 Task: Find connections with filter location Heidenau with filter topic #Selfhelpwith filter profile language Potuguese with filter current company Emcure Pharmaceuticals Limited with filter school Guru Nanak Dev Engineering College, BIDAR with filter industry Sugar and Confectionery Product Manufacturing with filter service category Content Strategy with filter keywords title Locksmith
Action: Mouse moved to (237, 291)
Screenshot: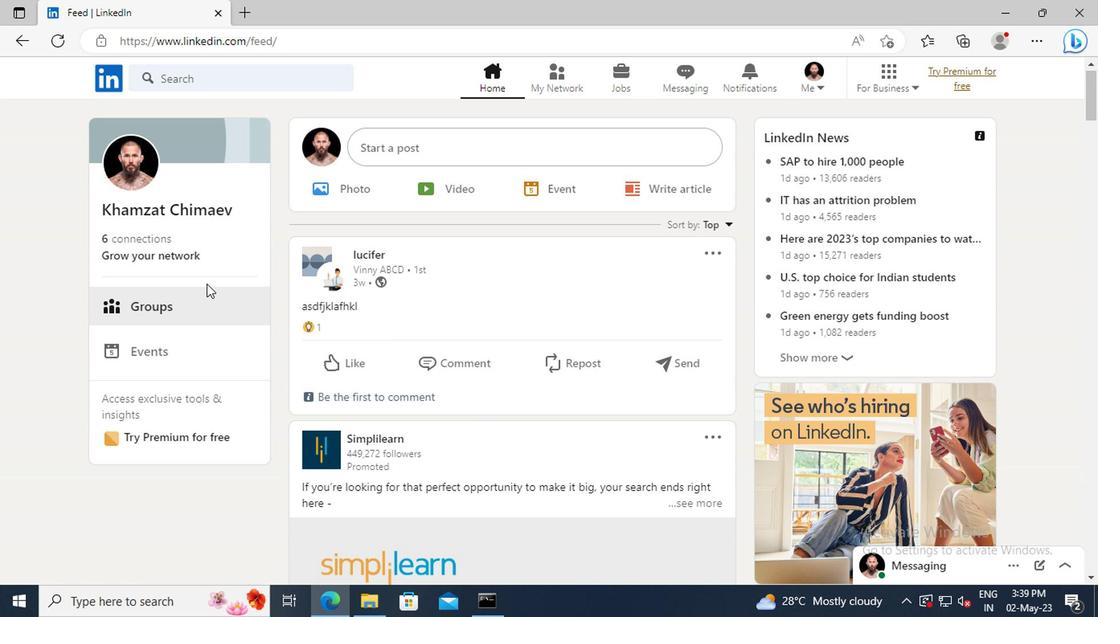 
Action: Mouse pressed left at (237, 291)
Screenshot: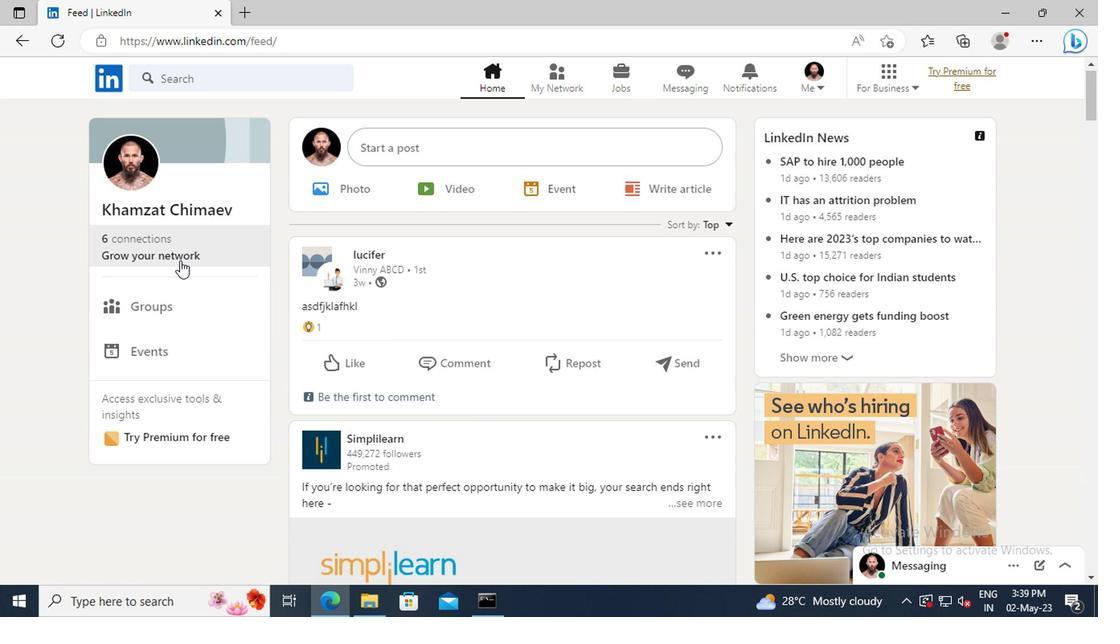 
Action: Mouse moved to (244, 239)
Screenshot: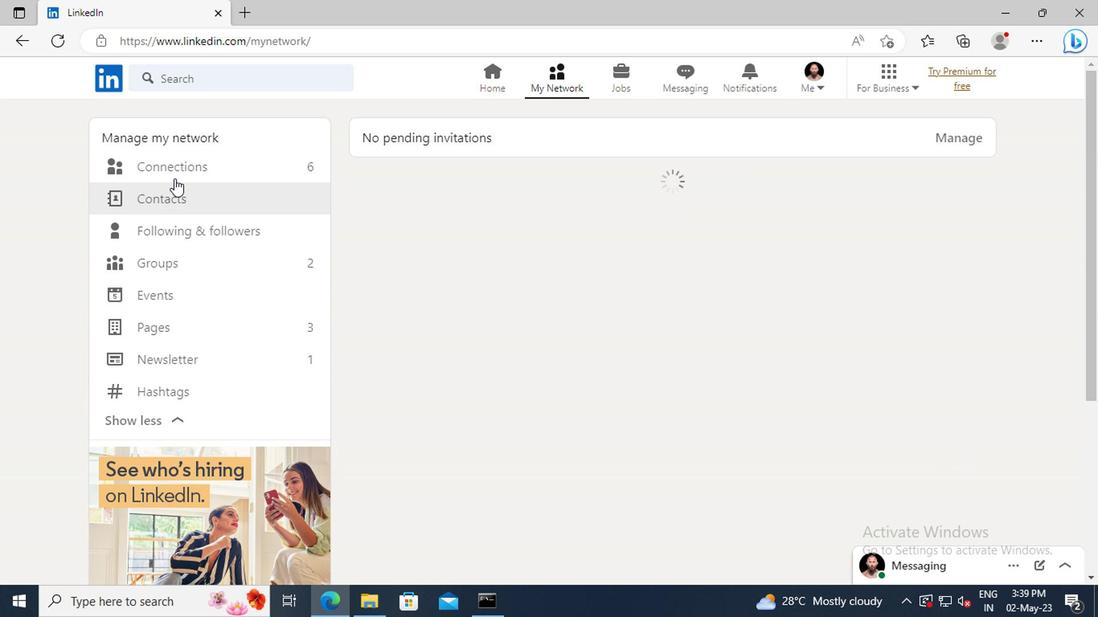 
Action: Mouse pressed left at (244, 239)
Screenshot: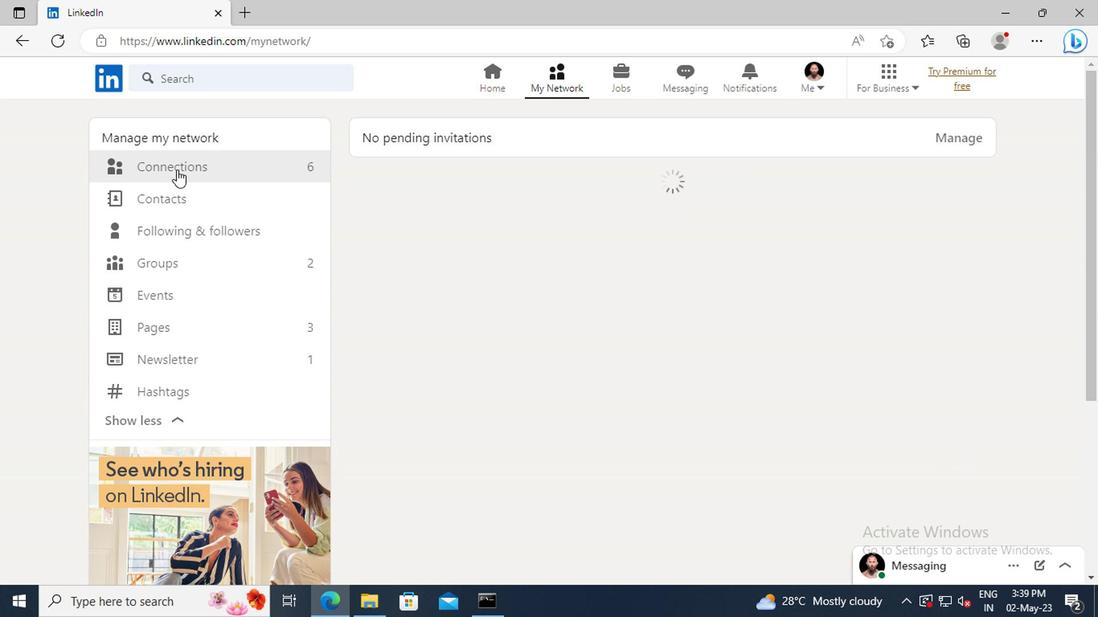 
Action: Mouse moved to (578, 239)
Screenshot: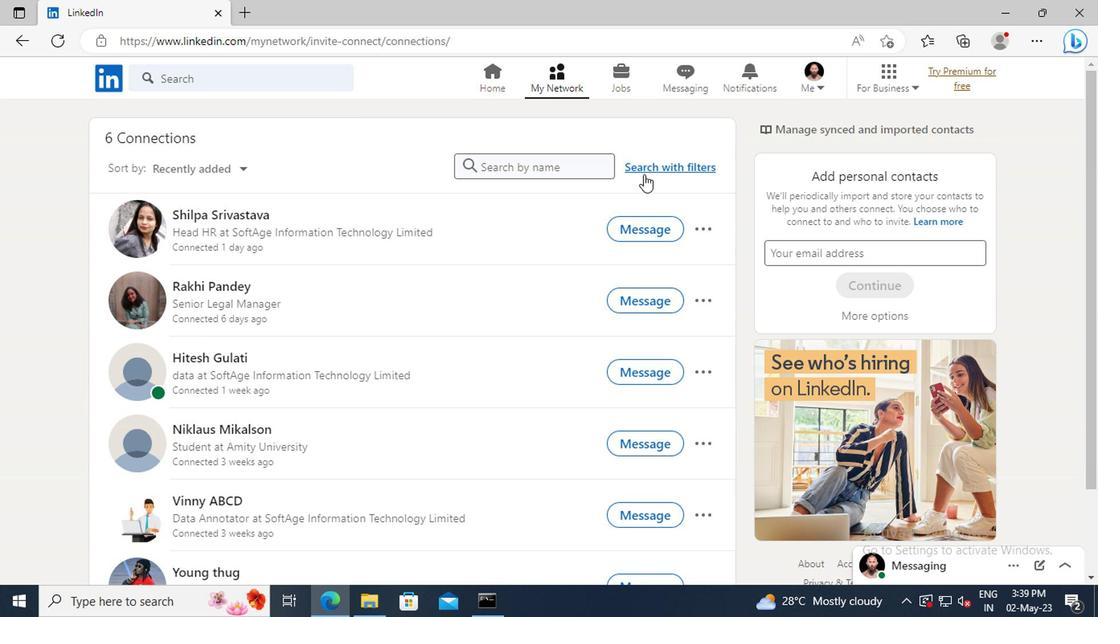 
Action: Mouse pressed left at (578, 239)
Screenshot: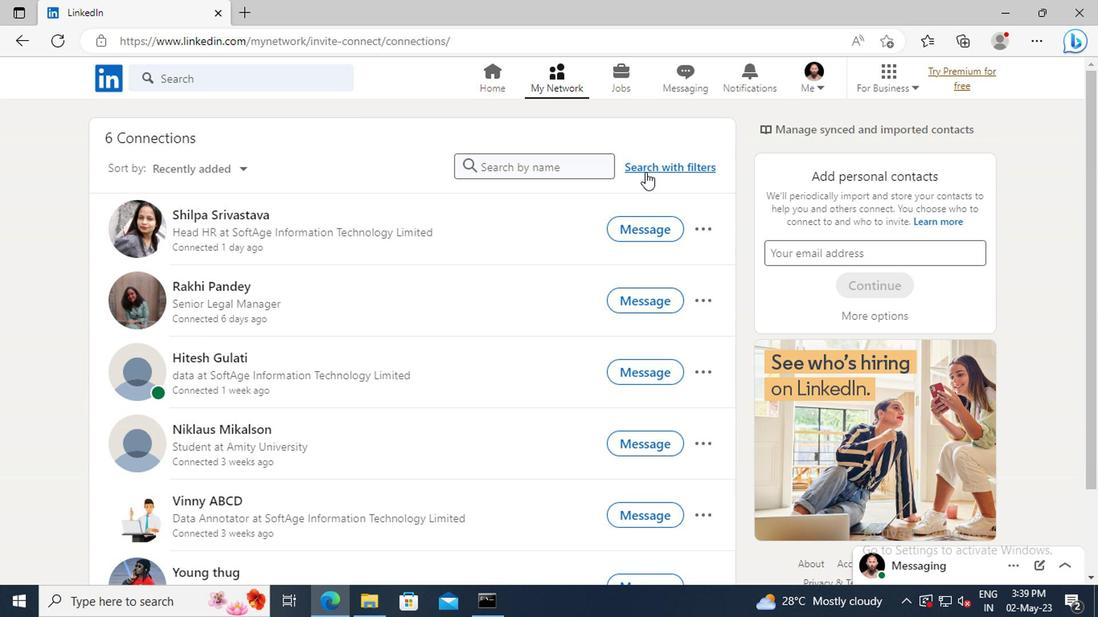 
Action: Mouse moved to (556, 207)
Screenshot: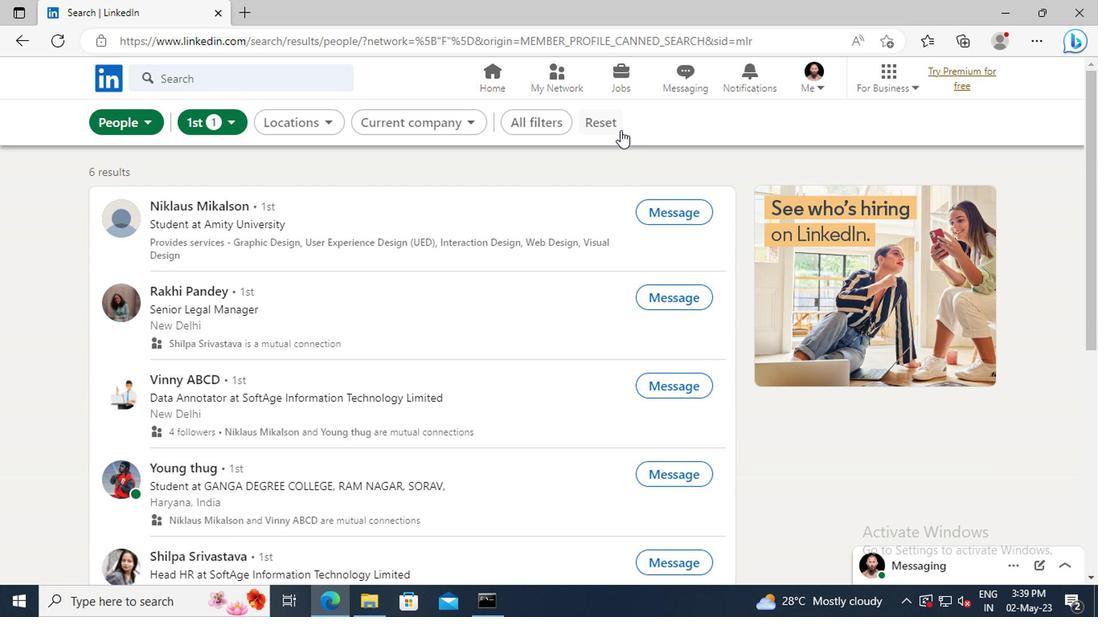 
Action: Mouse pressed left at (556, 207)
Screenshot: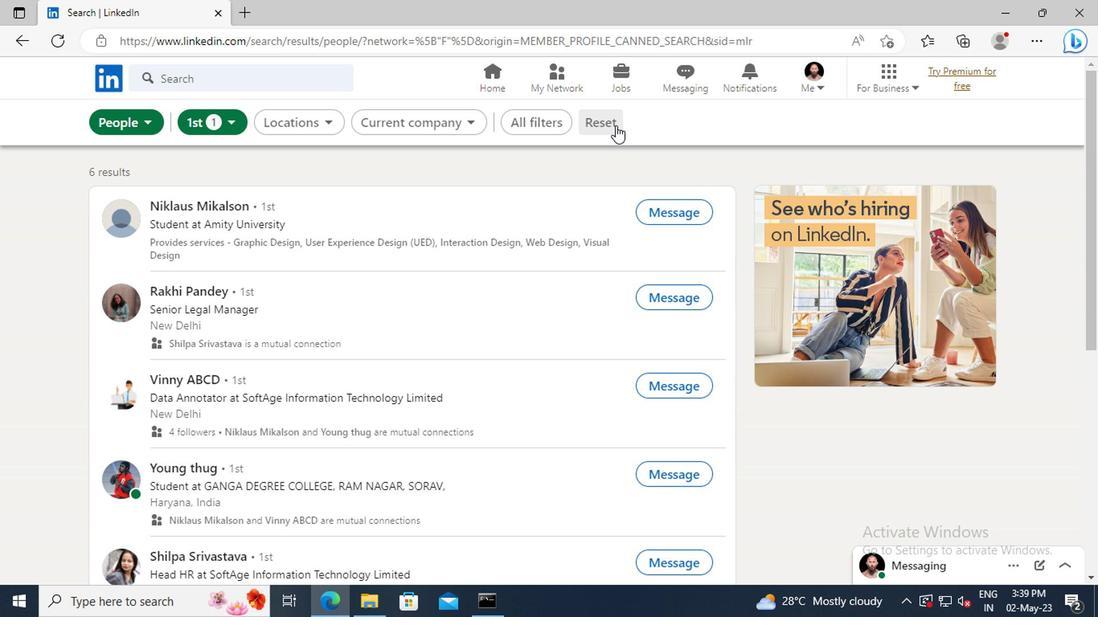 
Action: Mouse moved to (535, 205)
Screenshot: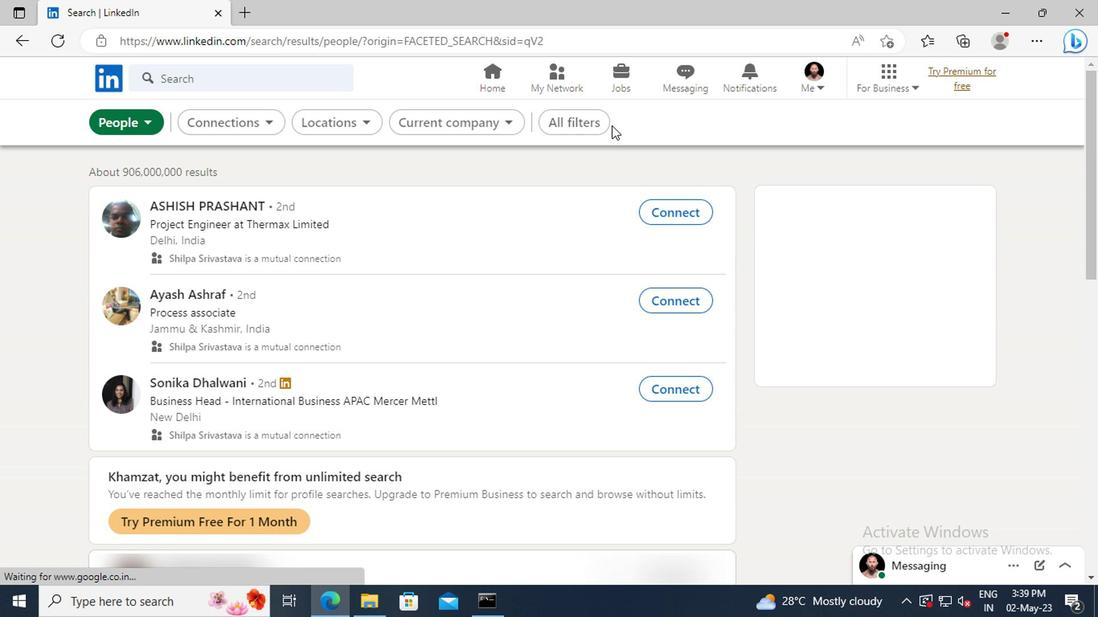 
Action: Mouse pressed left at (535, 205)
Screenshot: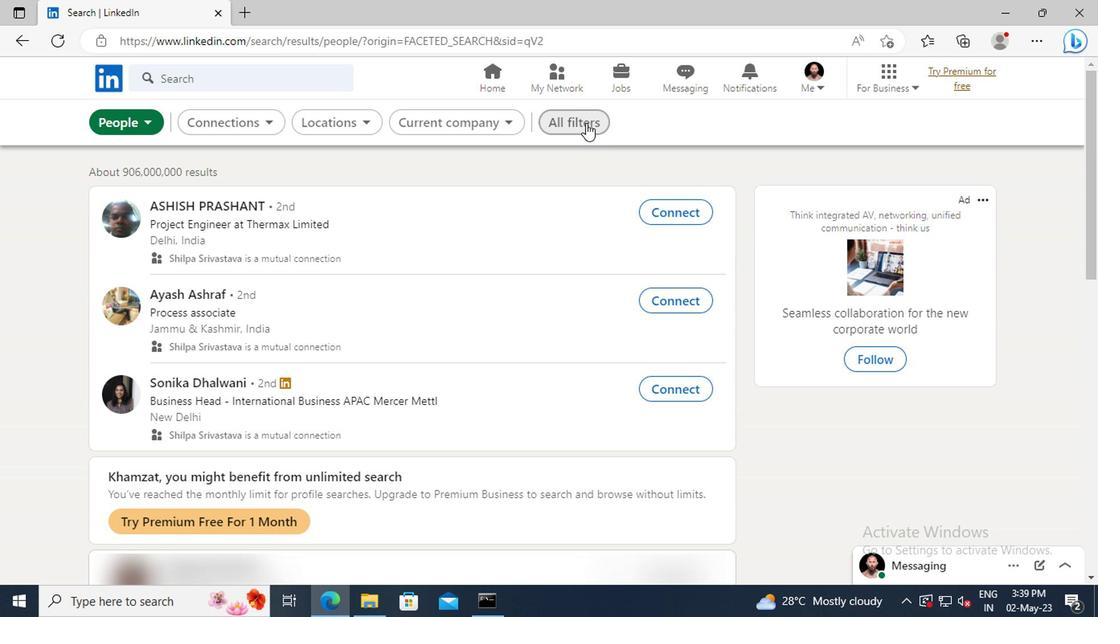 
Action: Mouse moved to (708, 295)
Screenshot: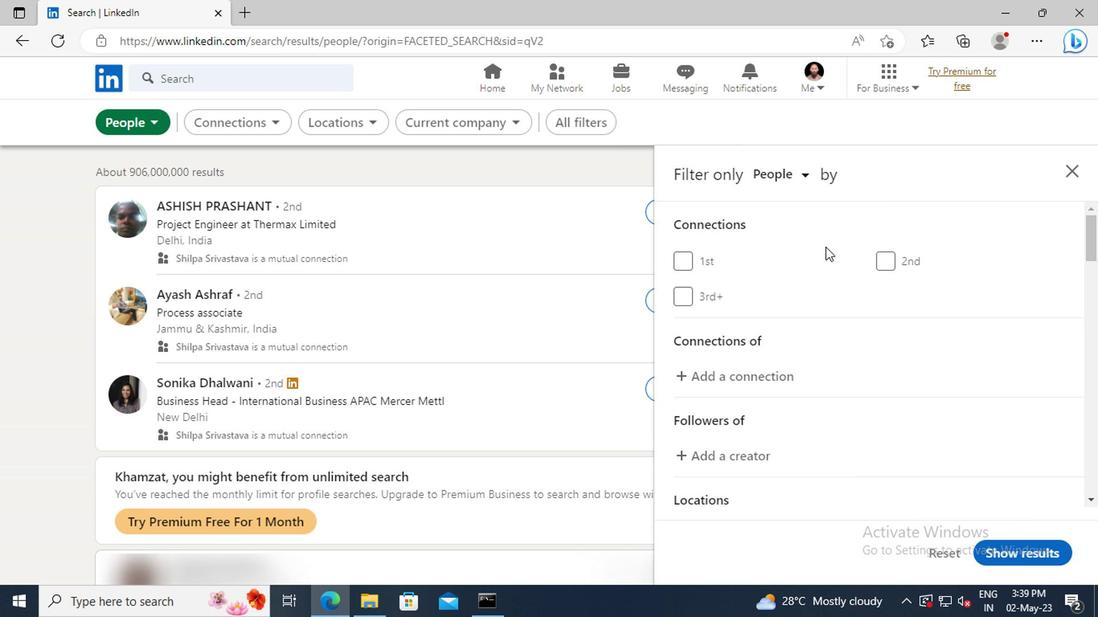 
Action: Mouse scrolled (708, 295) with delta (0, 0)
Screenshot: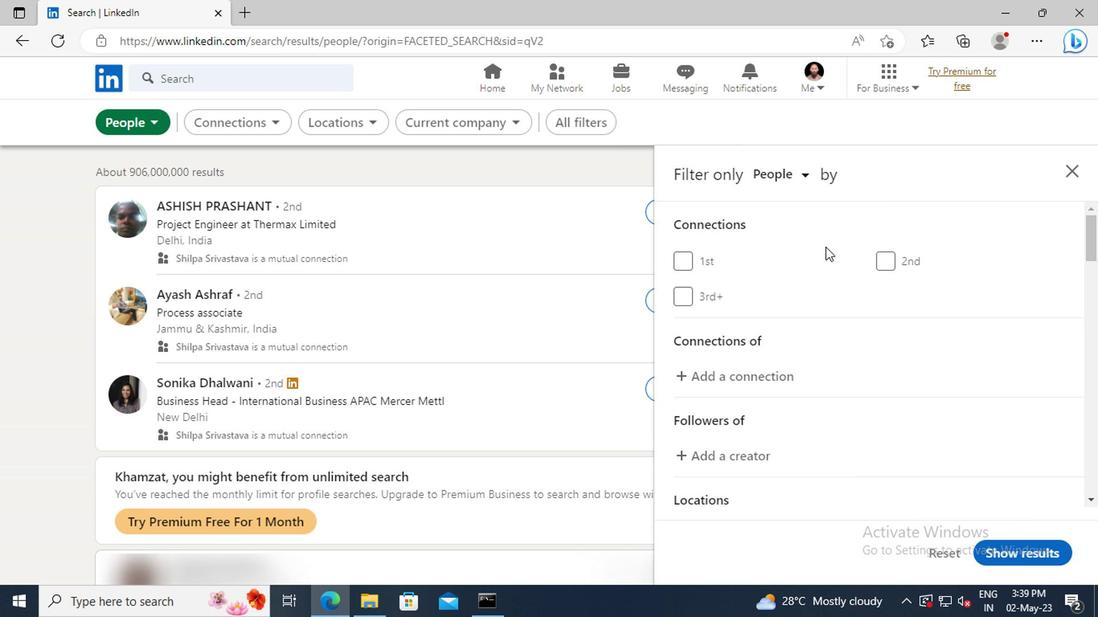 
Action: Mouse scrolled (708, 295) with delta (0, 0)
Screenshot: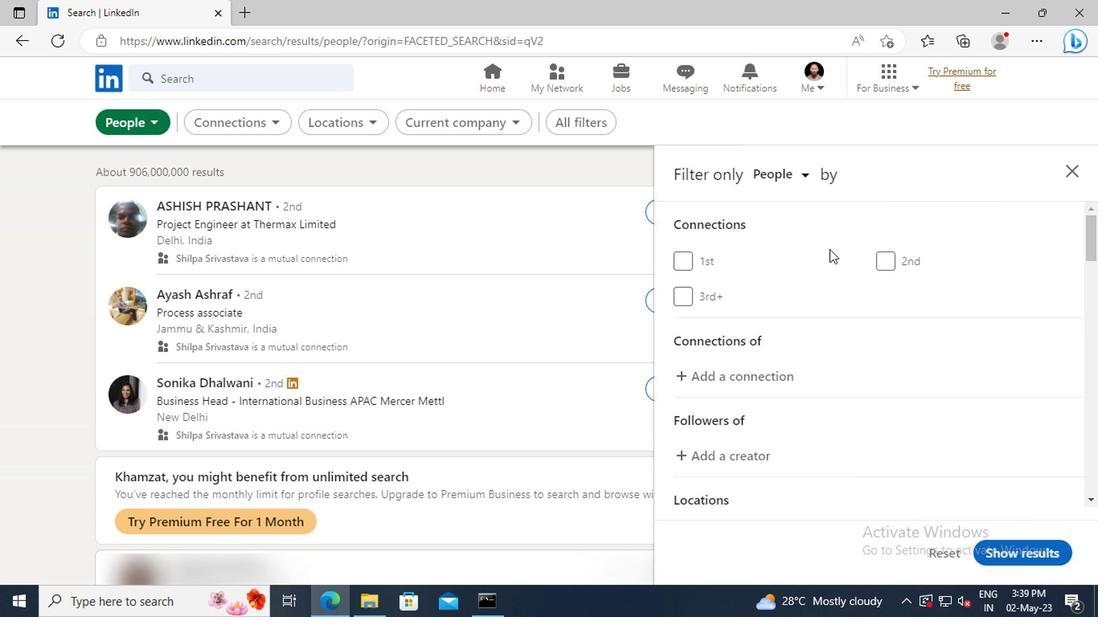 
Action: Mouse moved to (709, 296)
Screenshot: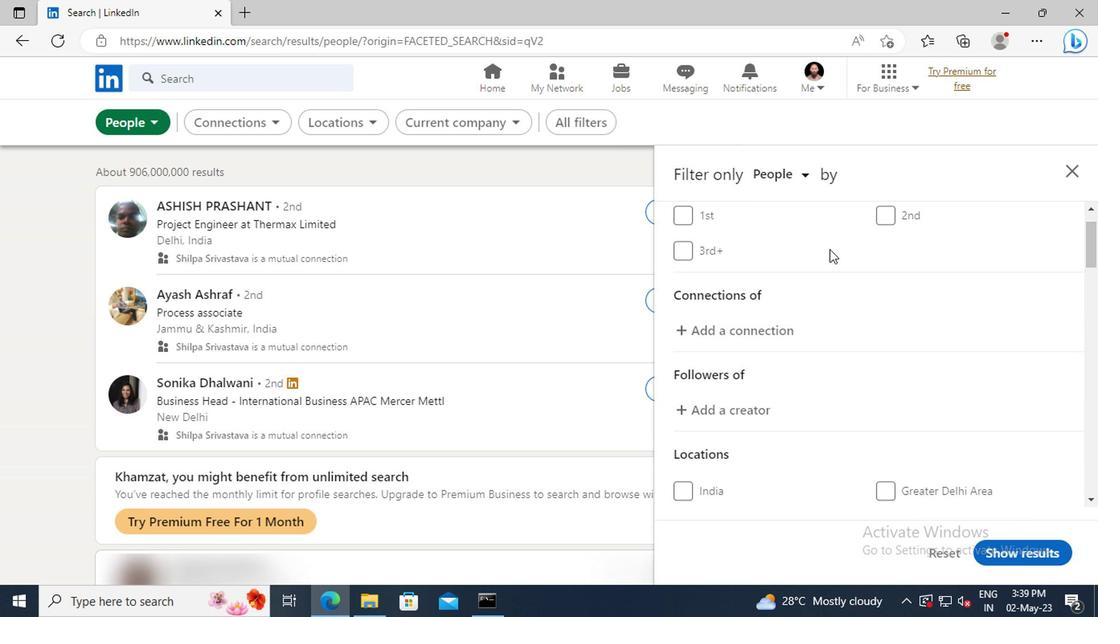 
Action: Mouse scrolled (709, 295) with delta (0, 0)
Screenshot: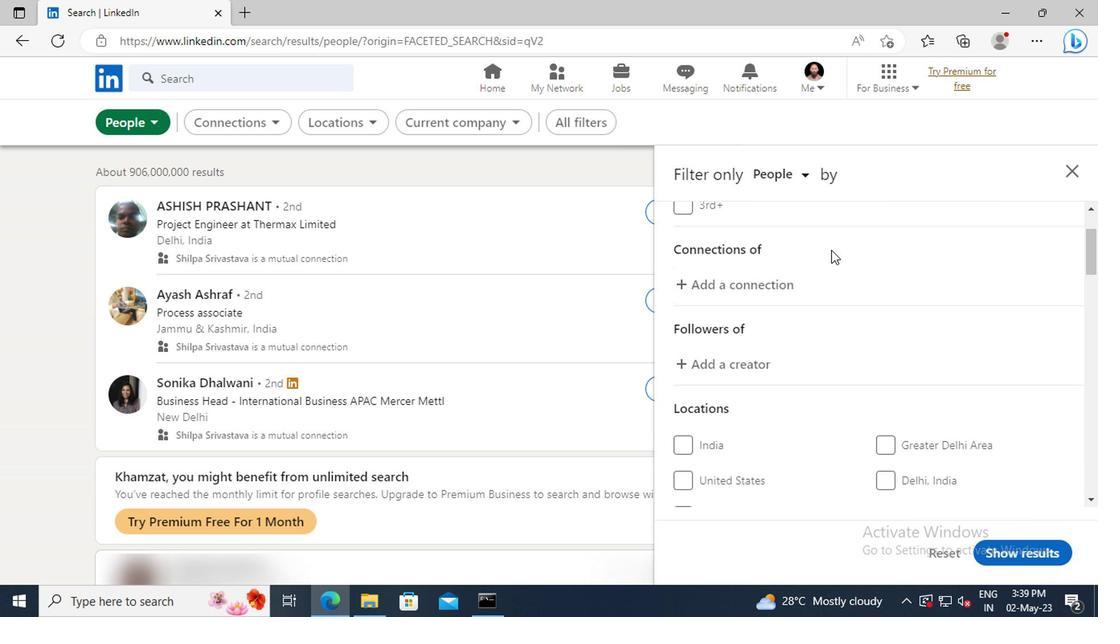 
Action: Mouse scrolled (709, 295) with delta (0, 0)
Screenshot: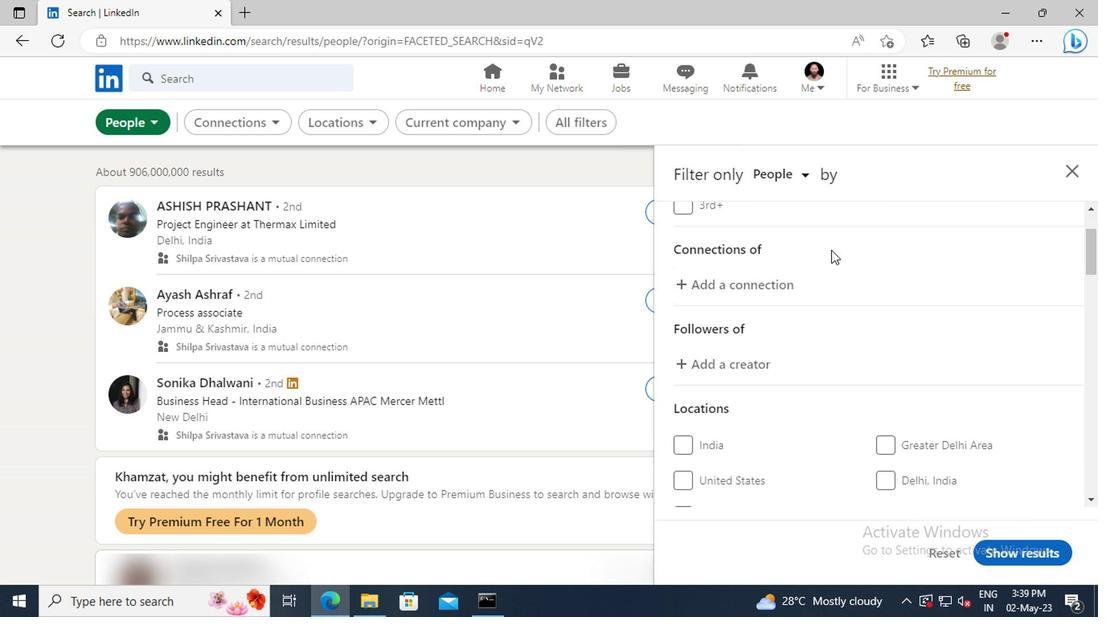 
Action: Mouse moved to (715, 306)
Screenshot: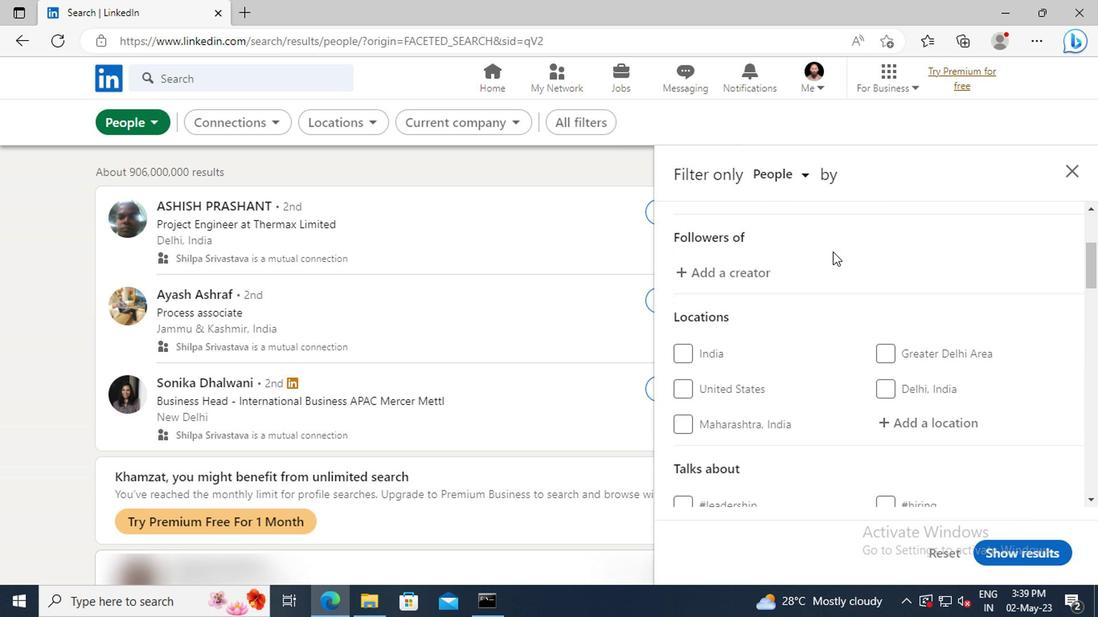 
Action: Mouse scrolled (715, 305) with delta (0, 0)
Screenshot: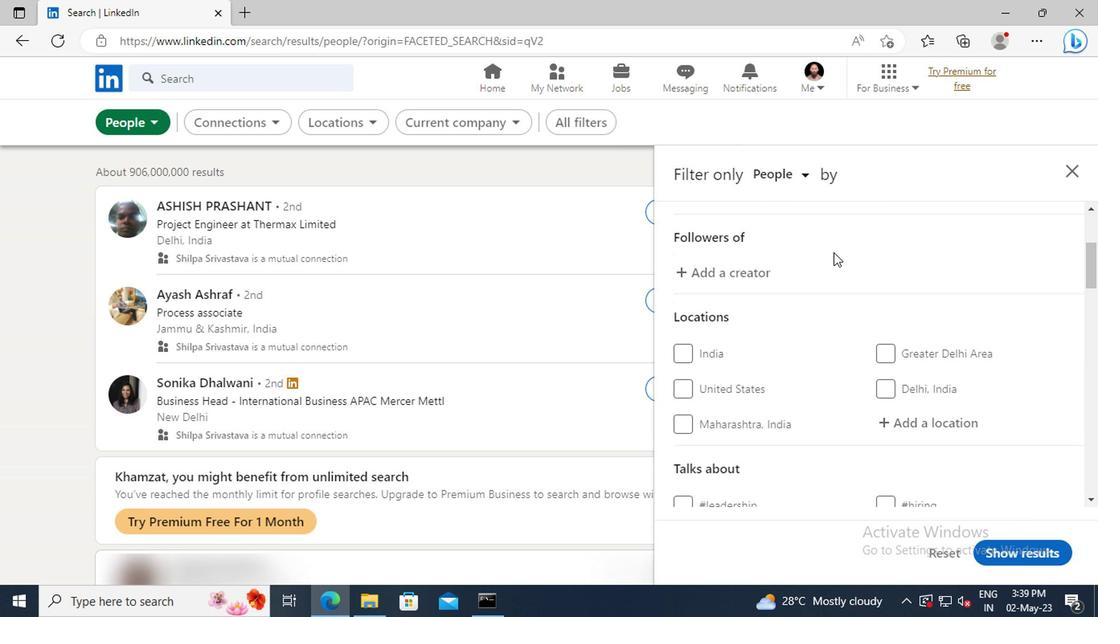 
Action: Mouse moved to (715, 306)
Screenshot: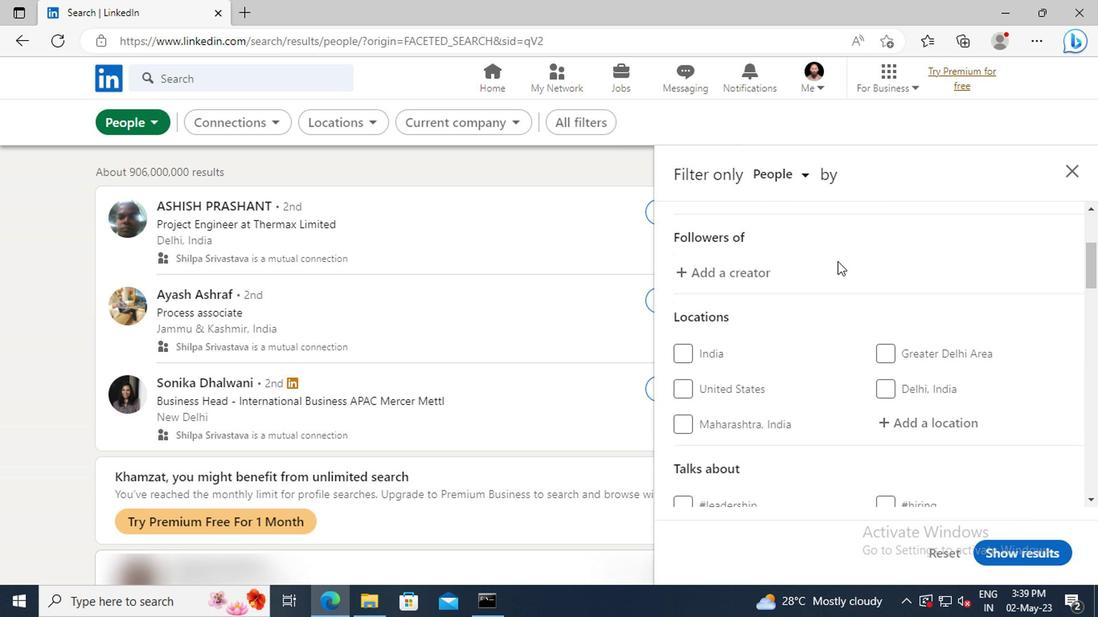 
Action: Mouse scrolled (715, 306) with delta (0, 0)
Screenshot: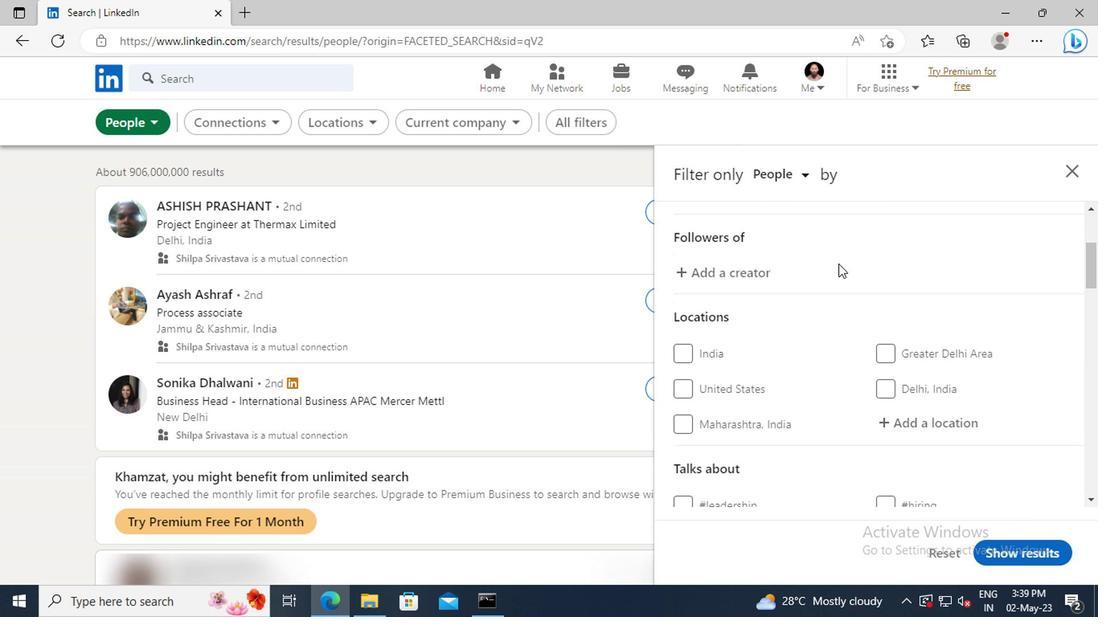 
Action: Mouse moved to (749, 355)
Screenshot: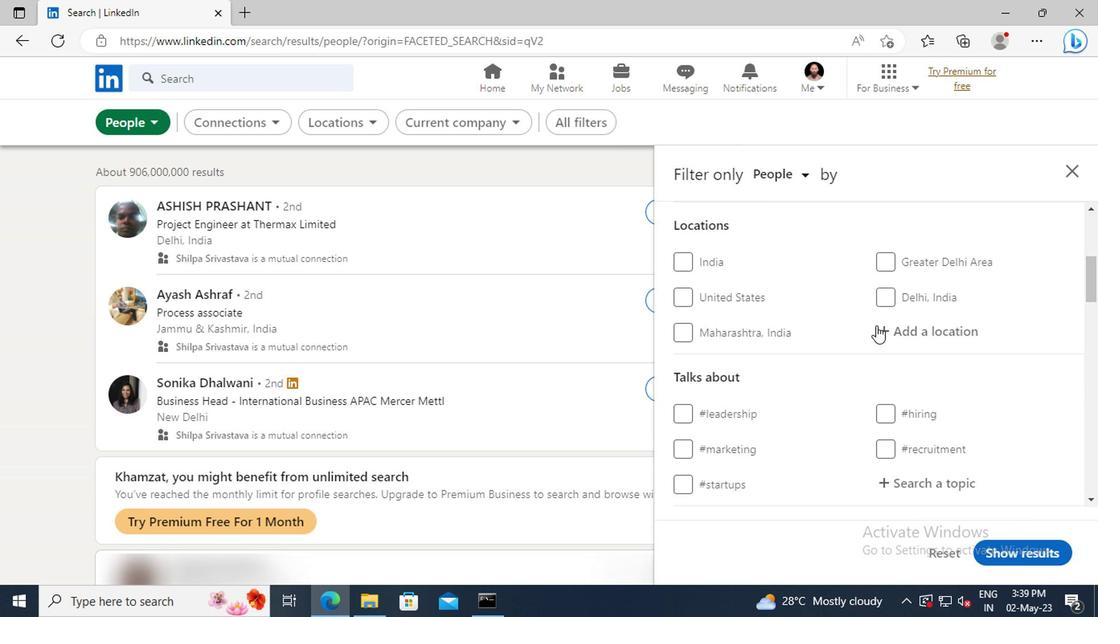 
Action: Mouse pressed left at (749, 355)
Screenshot: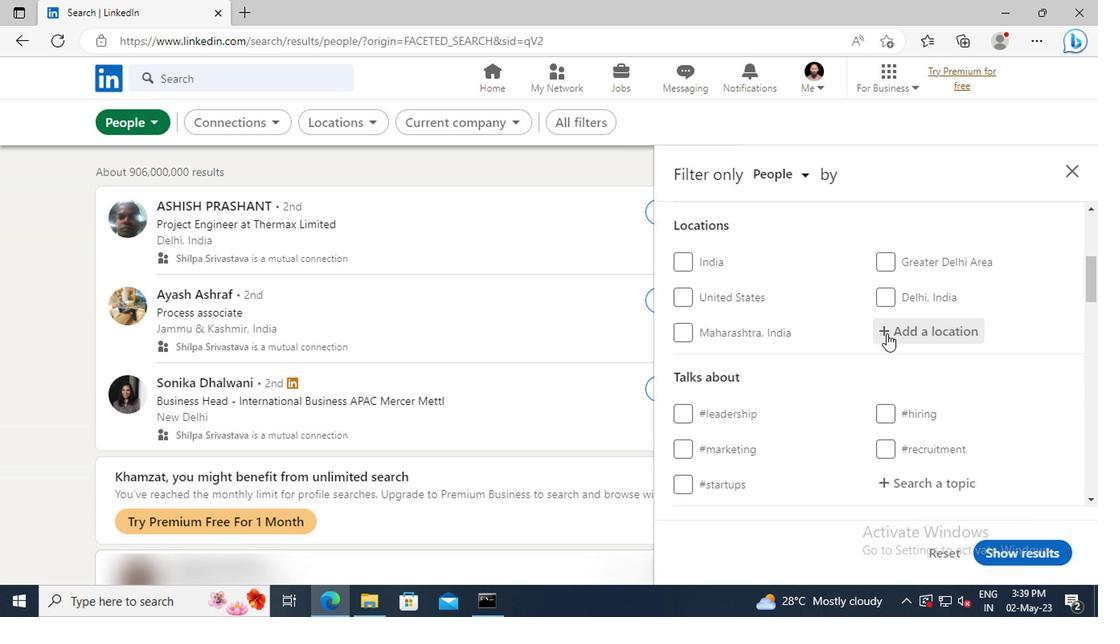 
Action: Key pressed <Key.shift>HEIDENAU
Screenshot: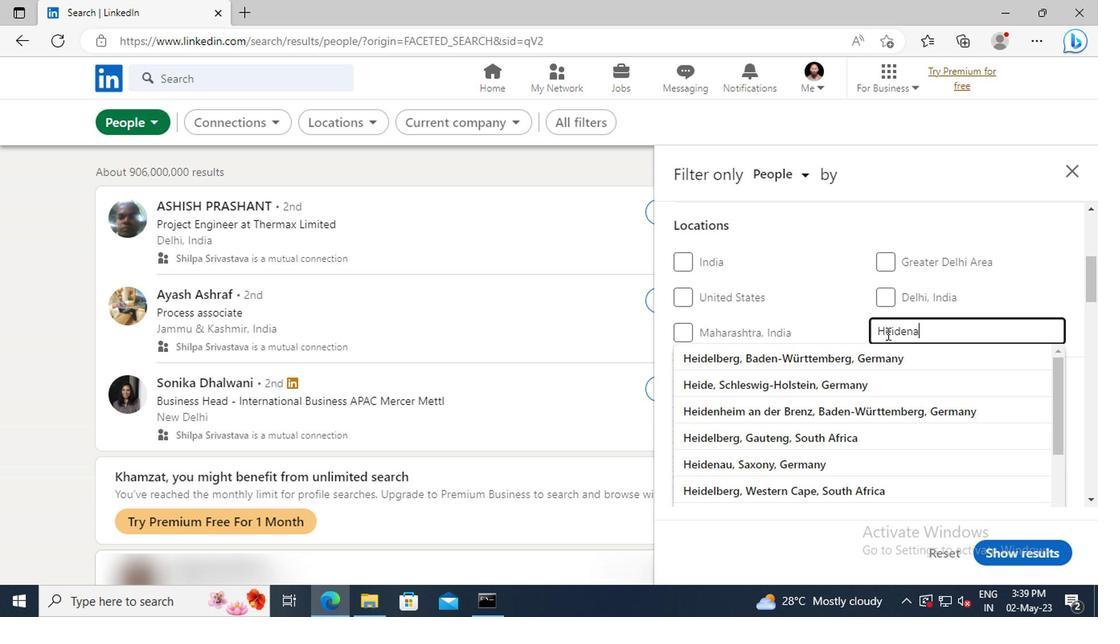 
Action: Mouse moved to (751, 370)
Screenshot: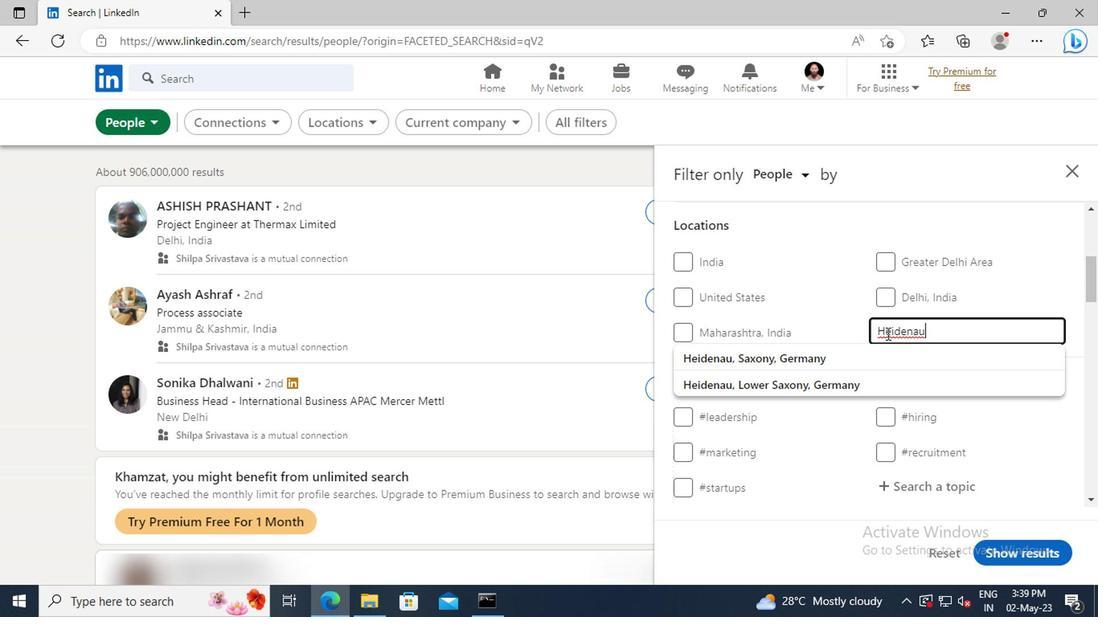 
Action: Mouse pressed left at (751, 370)
Screenshot: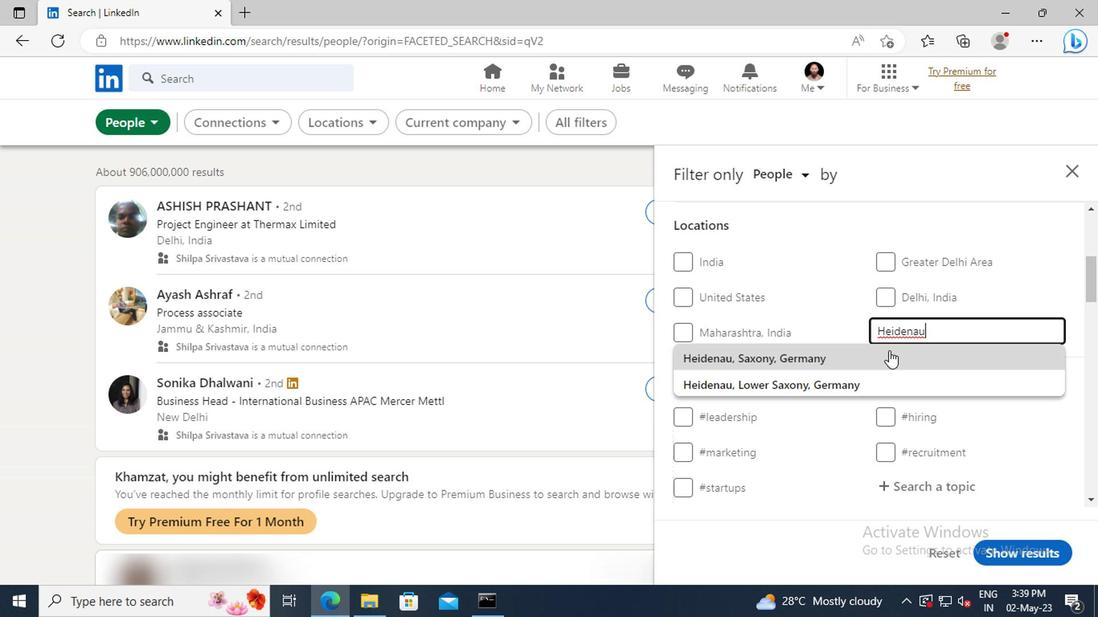 
Action: Mouse scrolled (751, 370) with delta (0, 0)
Screenshot: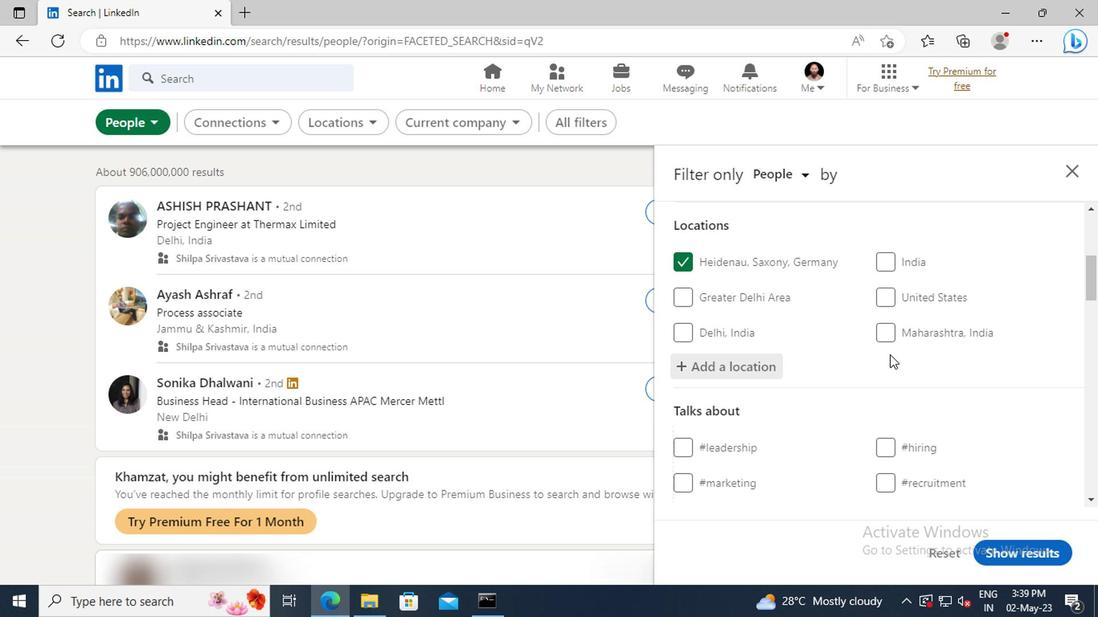 
Action: Mouse scrolled (751, 370) with delta (0, 0)
Screenshot: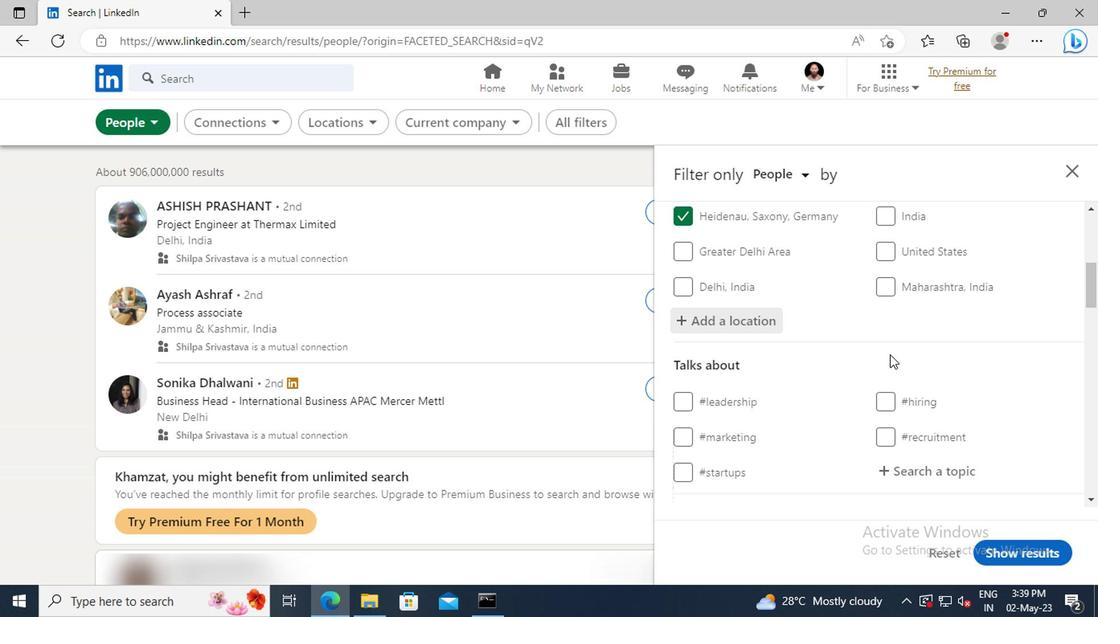 
Action: Mouse scrolled (751, 370) with delta (0, 0)
Screenshot: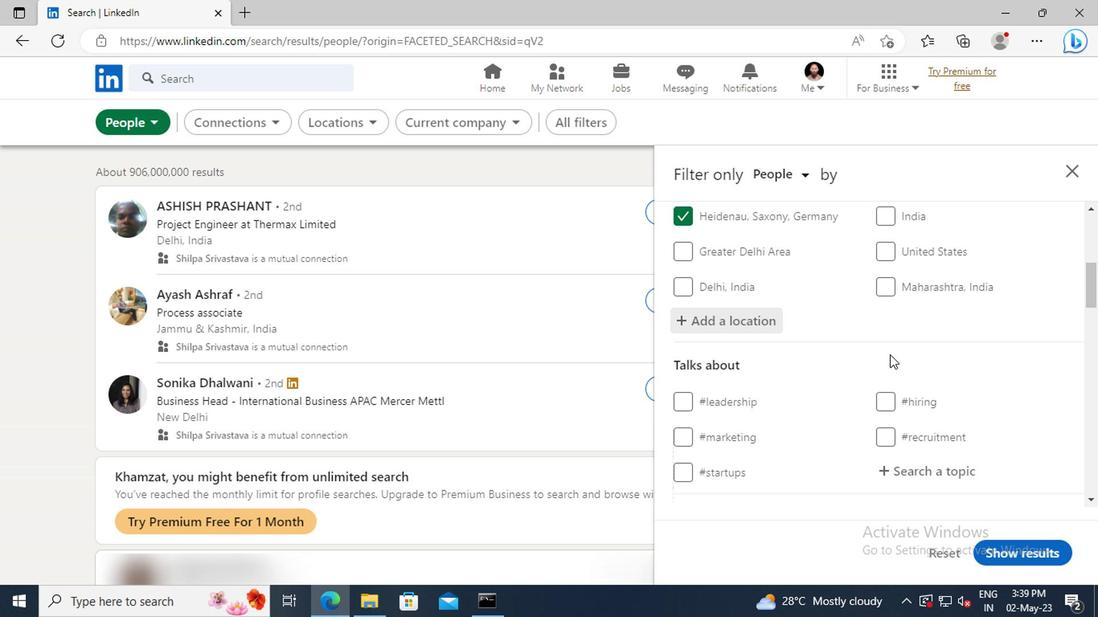 
Action: Mouse moved to (757, 387)
Screenshot: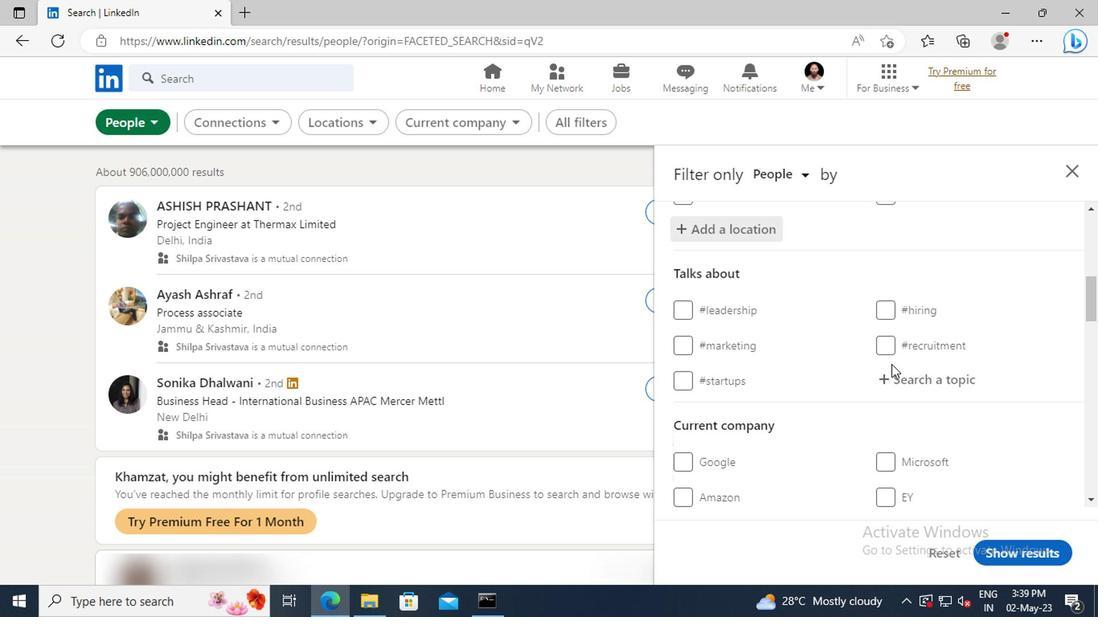 
Action: Mouse pressed left at (757, 387)
Screenshot: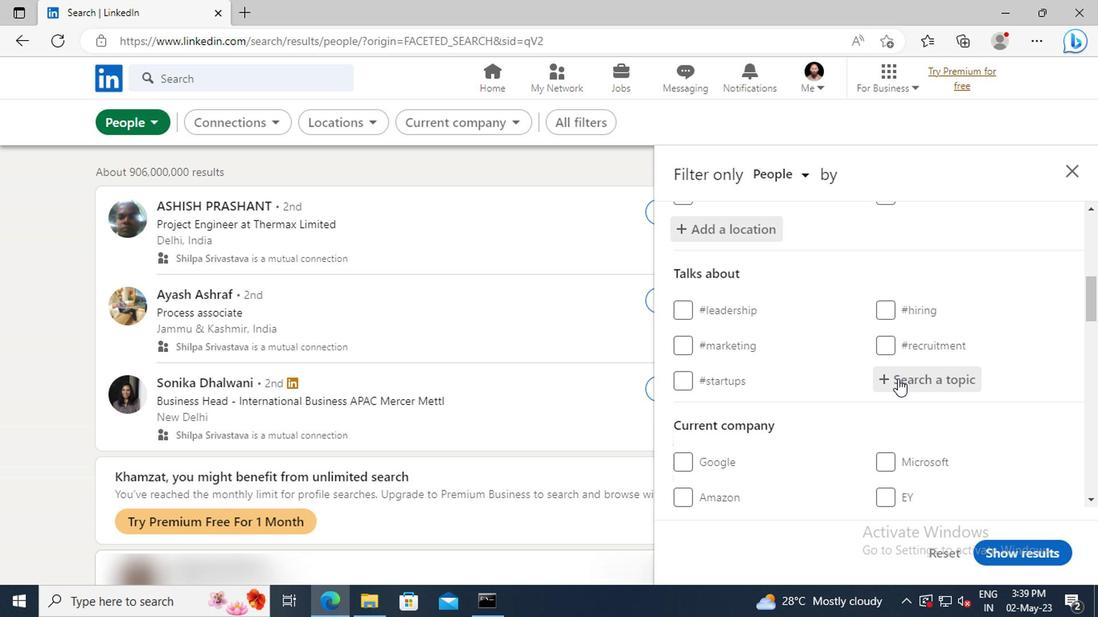 
Action: Key pressed <Key.shift>SELFHE
Screenshot: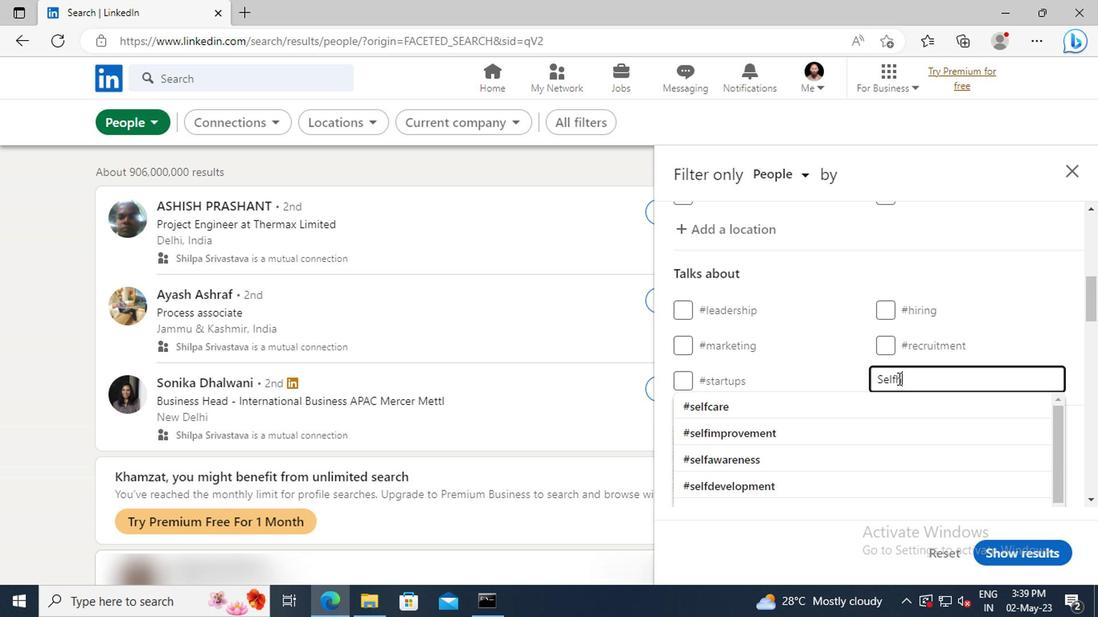 
Action: Mouse moved to (760, 400)
Screenshot: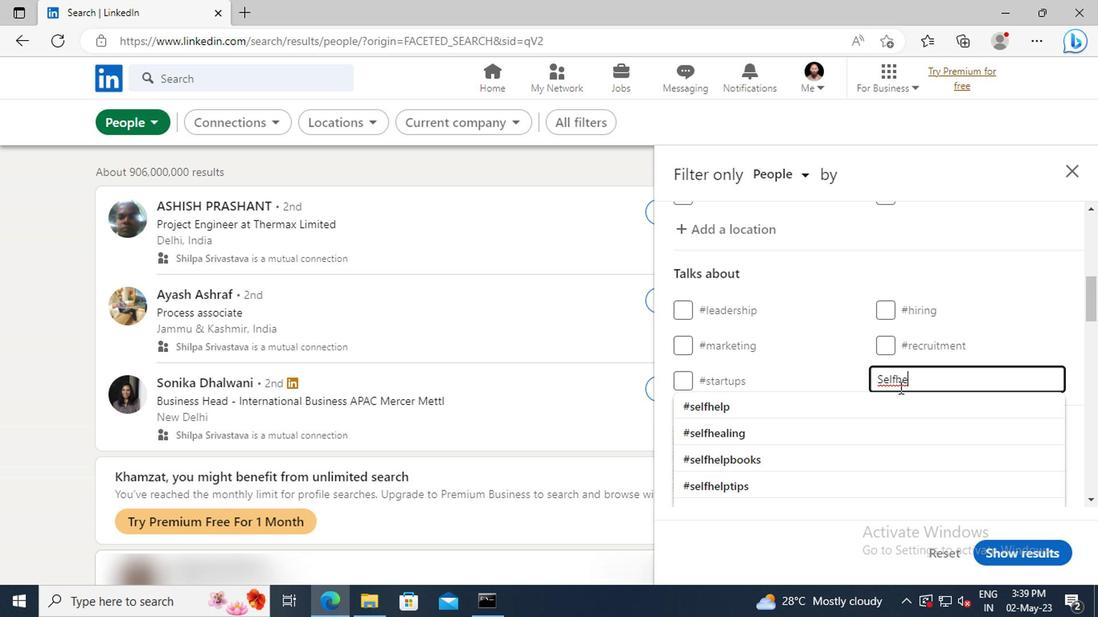 
Action: Mouse pressed left at (760, 400)
Screenshot: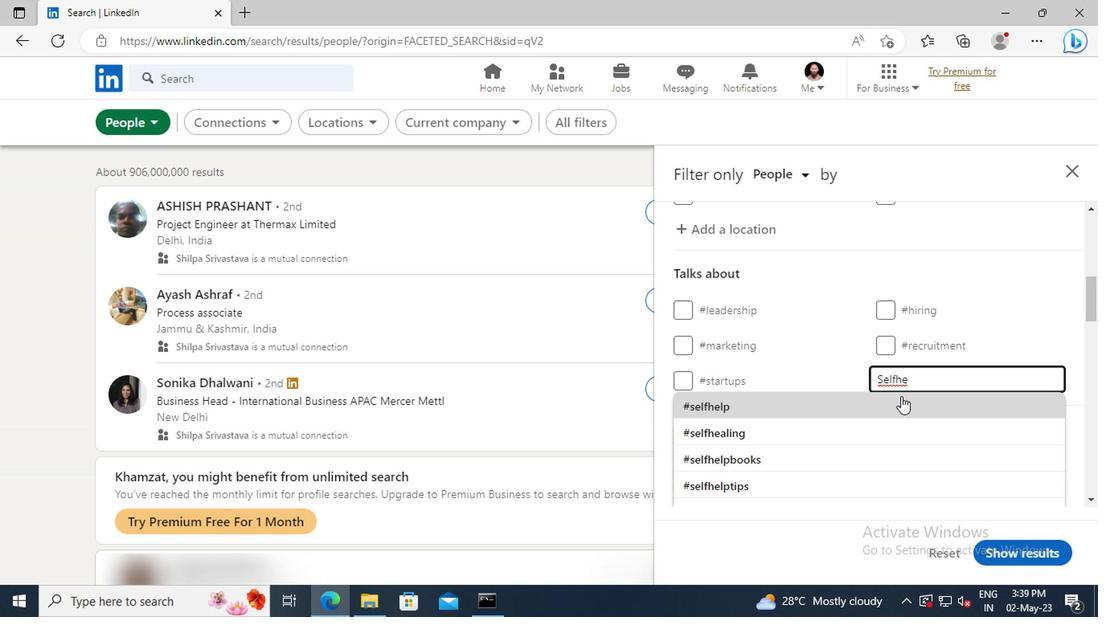 
Action: Mouse scrolled (760, 399) with delta (0, 0)
Screenshot: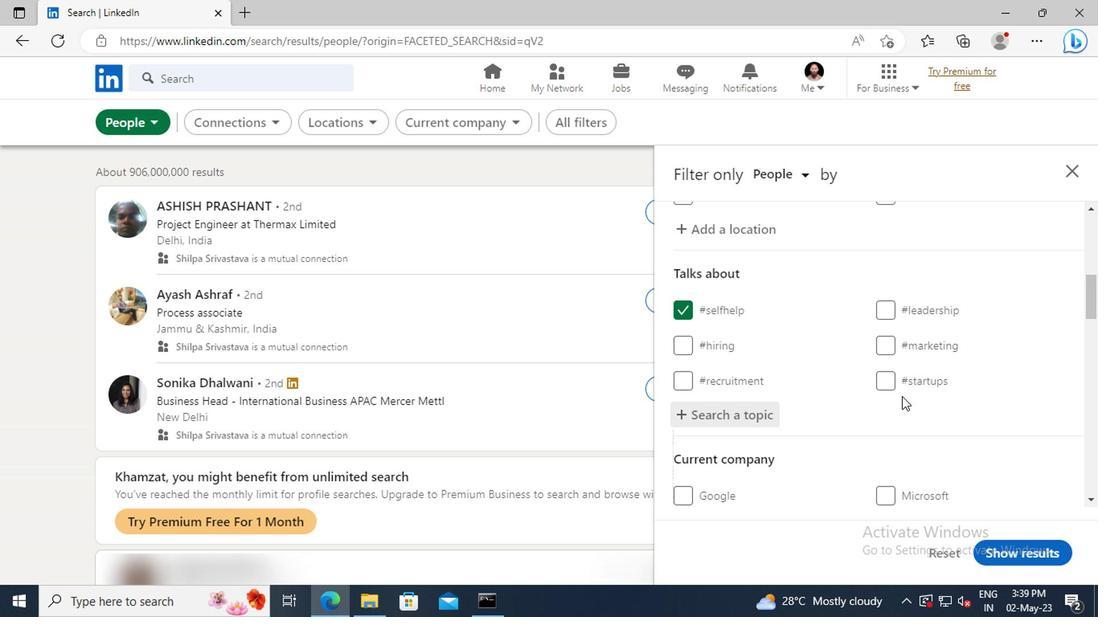 
Action: Mouse scrolled (760, 399) with delta (0, 0)
Screenshot: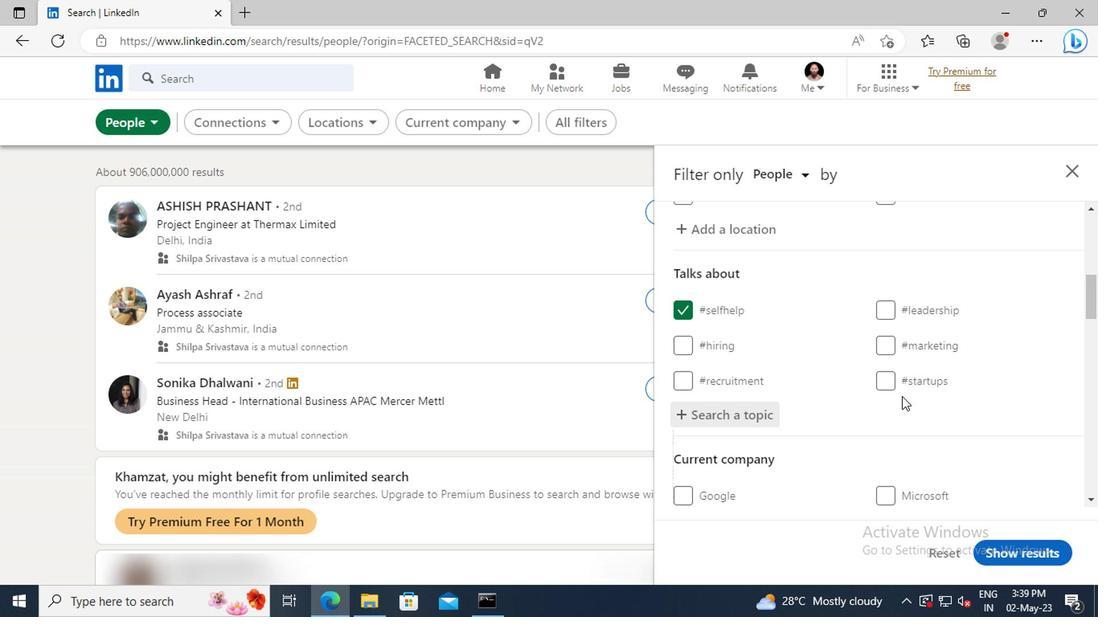 
Action: Mouse scrolled (760, 399) with delta (0, 0)
Screenshot: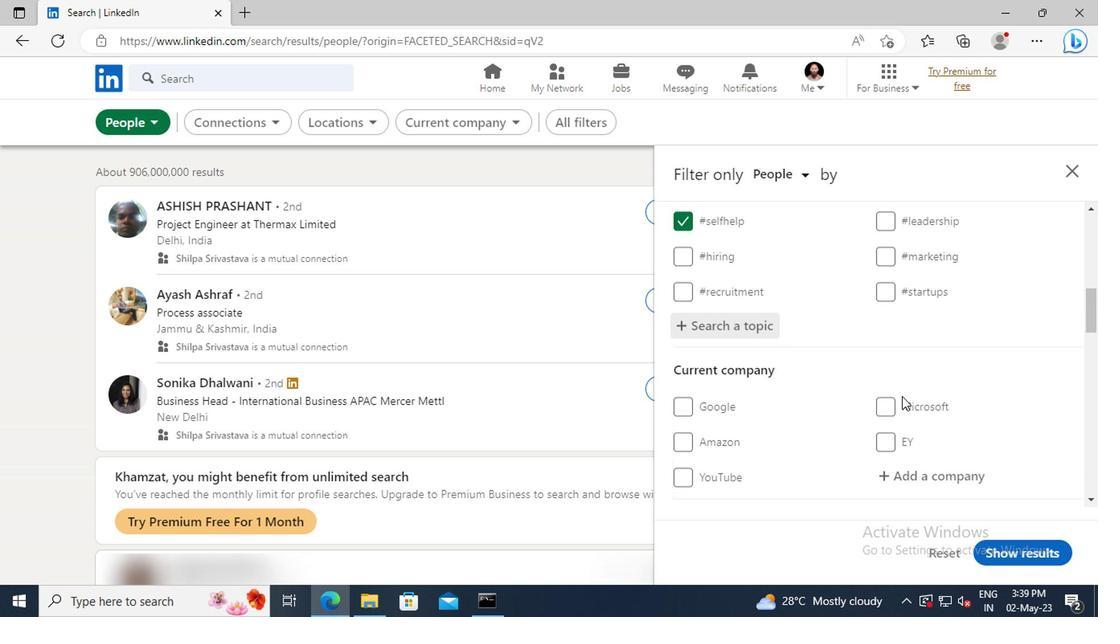 
Action: Mouse scrolled (760, 399) with delta (0, 0)
Screenshot: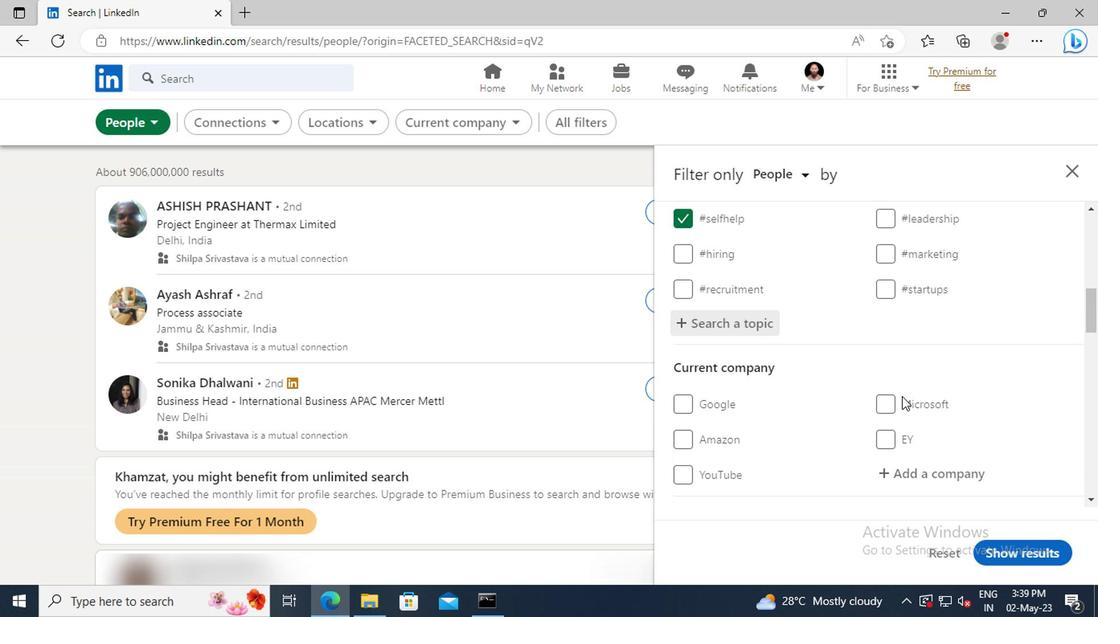 
Action: Mouse scrolled (760, 399) with delta (0, 0)
Screenshot: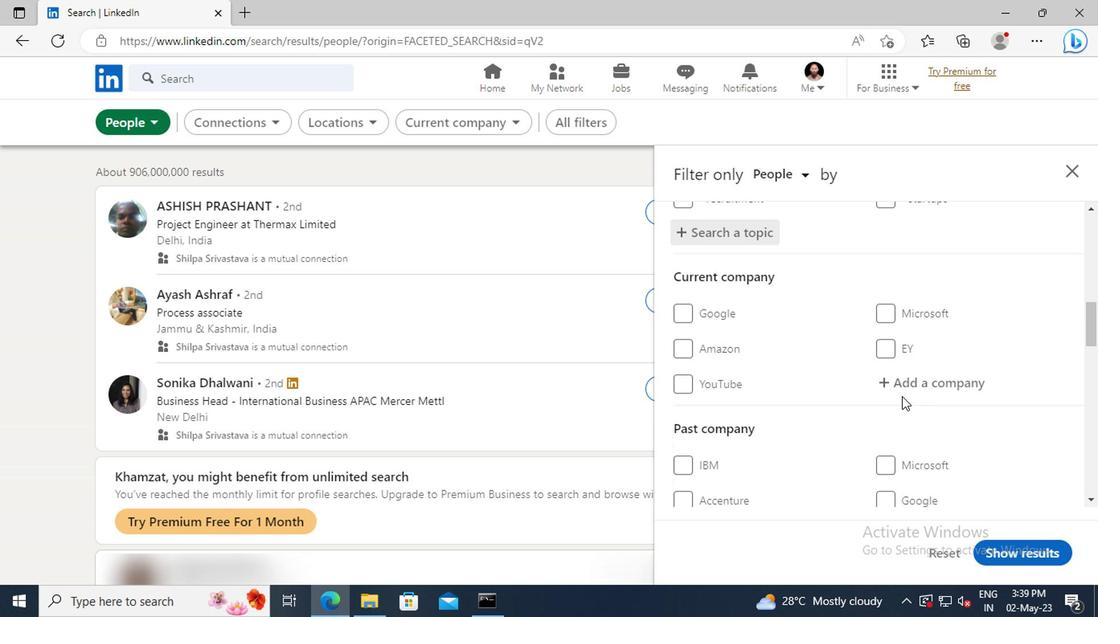 
Action: Mouse scrolled (760, 399) with delta (0, 0)
Screenshot: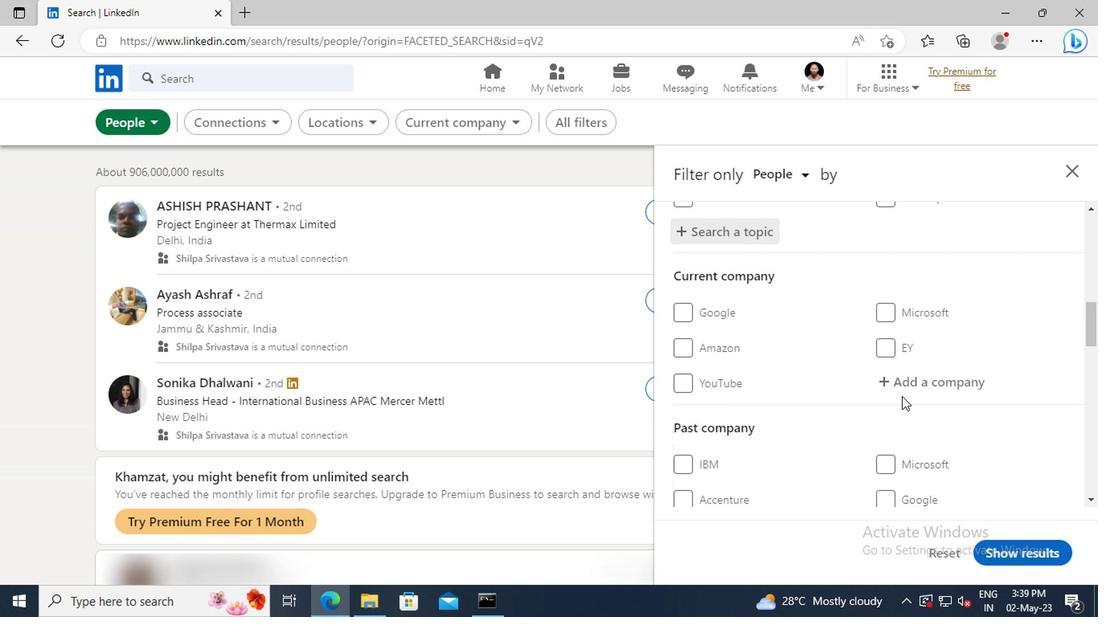 
Action: Mouse scrolled (760, 399) with delta (0, 0)
Screenshot: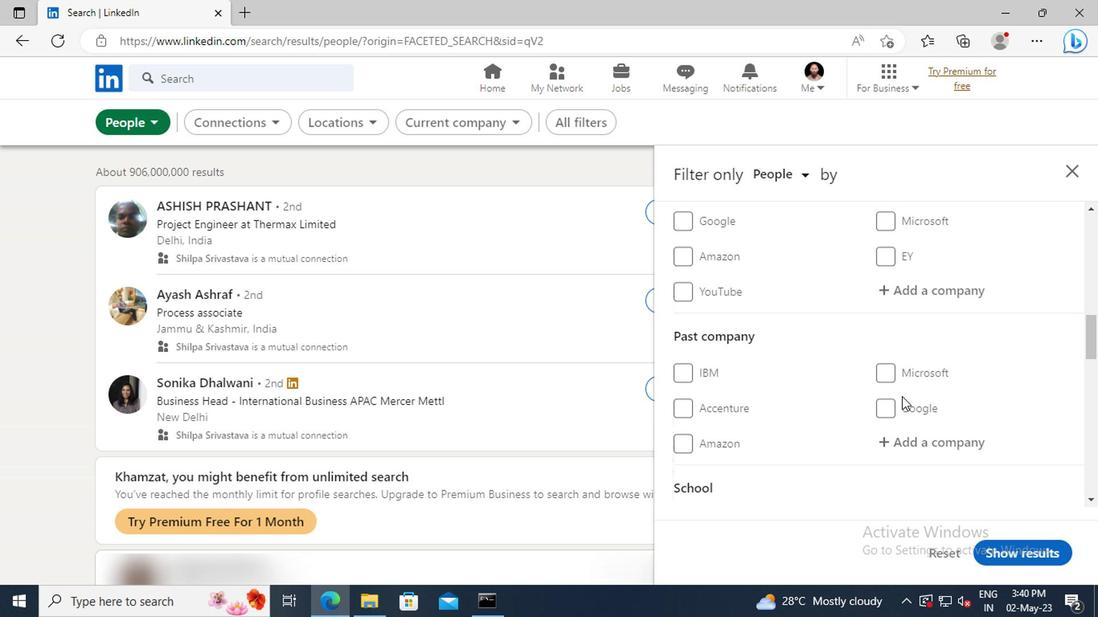 
Action: Mouse scrolled (760, 399) with delta (0, 0)
Screenshot: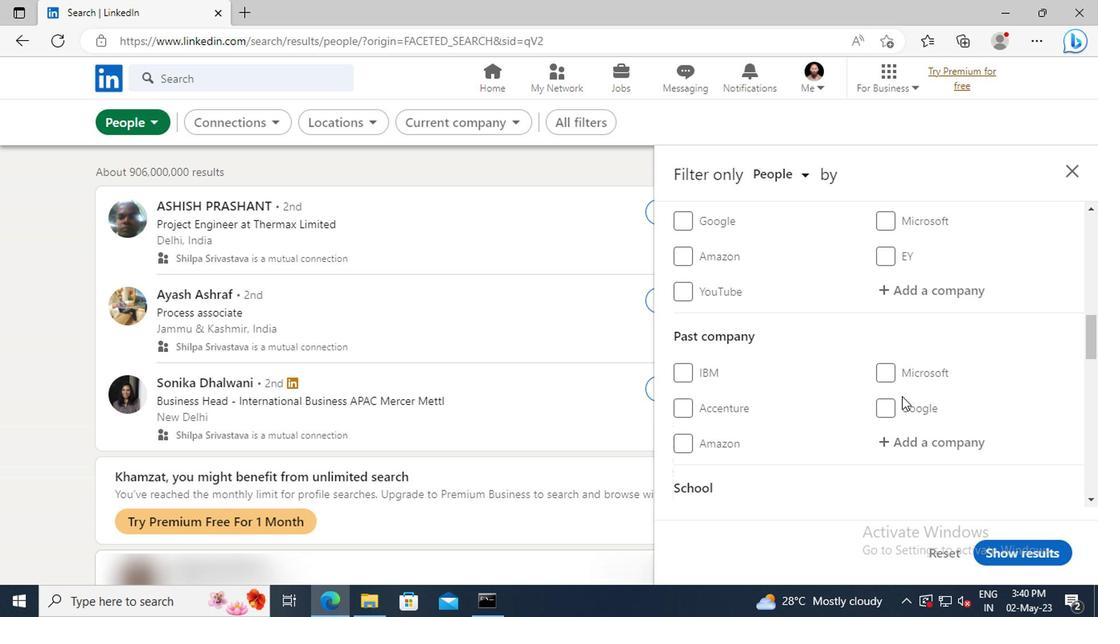 
Action: Mouse scrolled (760, 399) with delta (0, 0)
Screenshot: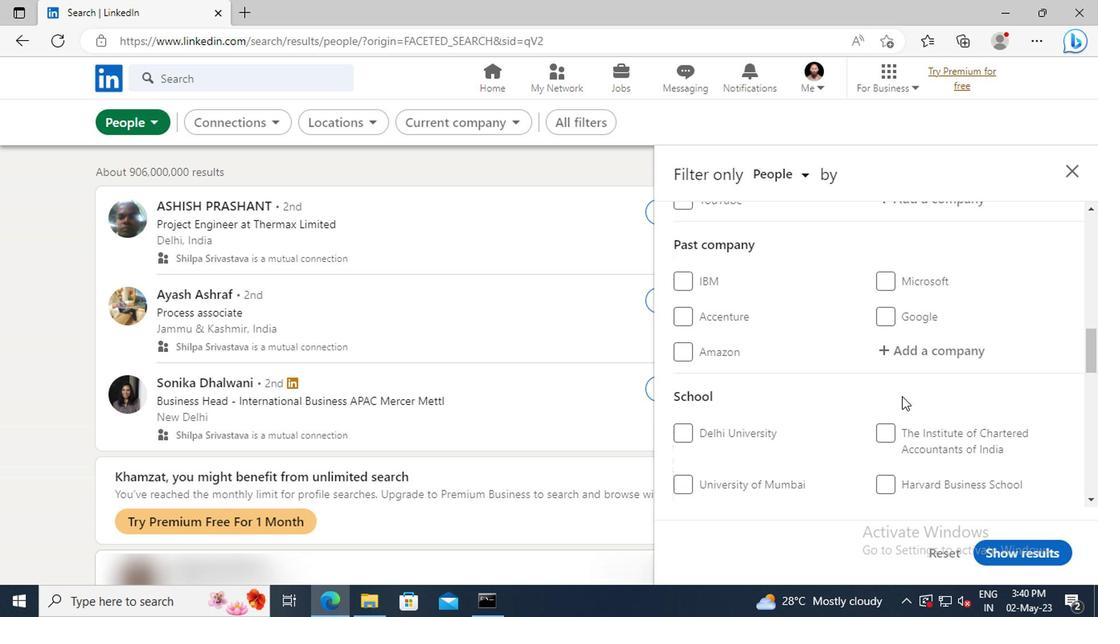
Action: Mouse scrolled (760, 399) with delta (0, 0)
Screenshot: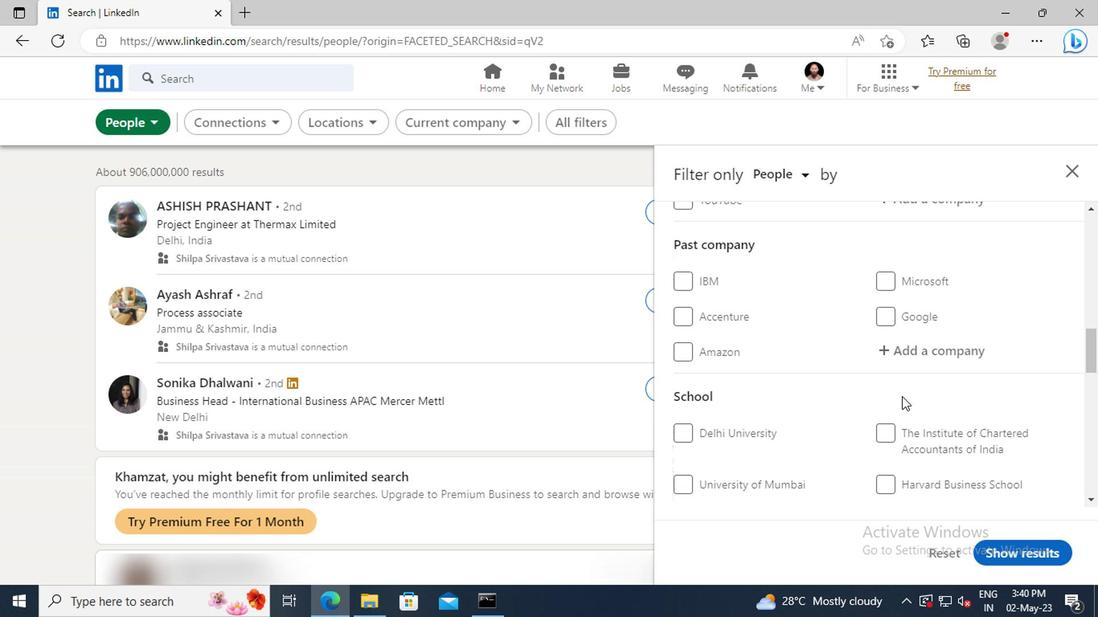 
Action: Mouse scrolled (760, 399) with delta (0, 0)
Screenshot: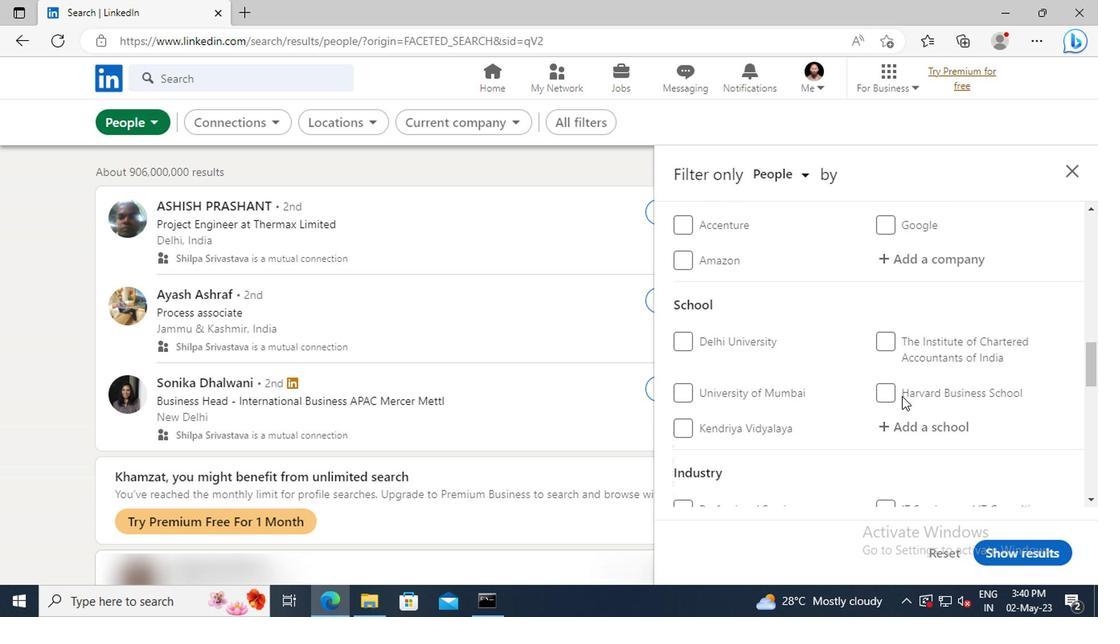
Action: Mouse scrolled (760, 399) with delta (0, 0)
Screenshot: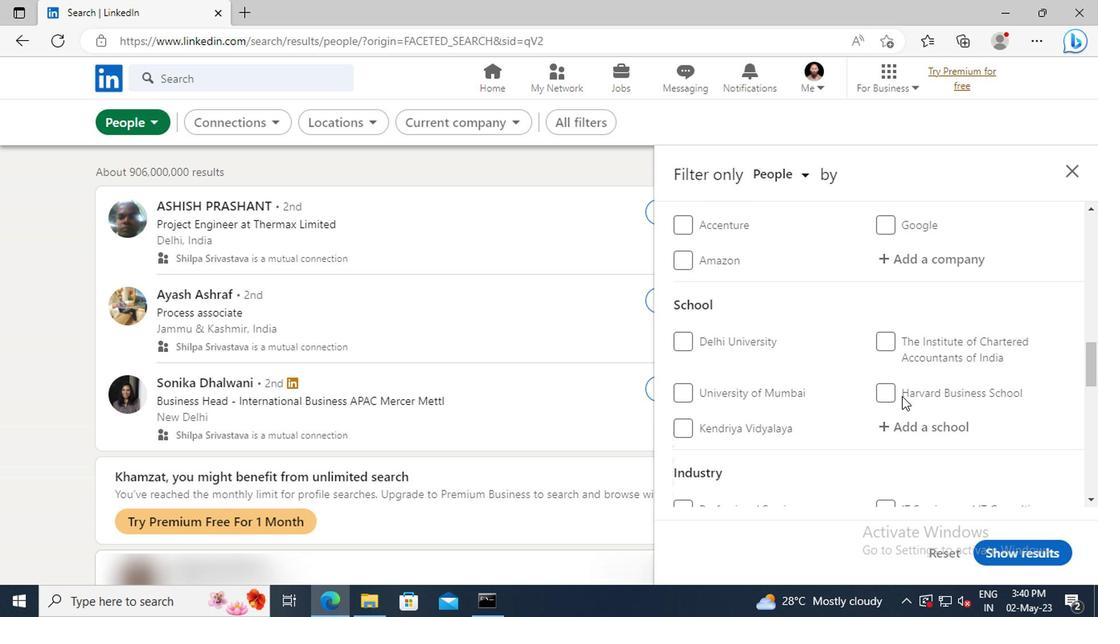 
Action: Mouse scrolled (760, 399) with delta (0, 0)
Screenshot: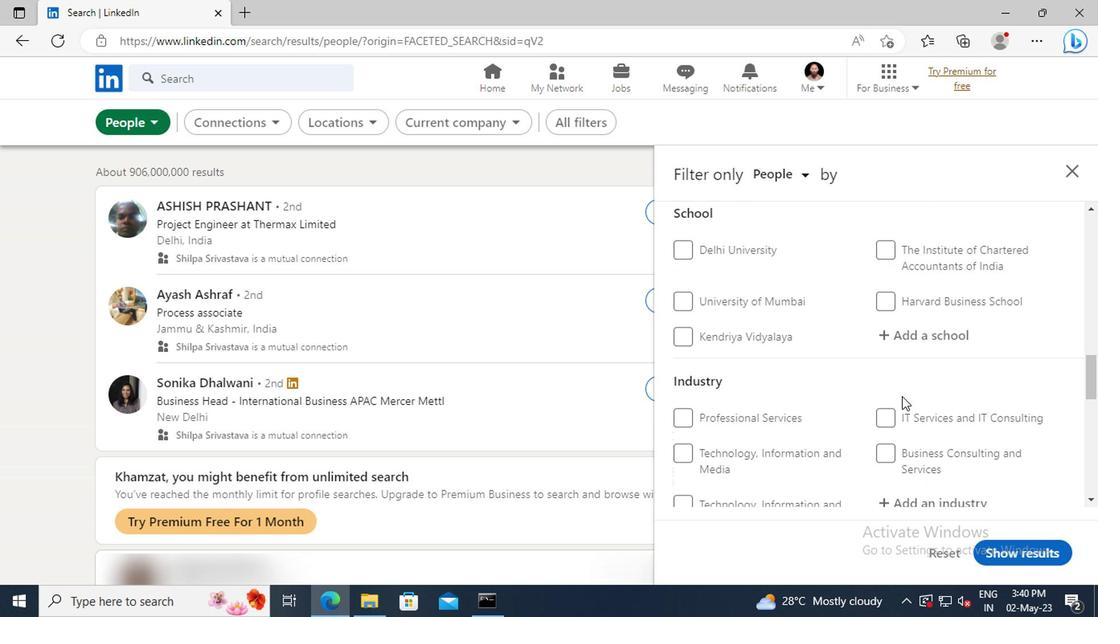 
Action: Mouse scrolled (760, 399) with delta (0, 0)
Screenshot: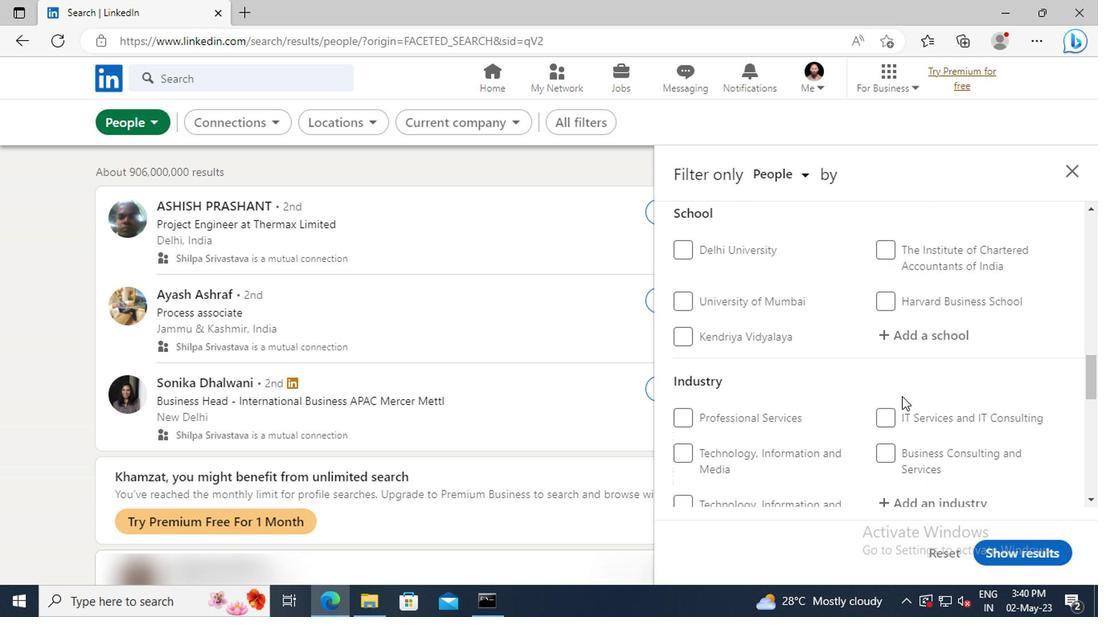 
Action: Mouse scrolled (760, 399) with delta (0, 0)
Screenshot: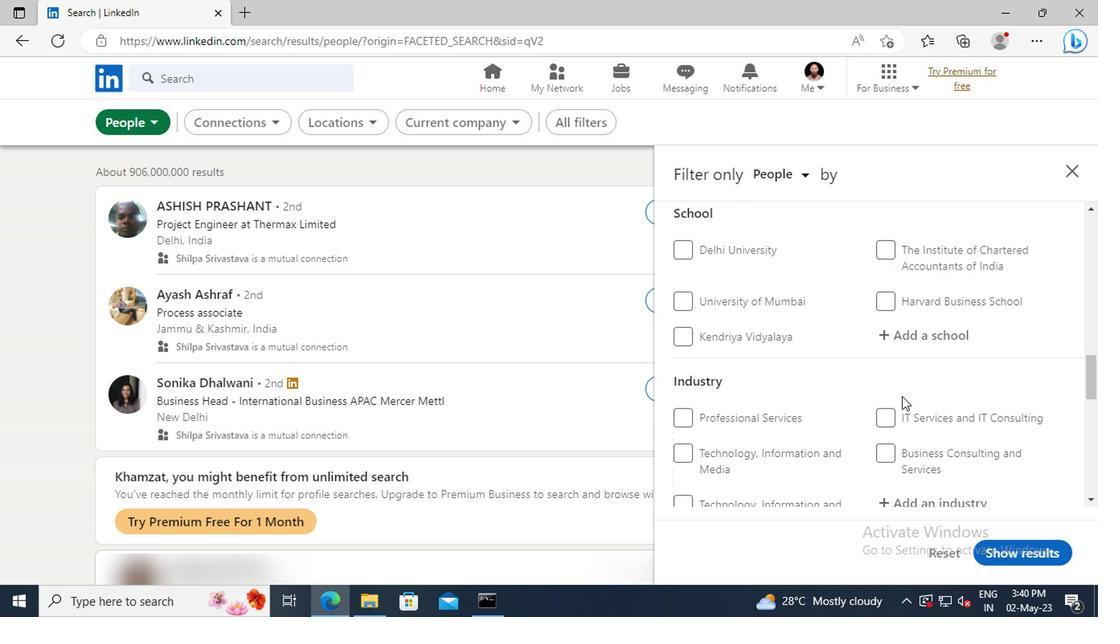 
Action: Mouse scrolled (760, 399) with delta (0, 0)
Screenshot: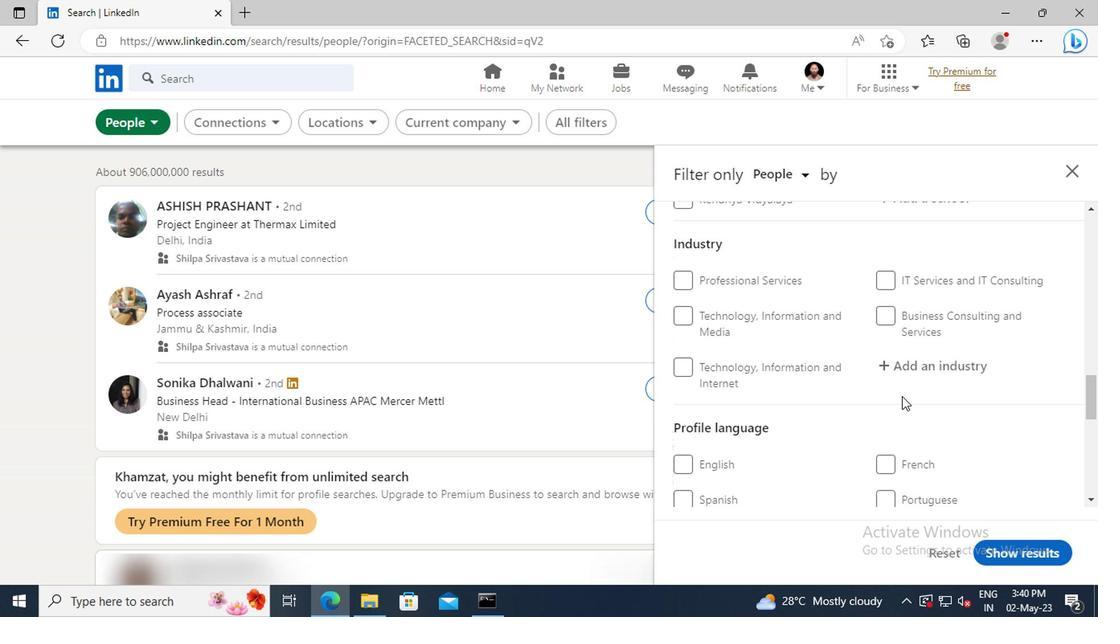 
Action: Mouse scrolled (760, 399) with delta (0, 0)
Screenshot: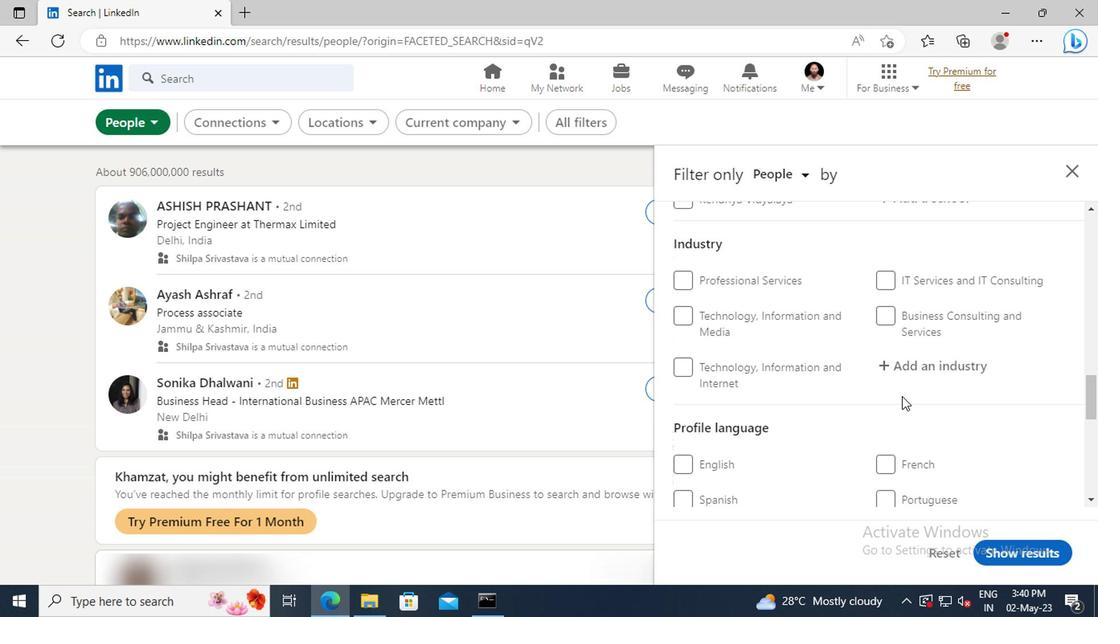 
Action: Mouse moved to (752, 409)
Screenshot: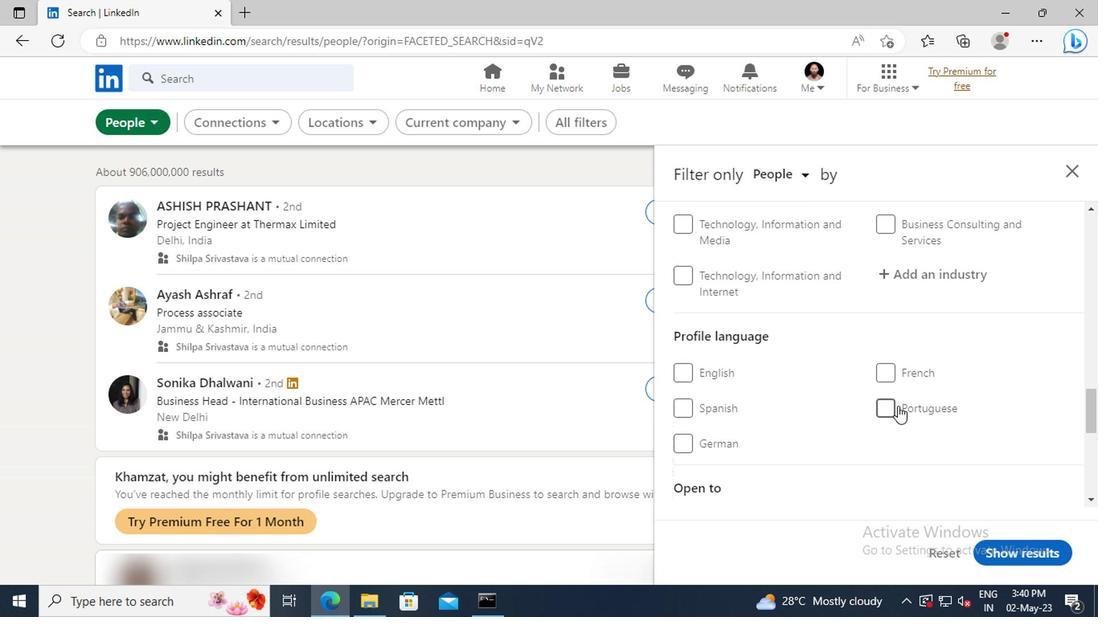 
Action: Mouse pressed left at (752, 409)
Screenshot: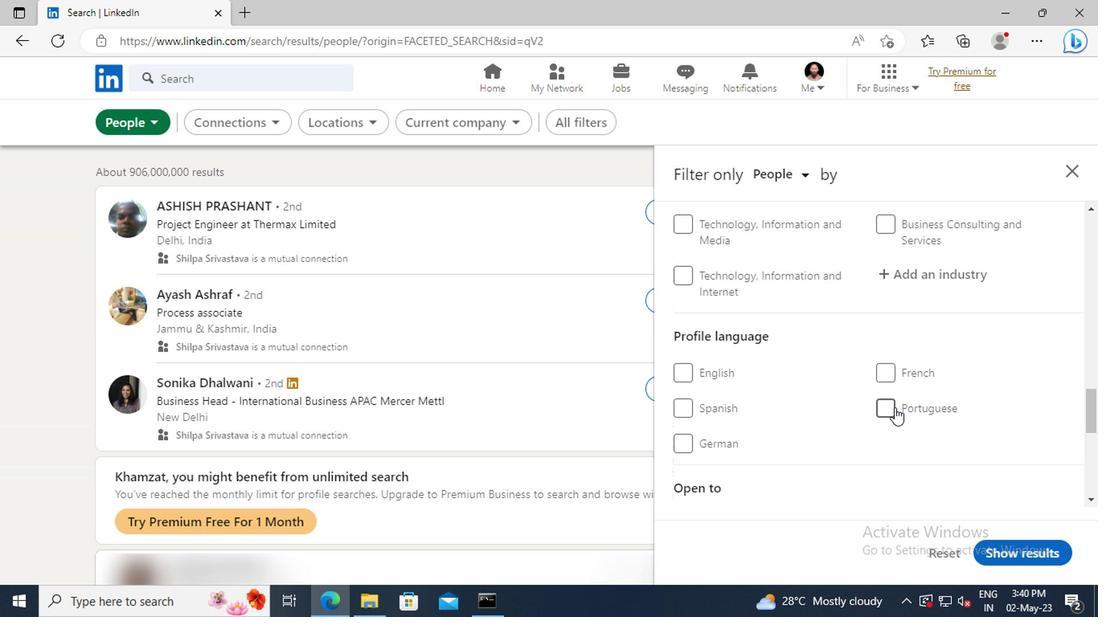 
Action: Mouse moved to (779, 387)
Screenshot: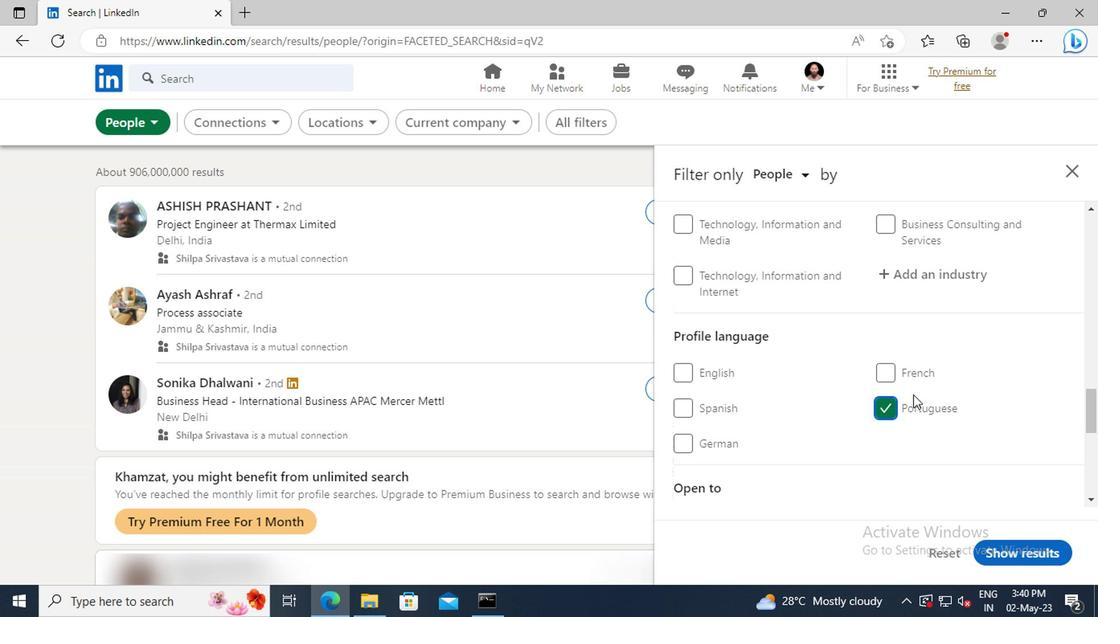 
Action: Mouse scrolled (779, 387) with delta (0, 0)
Screenshot: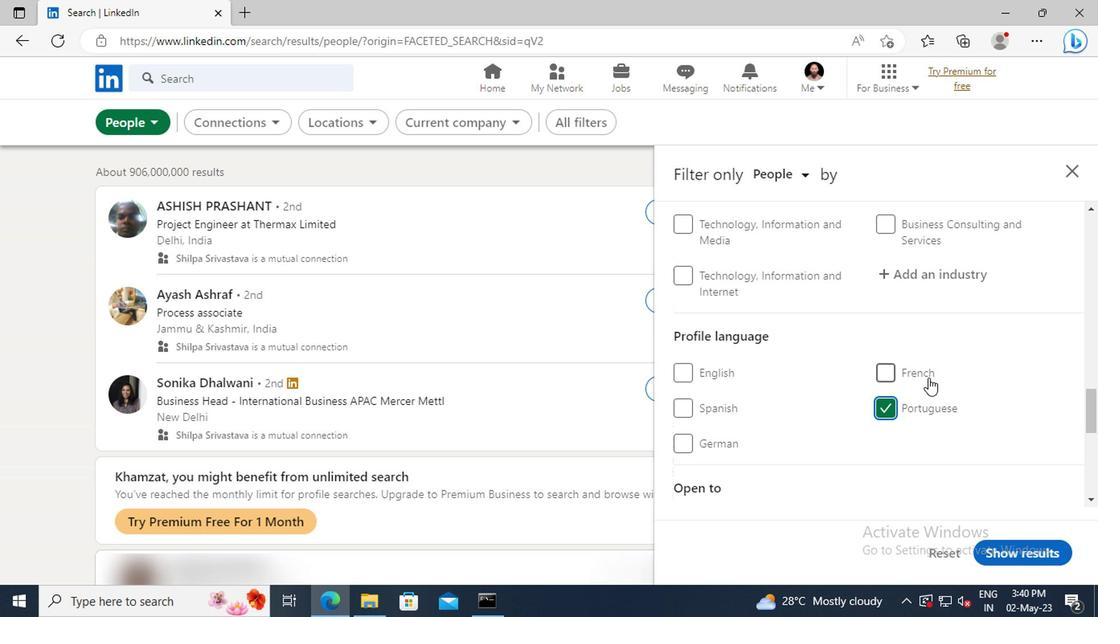 
Action: Mouse scrolled (779, 387) with delta (0, 0)
Screenshot: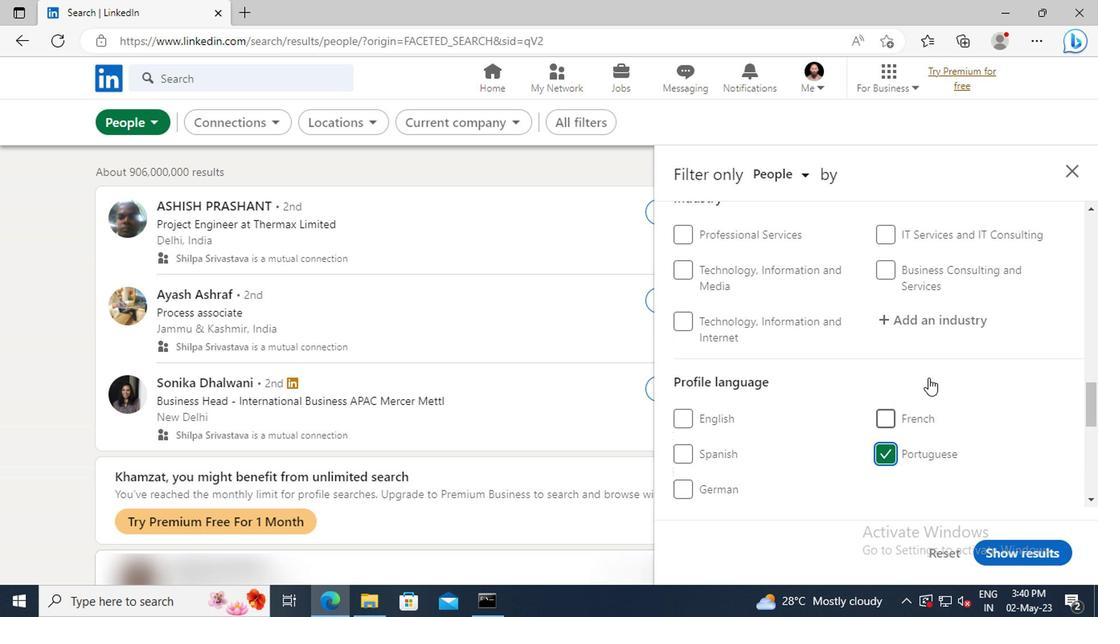 
Action: Mouse scrolled (779, 387) with delta (0, 0)
Screenshot: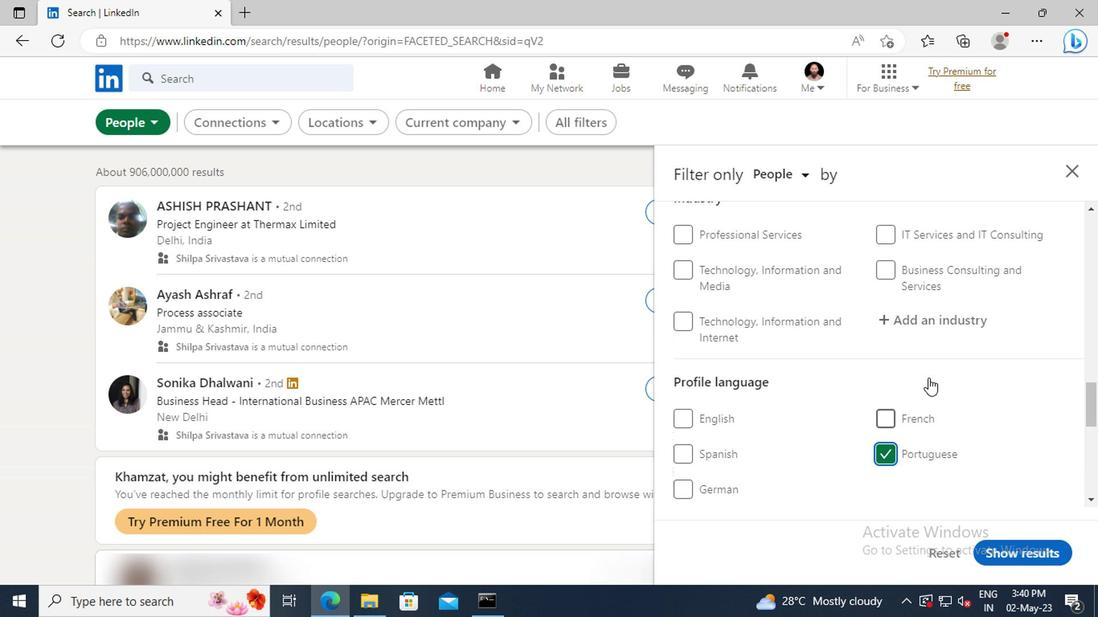 
Action: Mouse scrolled (779, 387) with delta (0, 0)
Screenshot: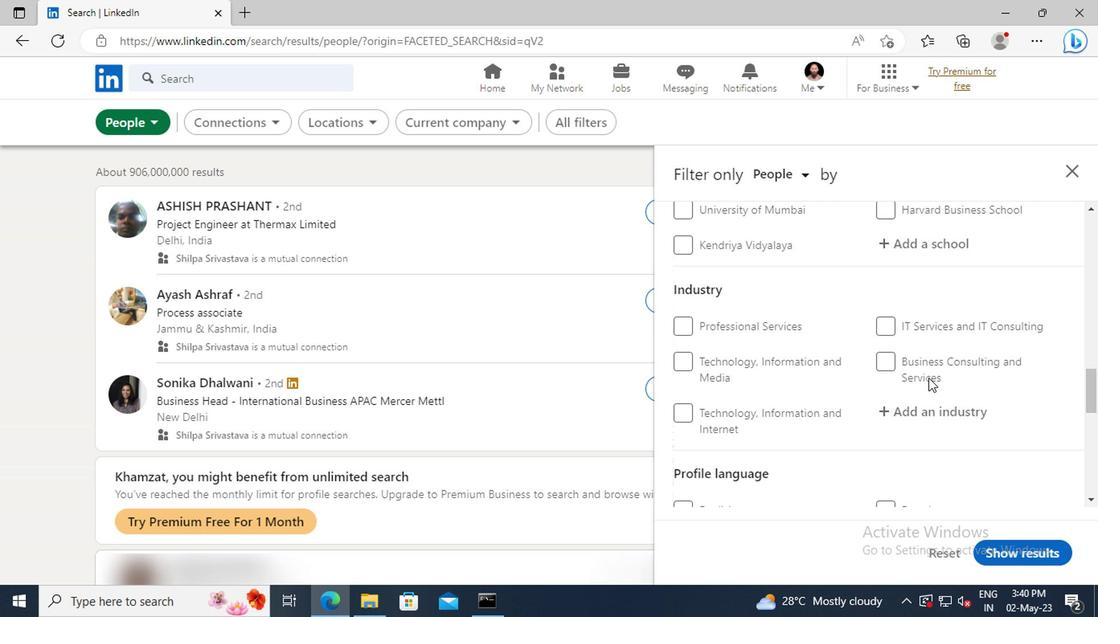 
Action: Mouse scrolled (779, 387) with delta (0, 0)
Screenshot: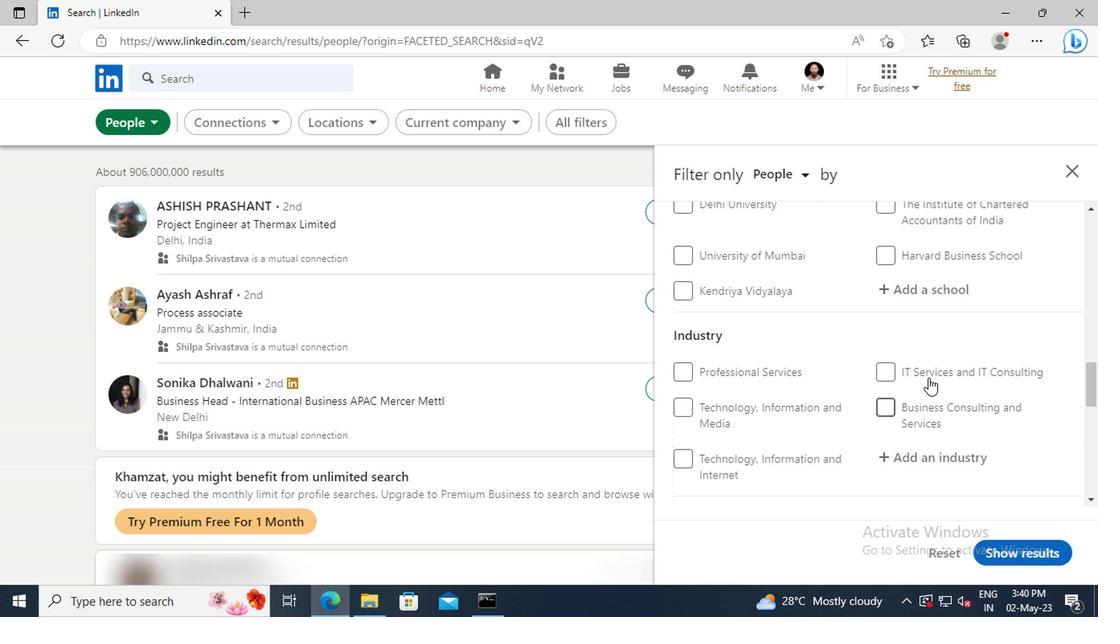 
Action: Mouse scrolled (779, 387) with delta (0, 0)
Screenshot: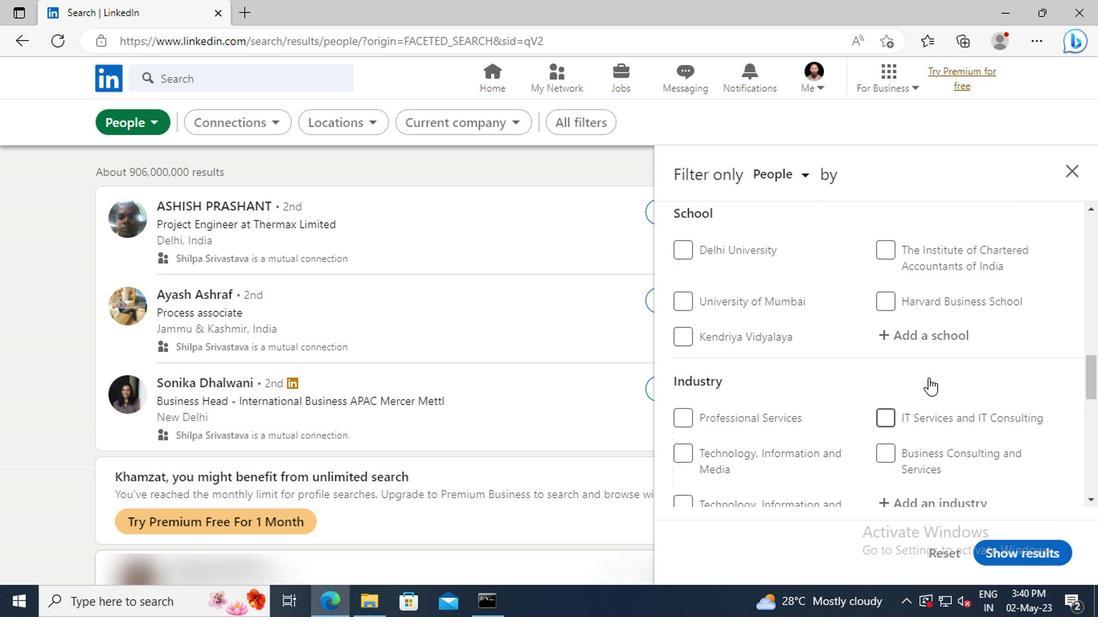 
Action: Mouse scrolled (779, 387) with delta (0, 0)
Screenshot: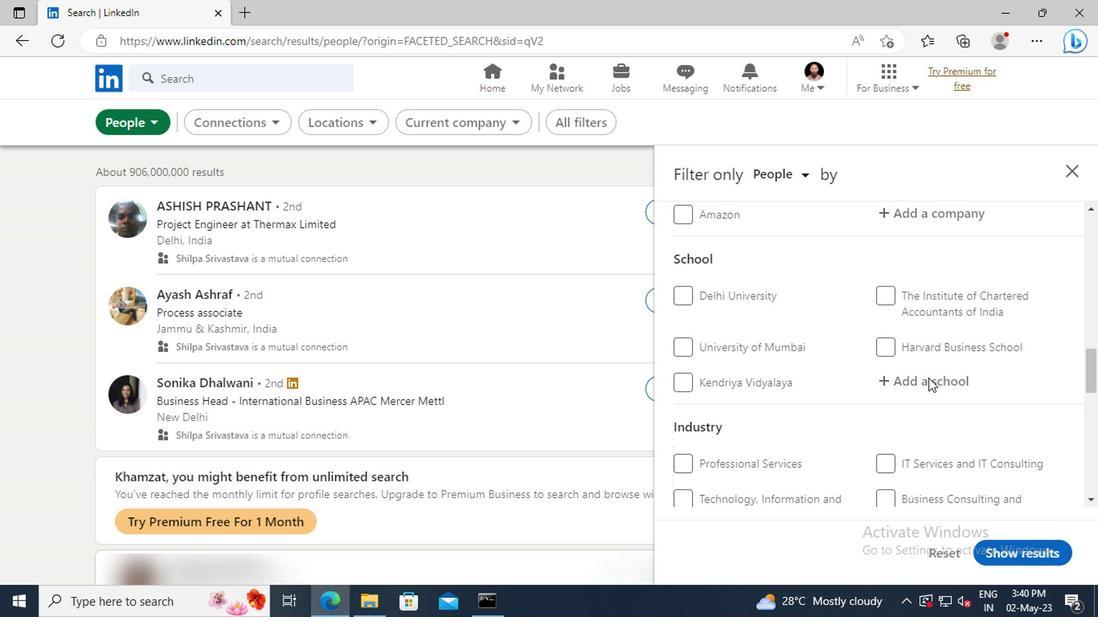 
Action: Mouse scrolled (779, 387) with delta (0, 0)
Screenshot: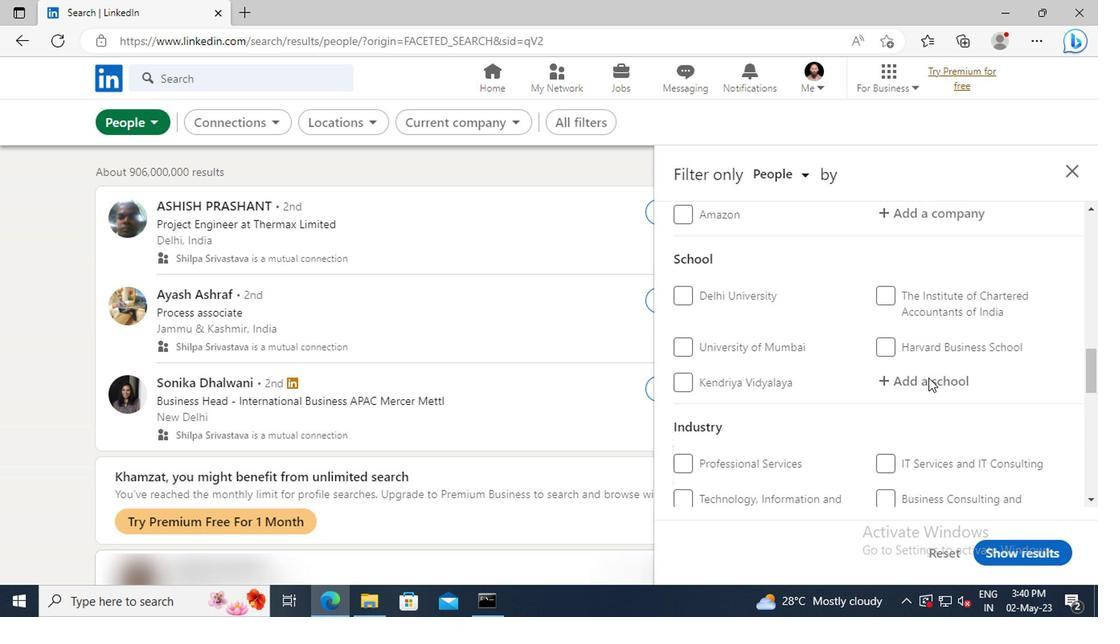 
Action: Mouse scrolled (779, 387) with delta (0, 0)
Screenshot: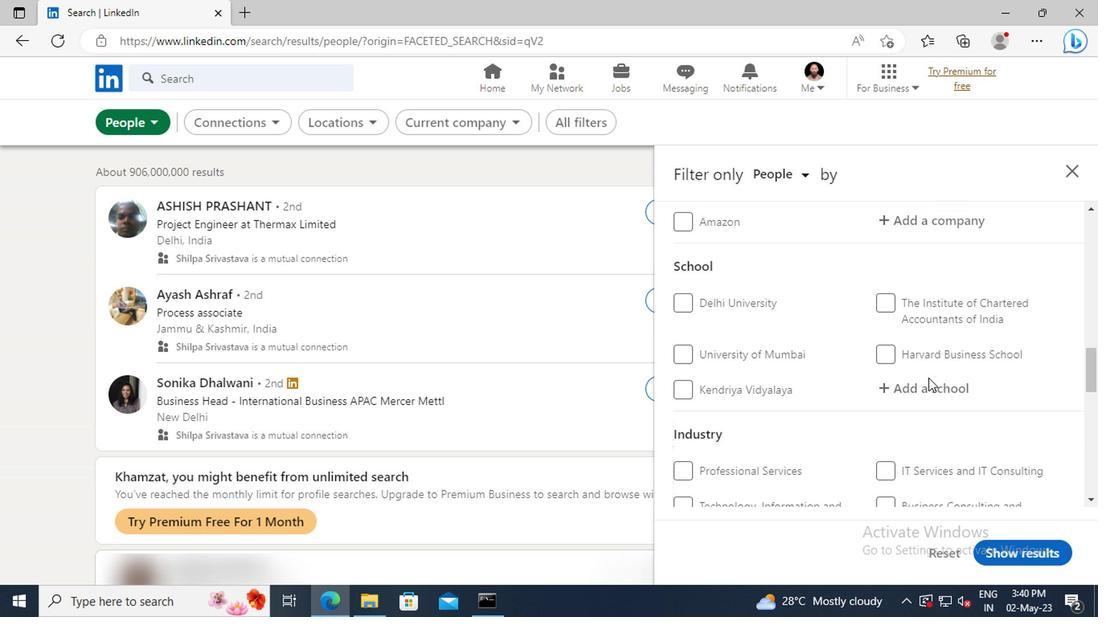 
Action: Mouse scrolled (779, 387) with delta (0, 0)
Screenshot: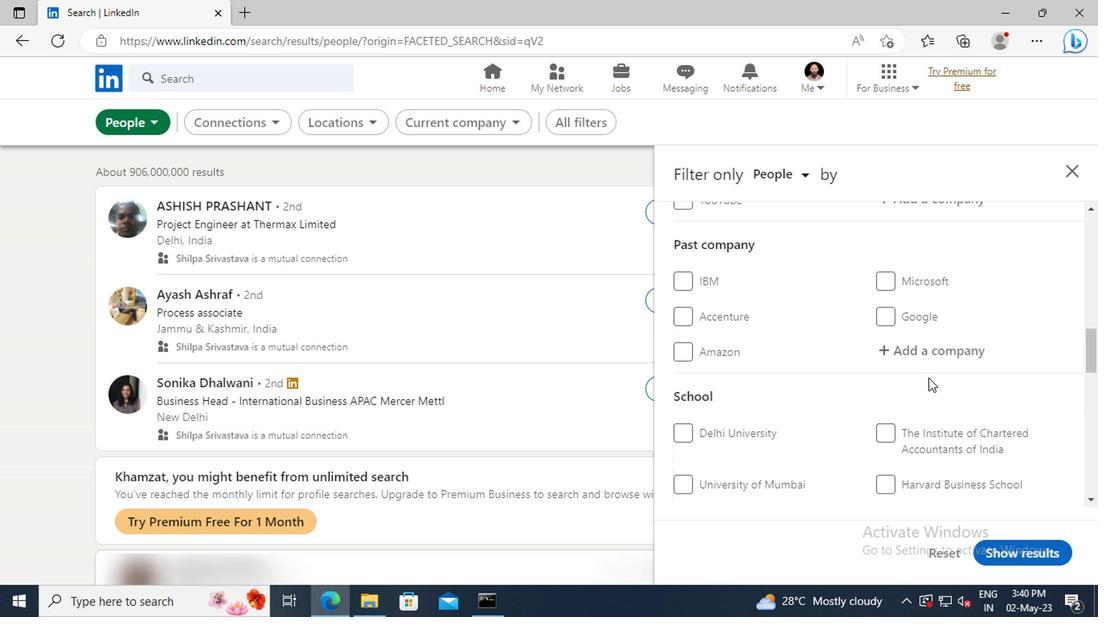 
Action: Mouse scrolled (779, 387) with delta (0, 0)
Screenshot: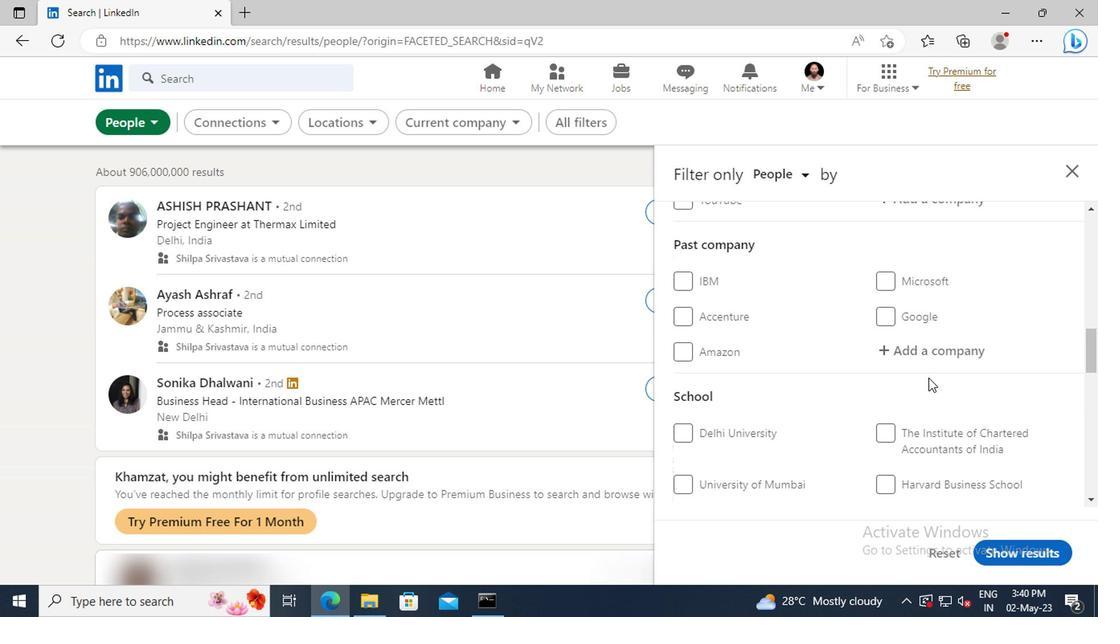 
Action: Mouse moved to (779, 386)
Screenshot: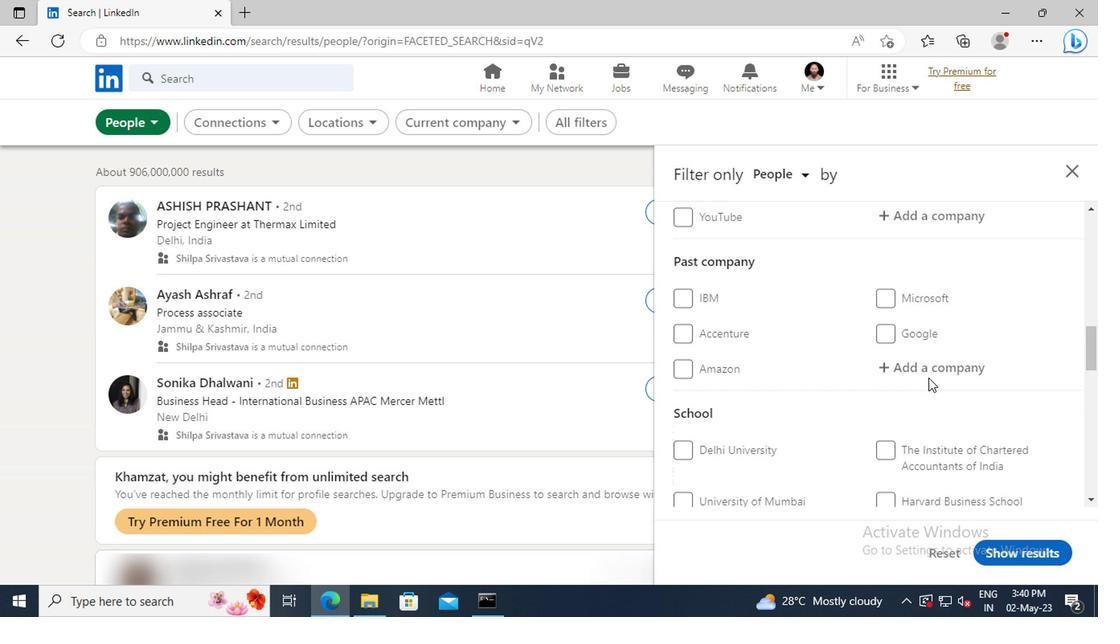 
Action: Mouse scrolled (779, 387) with delta (0, 0)
Screenshot: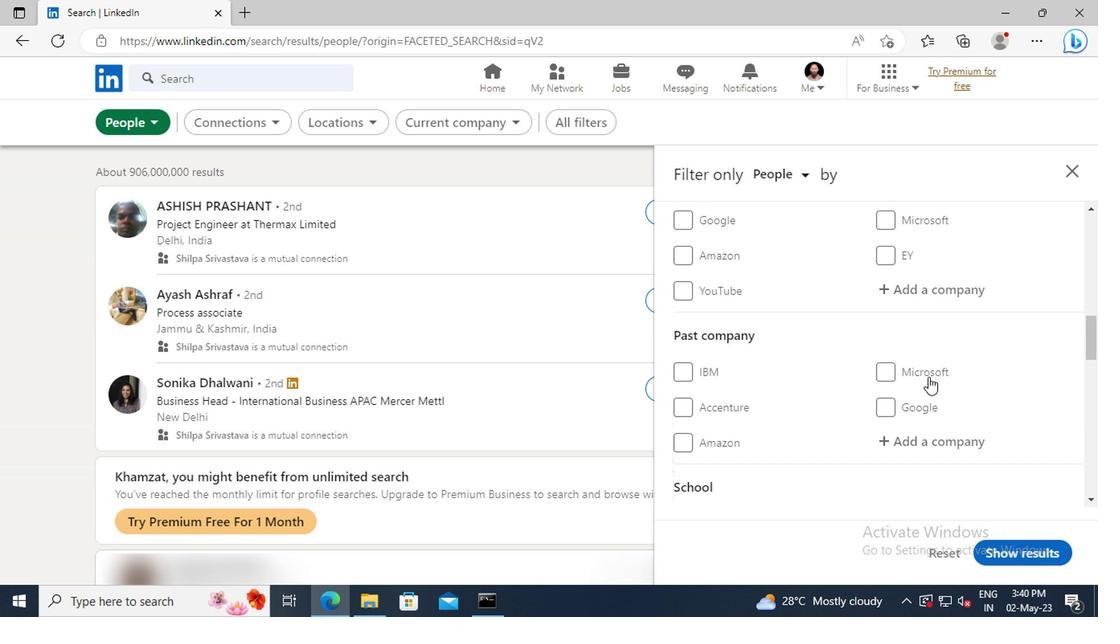 
Action: Mouse moved to (771, 363)
Screenshot: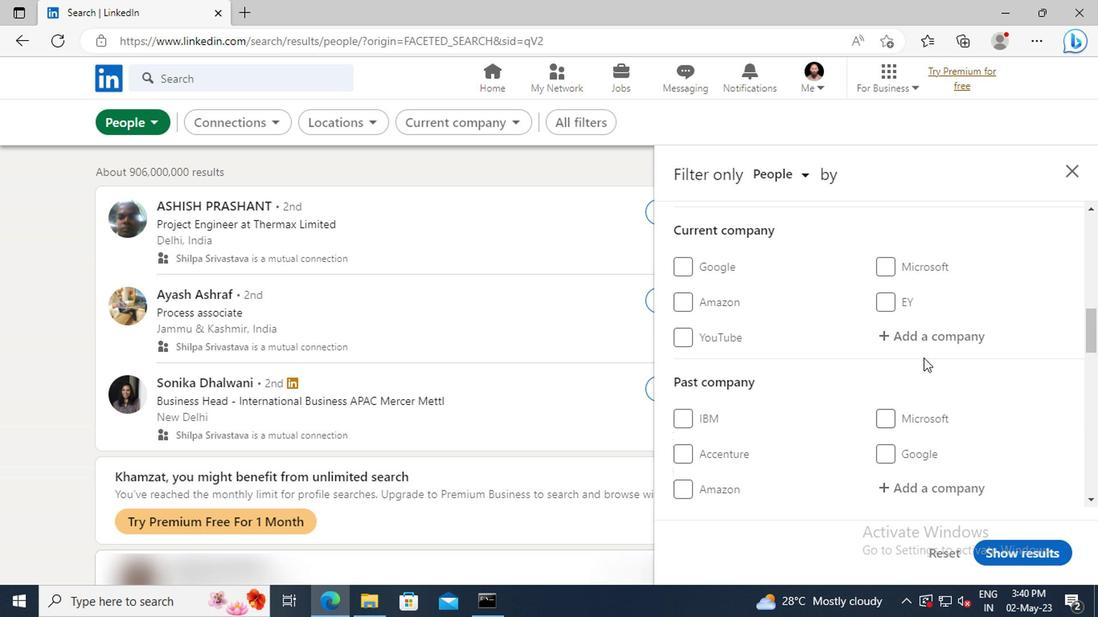 
Action: Mouse pressed left at (771, 363)
Screenshot: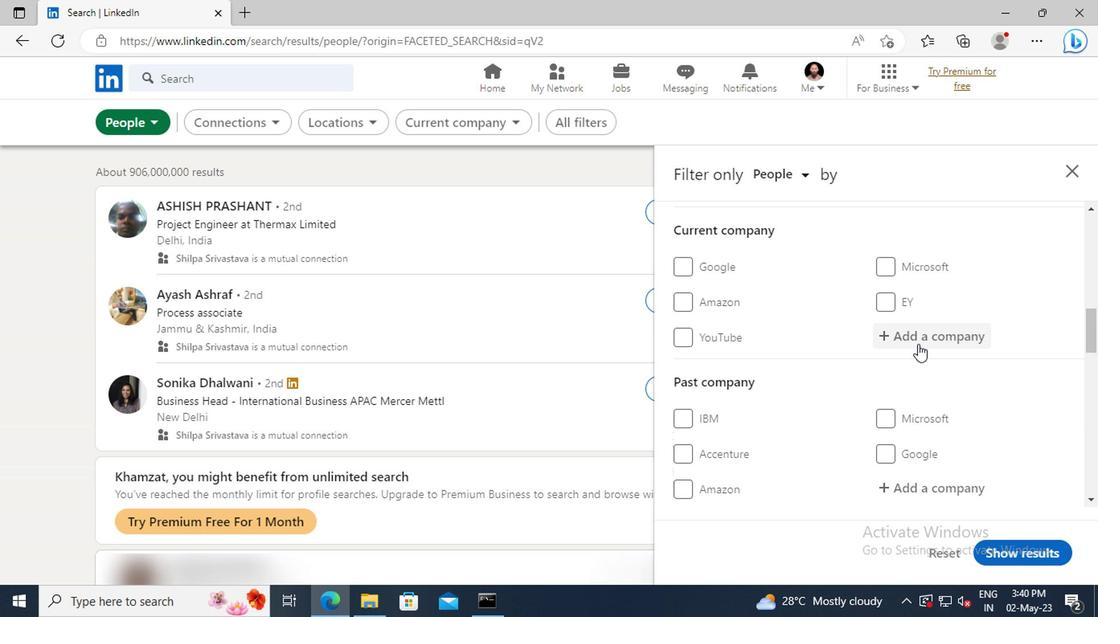 
Action: Key pressed <Key.shift>EMCURE<Key.space><Key.shift>PH
Screenshot: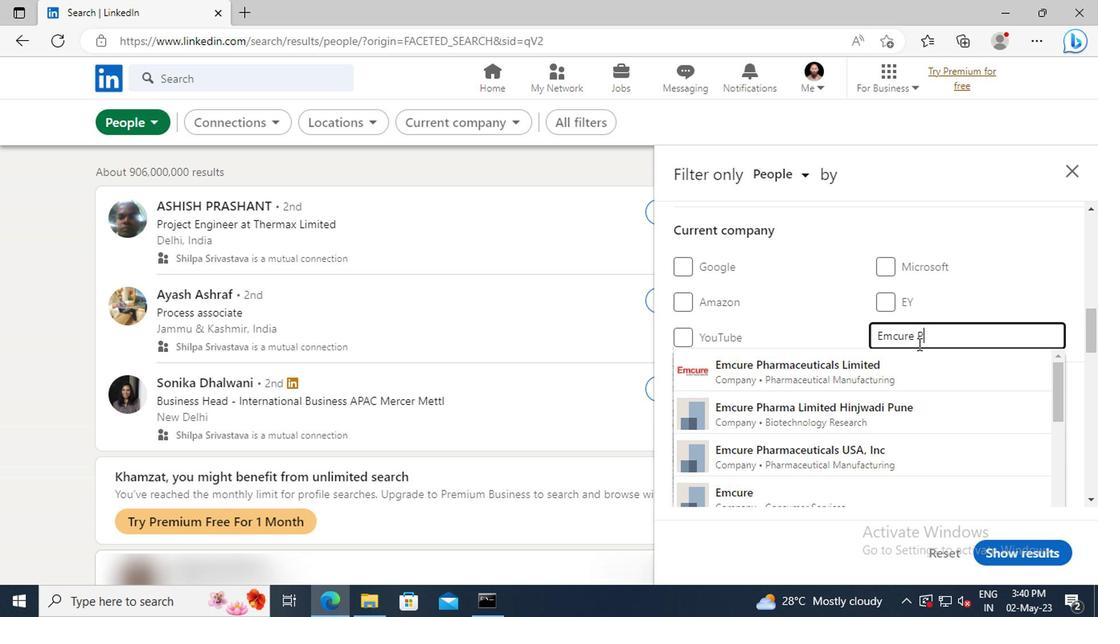 
Action: Mouse moved to (771, 381)
Screenshot: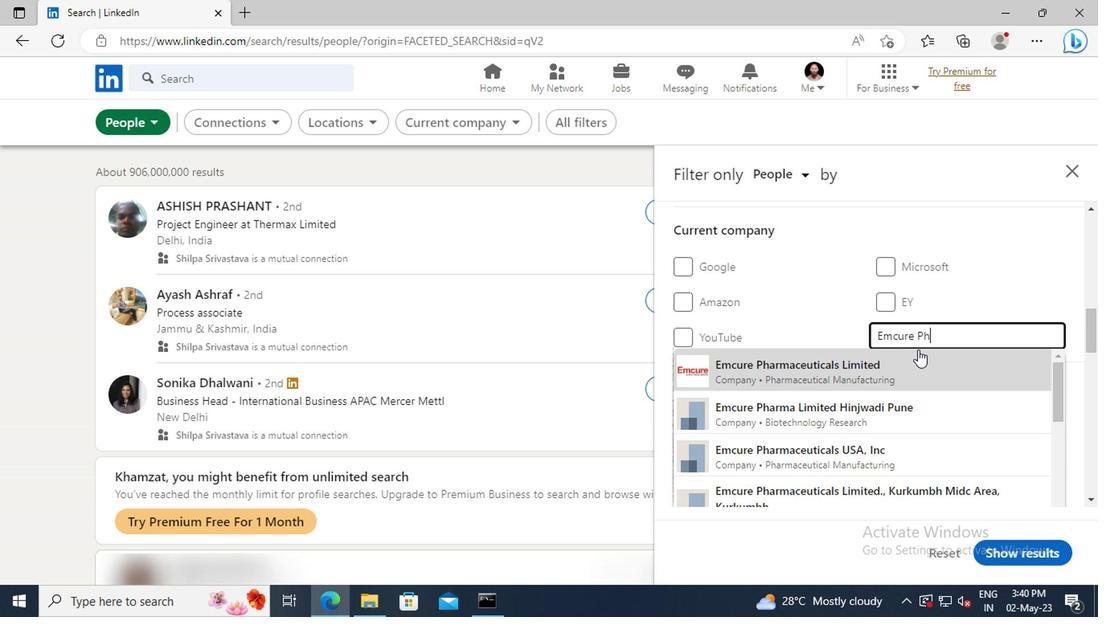 
Action: Mouse pressed left at (771, 381)
Screenshot: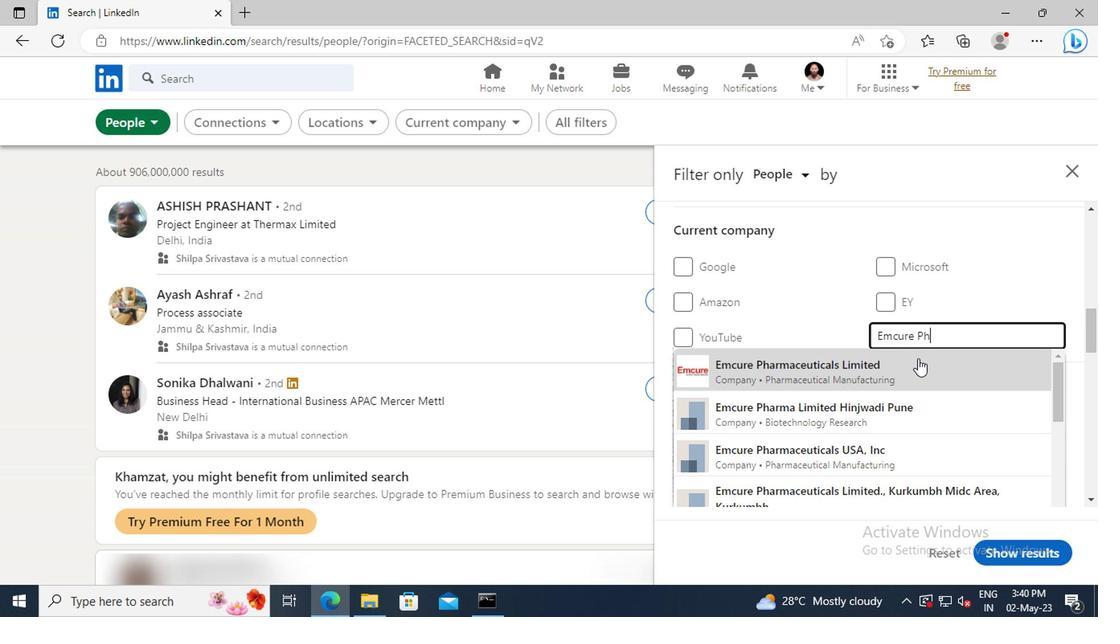 
Action: Mouse scrolled (771, 380) with delta (0, 0)
Screenshot: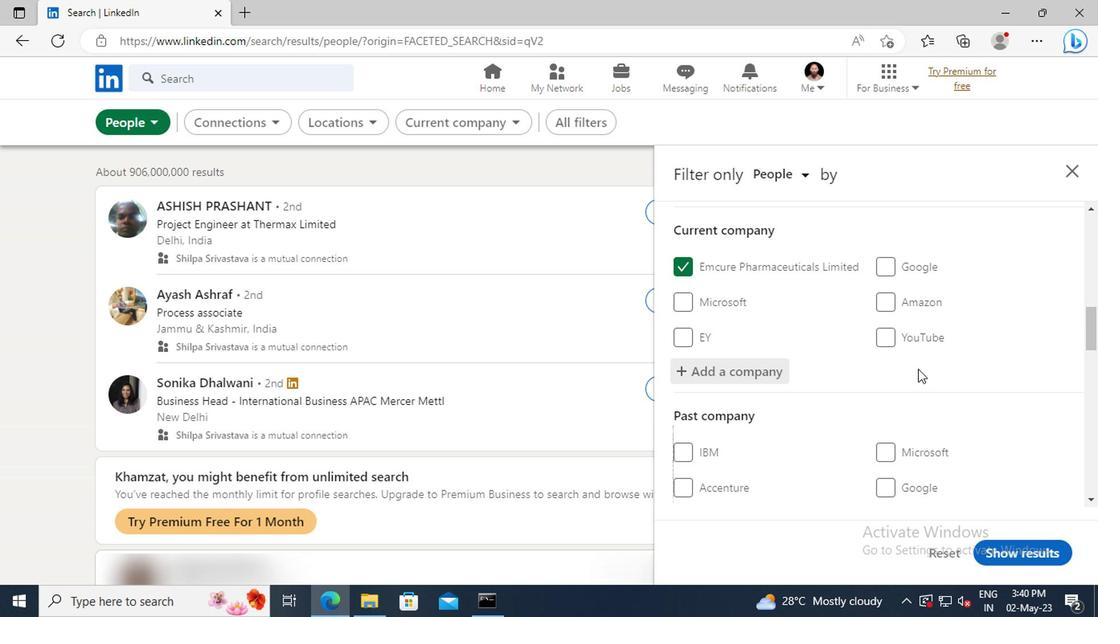 
Action: Mouse scrolled (771, 380) with delta (0, 0)
Screenshot: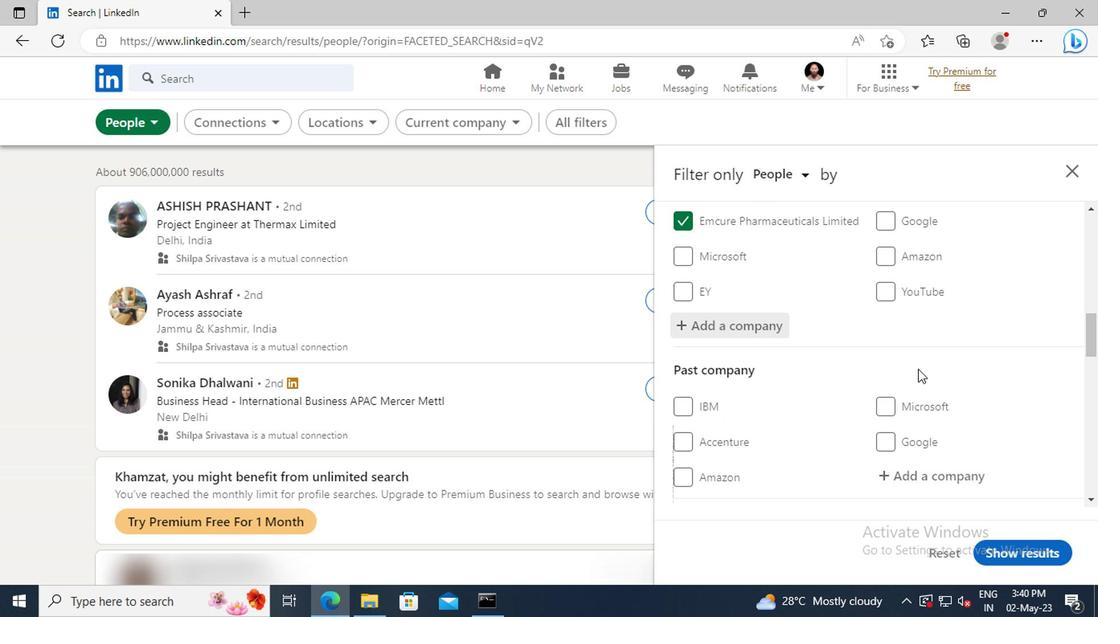 
Action: Mouse scrolled (771, 380) with delta (0, 0)
Screenshot: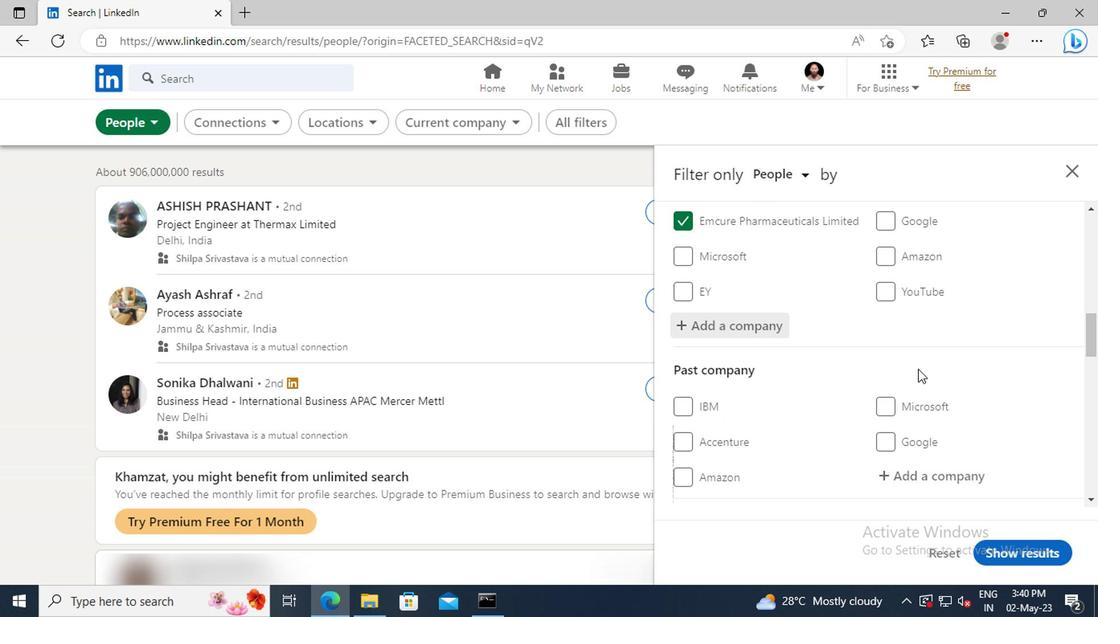 
Action: Mouse scrolled (771, 380) with delta (0, 0)
Screenshot: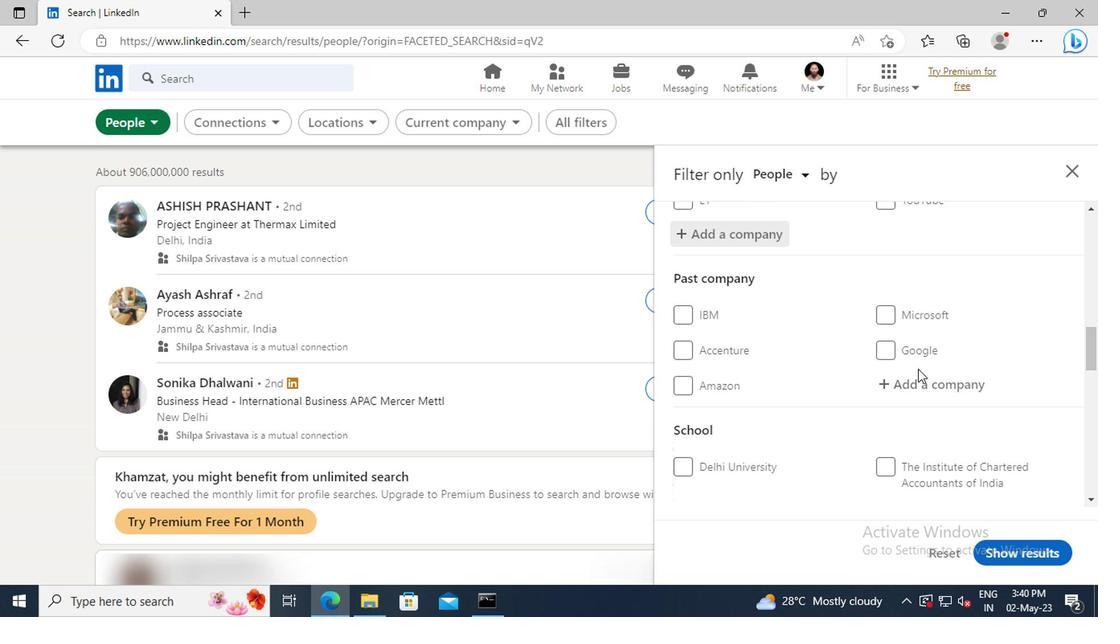 
Action: Mouse scrolled (771, 380) with delta (0, 0)
Screenshot: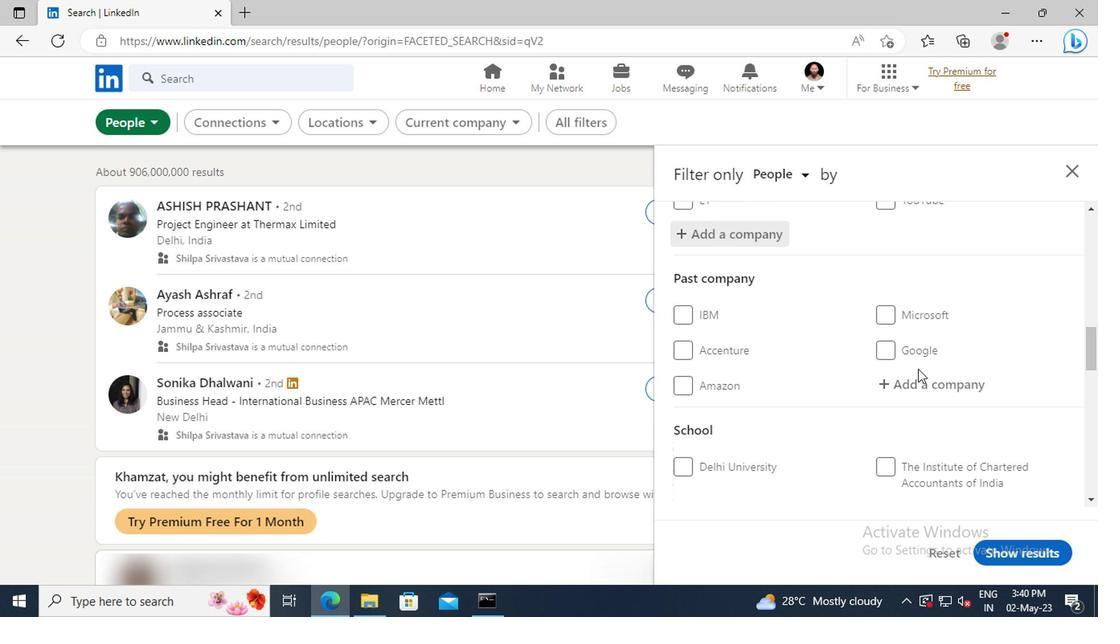 
Action: Mouse scrolled (771, 380) with delta (0, 0)
Screenshot: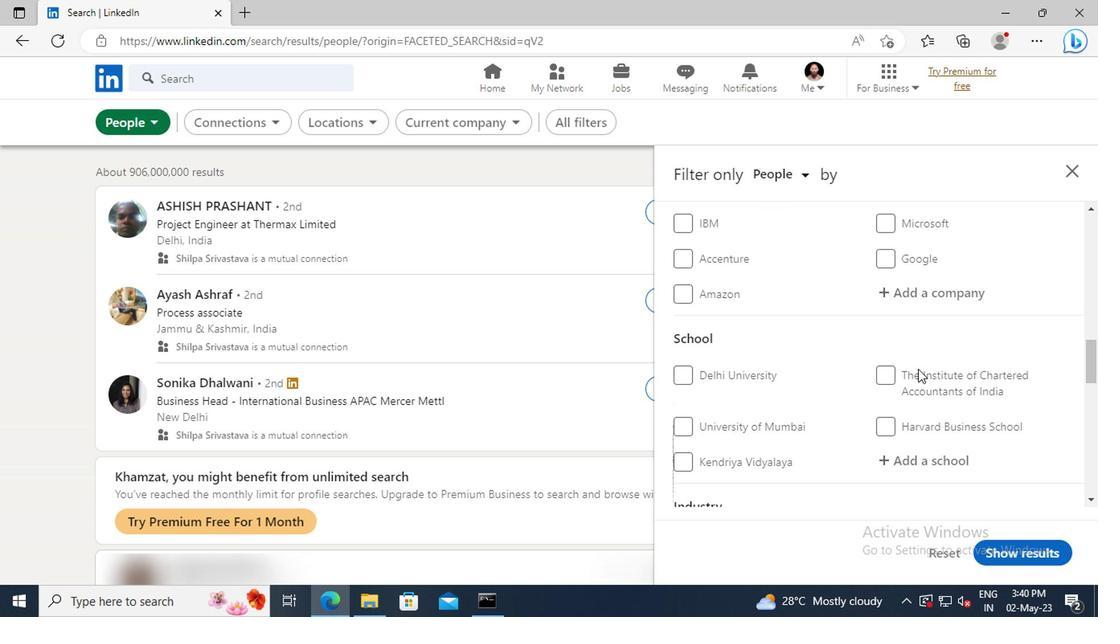 
Action: Mouse moved to (773, 410)
Screenshot: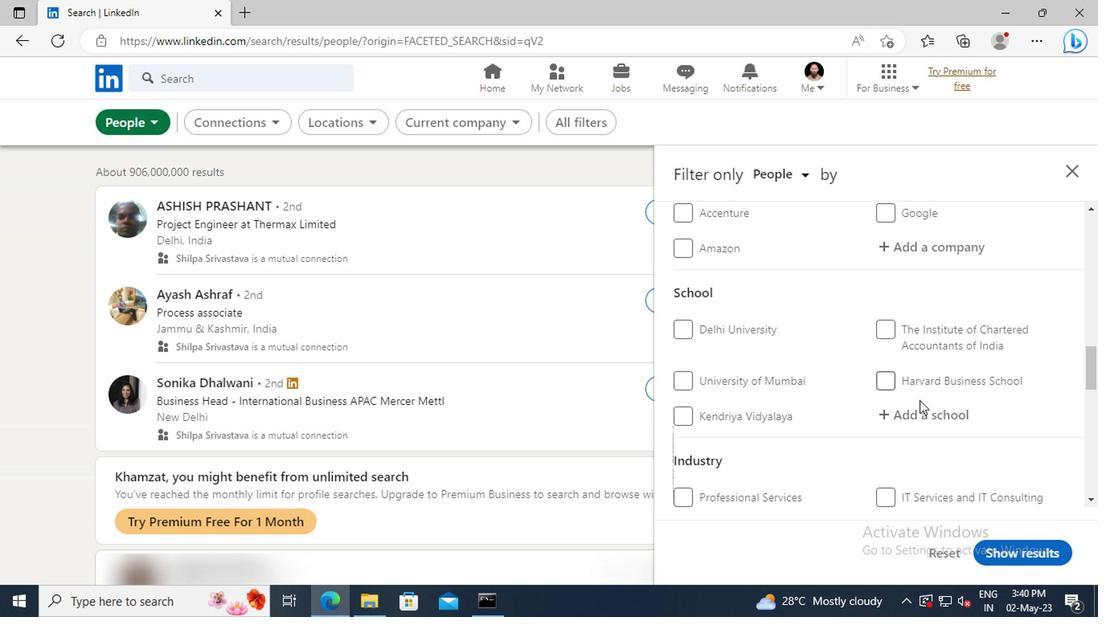 
Action: Mouse pressed left at (773, 410)
Screenshot: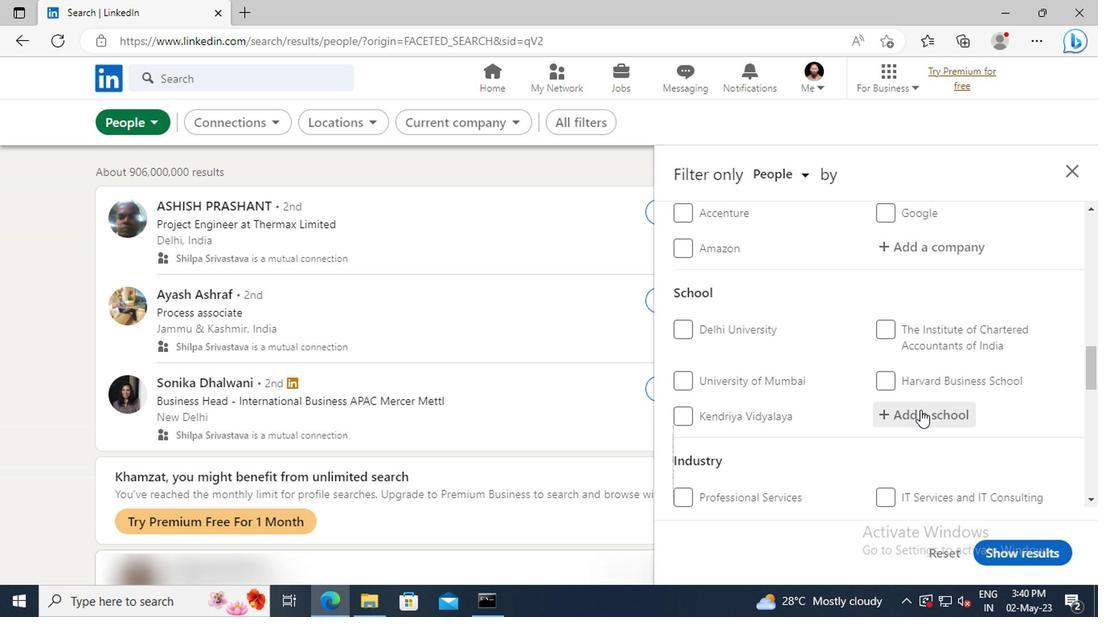 
Action: Key pressed <Key.shift>GURU<Key.space><Key.shift>NANAK<Key.space><Key.shift>DEV<Key.space><Key.shift>ENG
Screenshot: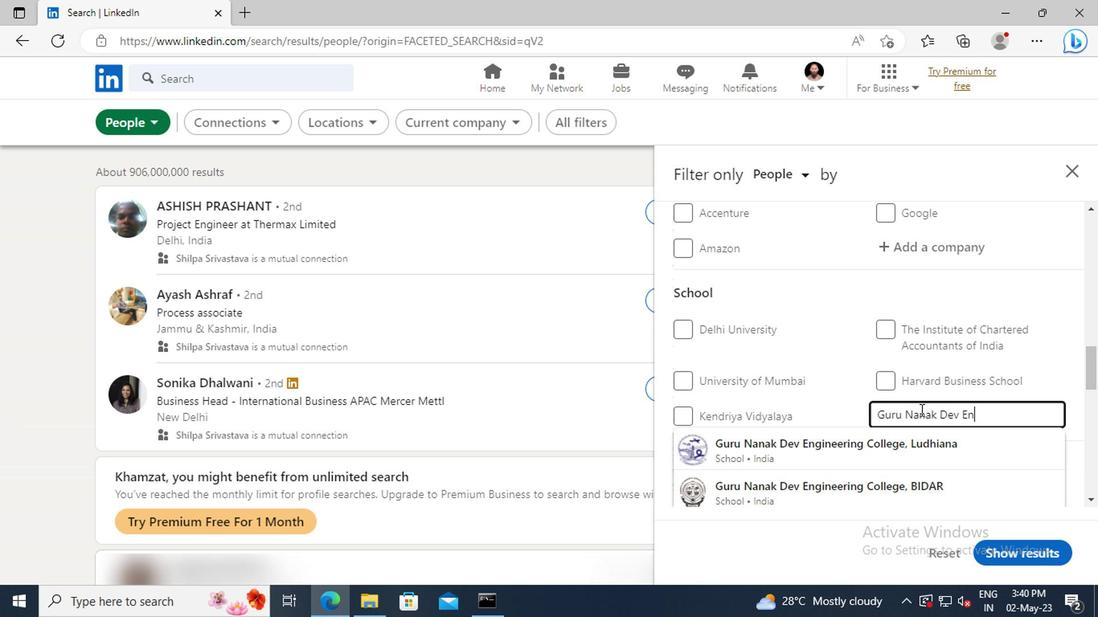 
Action: Mouse moved to (781, 457)
Screenshot: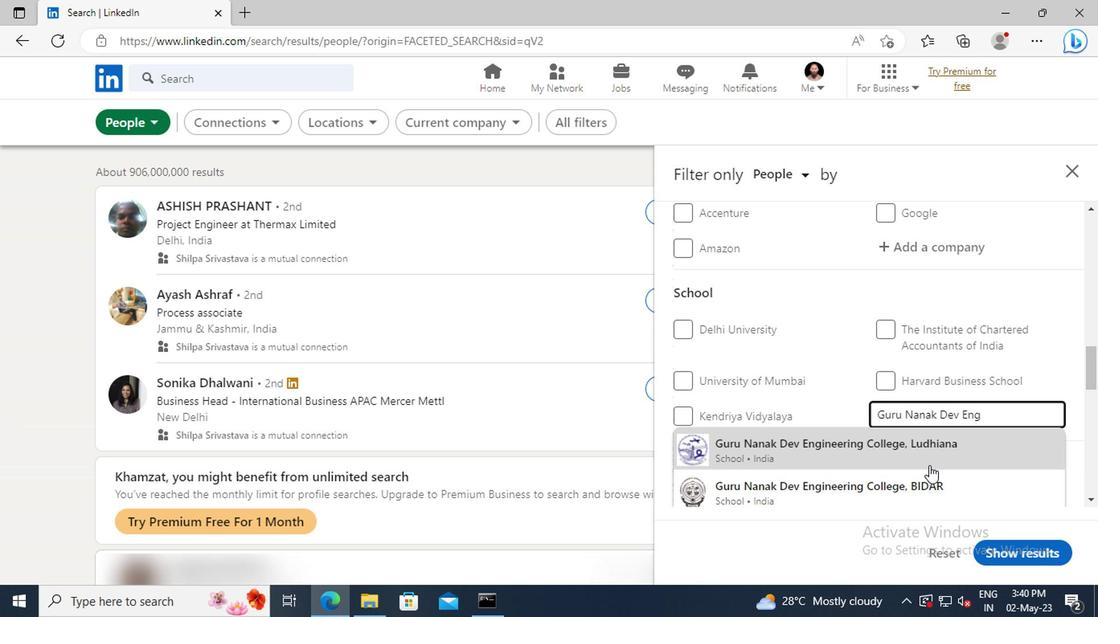 
Action: Mouse pressed left at (781, 457)
Screenshot: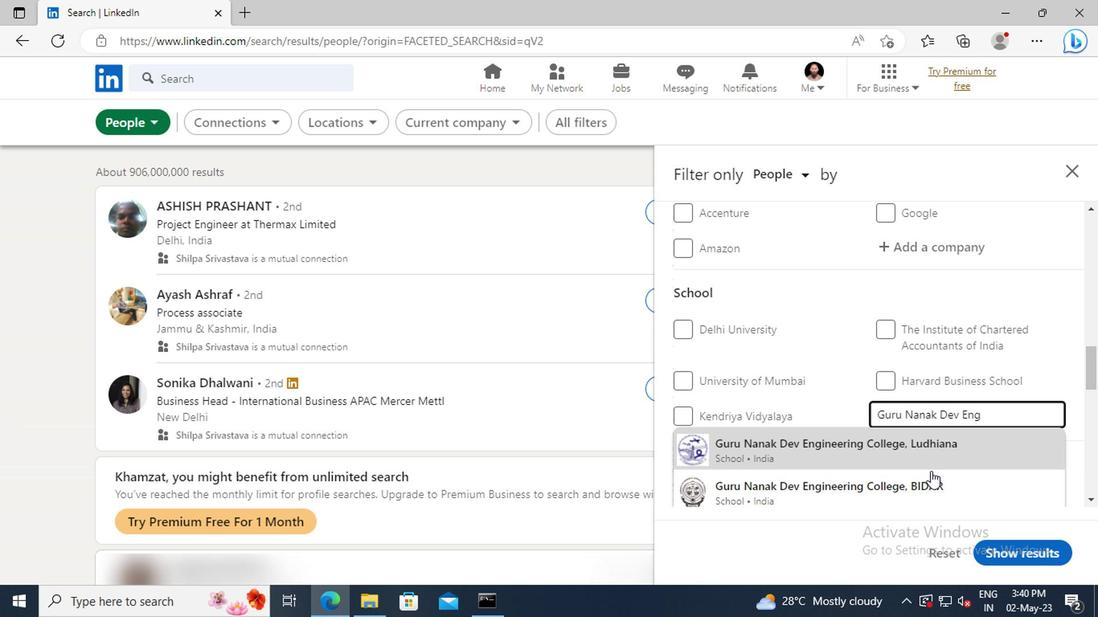 
Action: Mouse moved to (782, 457)
Screenshot: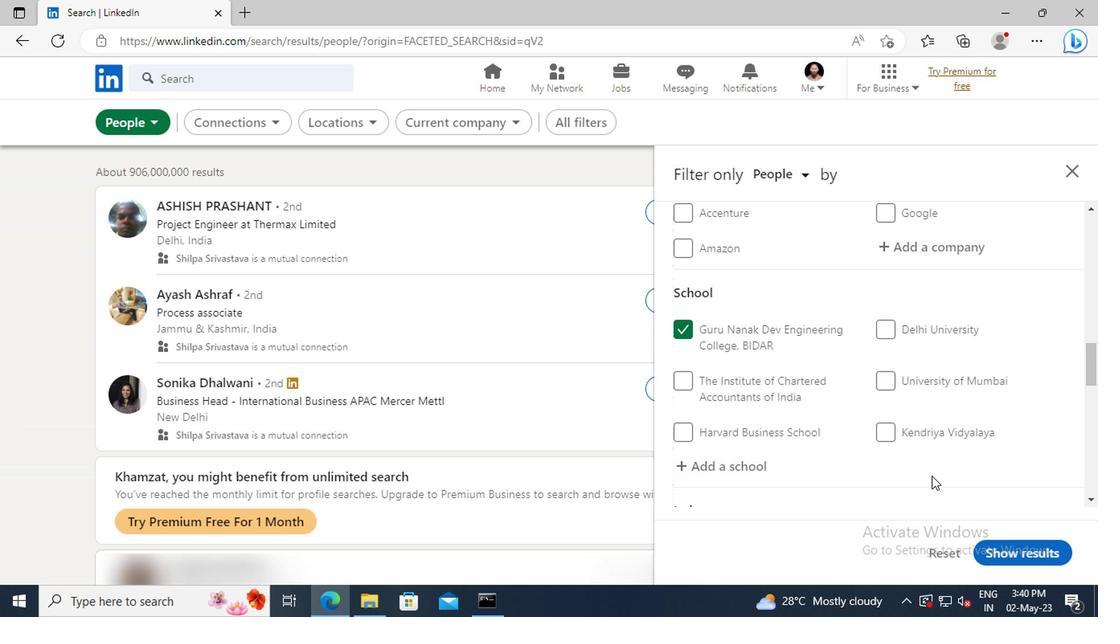 
Action: Mouse scrolled (782, 457) with delta (0, 0)
Screenshot: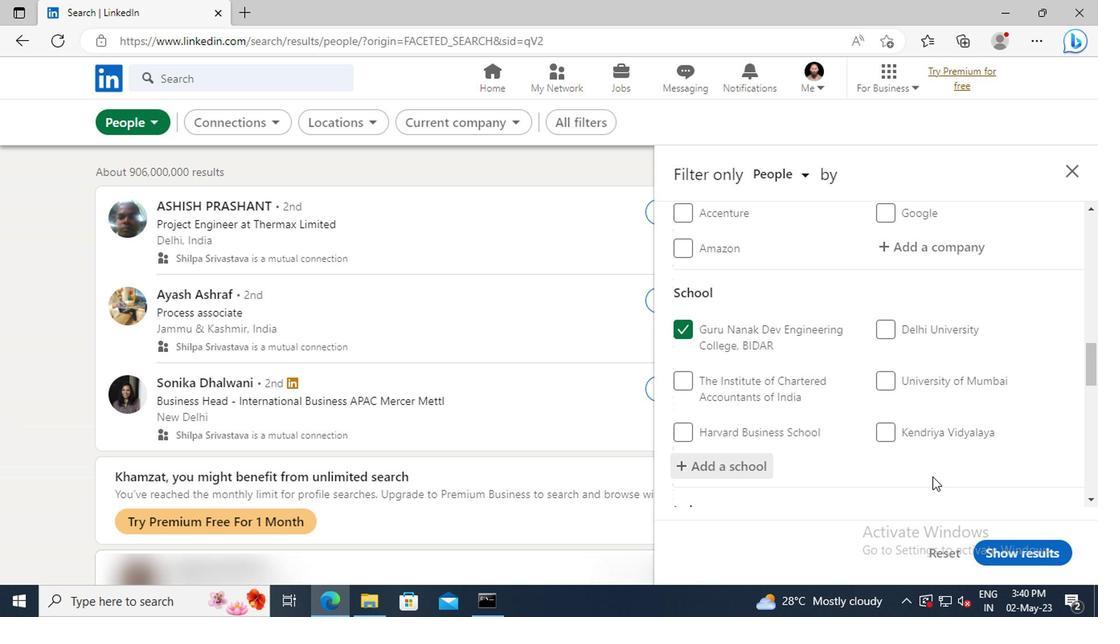 
Action: Mouse scrolled (782, 457) with delta (0, 0)
Screenshot: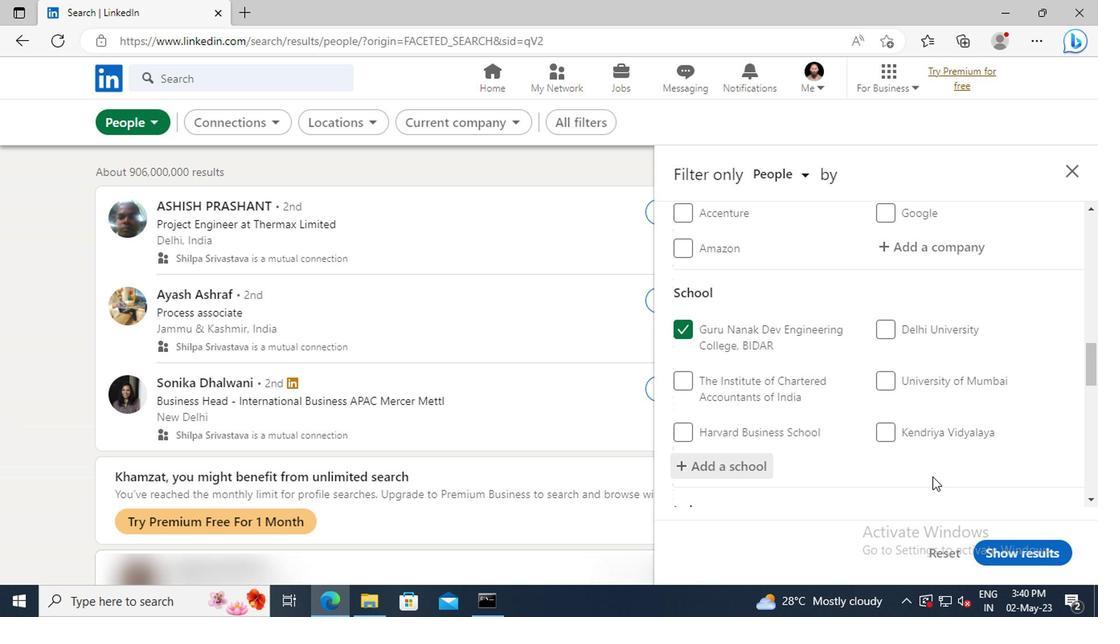 
Action: Mouse moved to (768, 405)
Screenshot: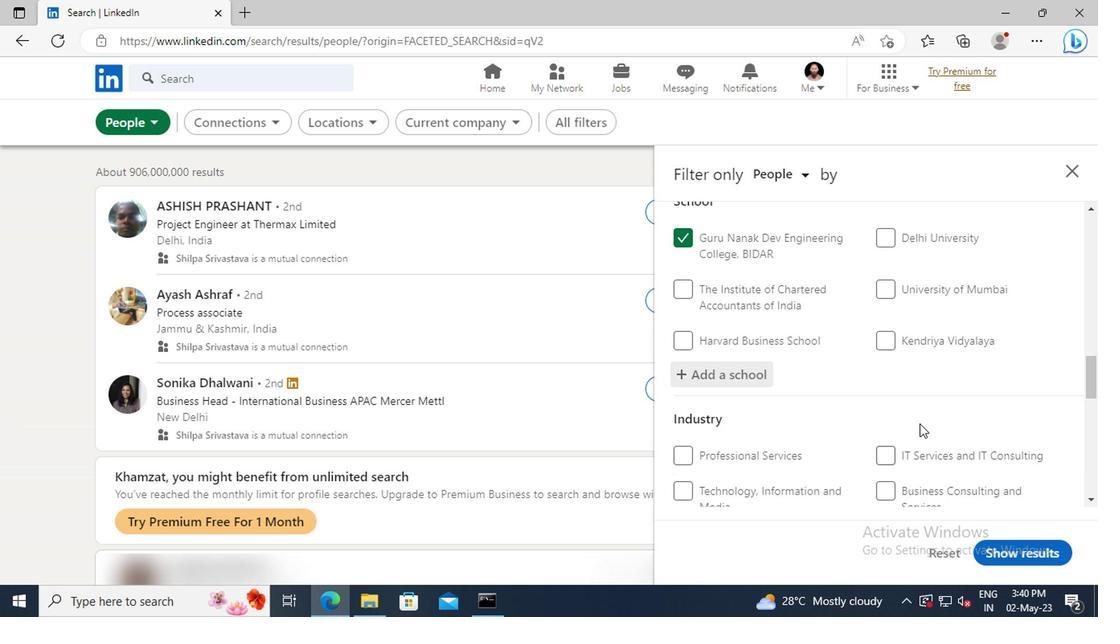 
Action: Mouse scrolled (768, 404) with delta (0, 0)
Screenshot: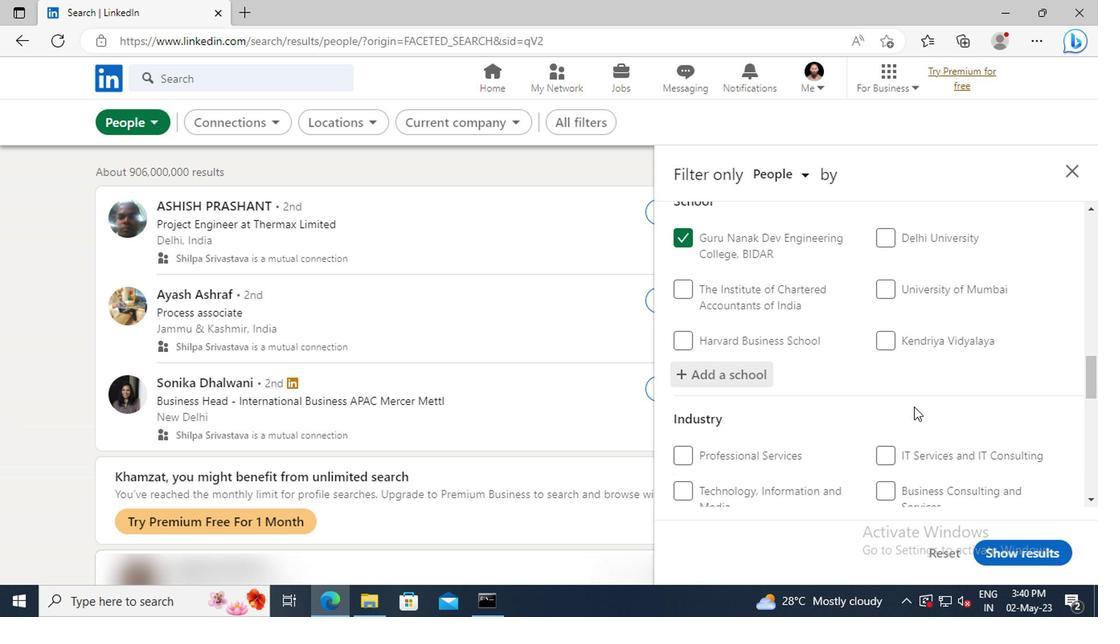 
Action: Mouse scrolled (768, 404) with delta (0, 0)
Screenshot: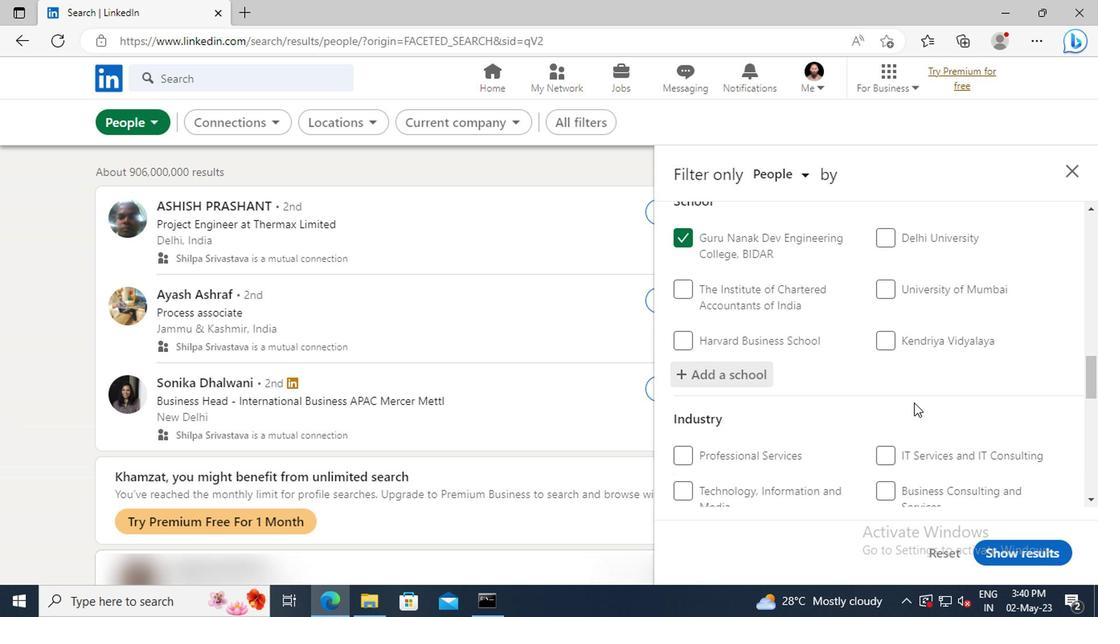 
Action: Mouse moved to (767, 401)
Screenshot: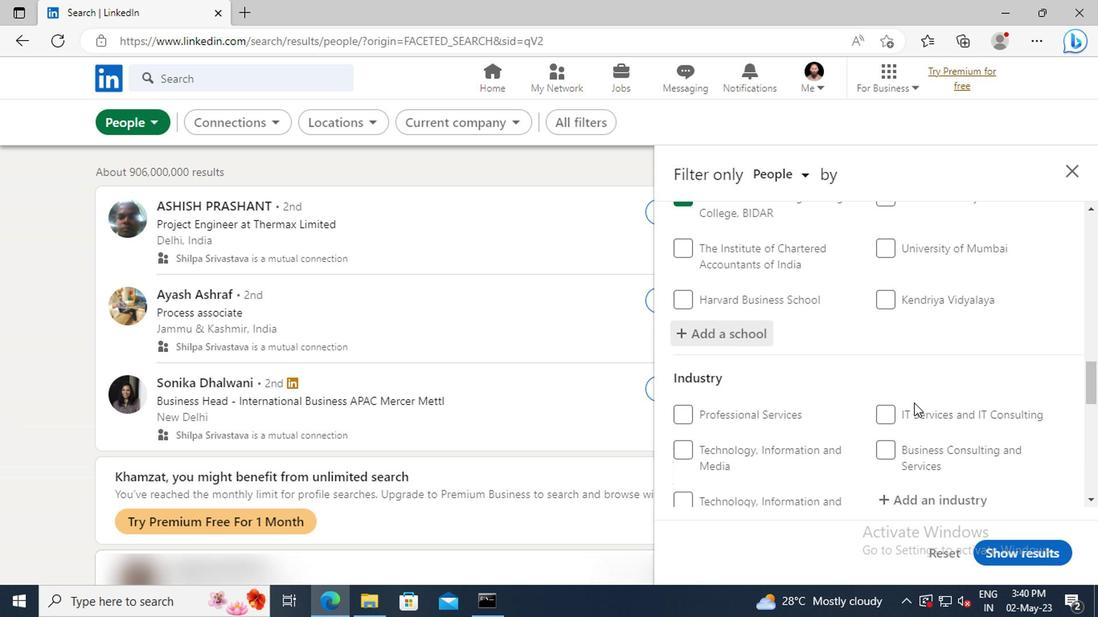 
Action: Mouse scrolled (767, 401) with delta (0, 0)
Screenshot: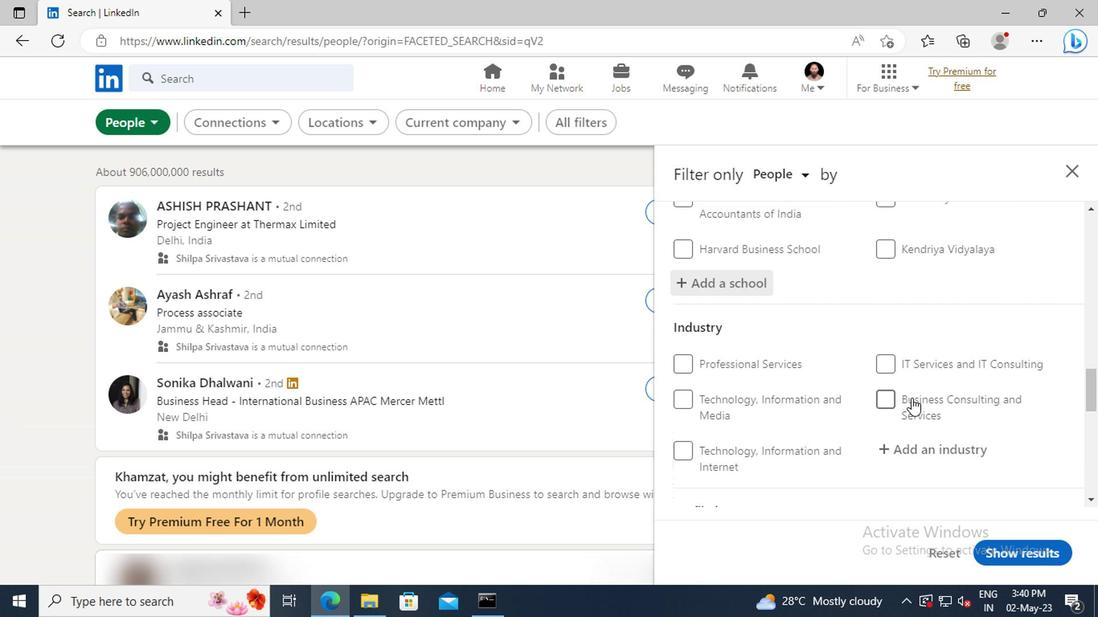 
Action: Mouse moved to (767, 405)
Screenshot: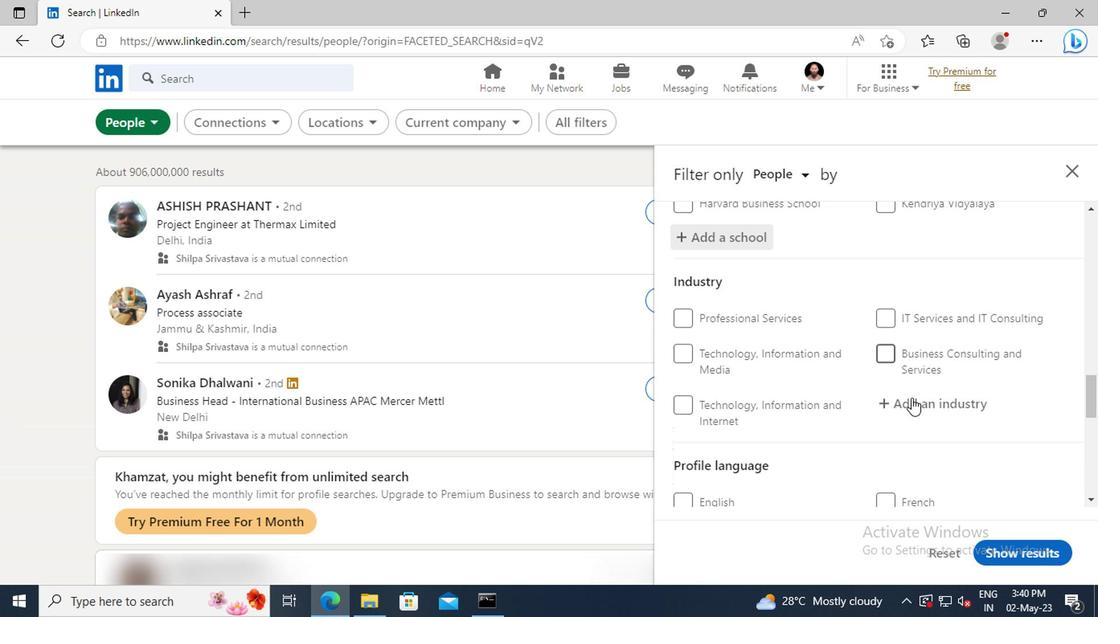 
Action: Mouse pressed left at (767, 405)
Screenshot: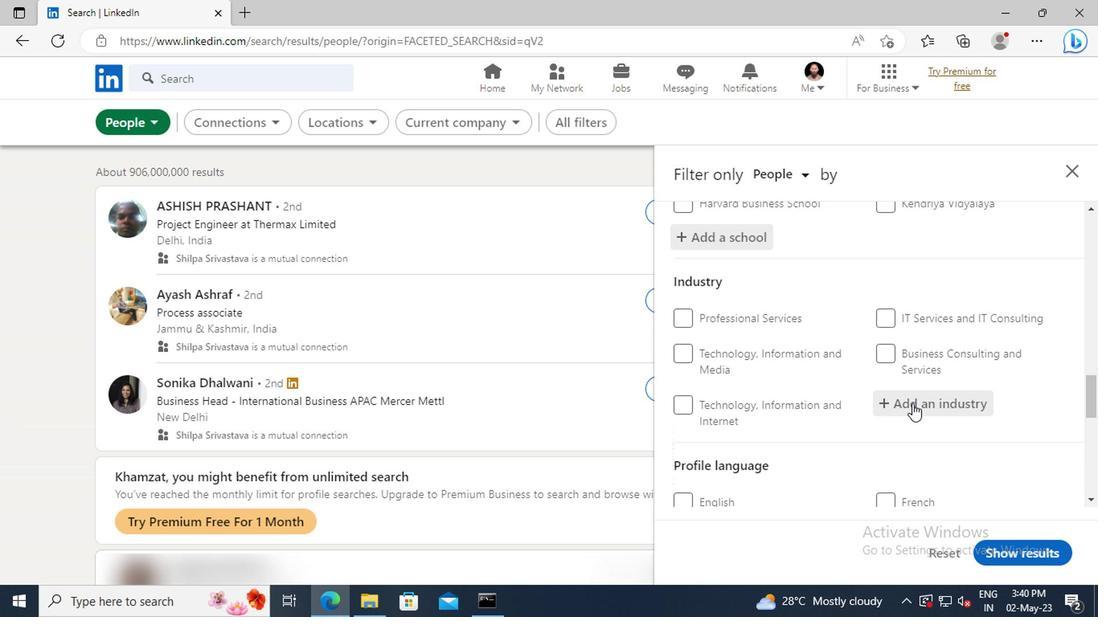 
Action: Key pressed <Key.shift>SUGAR<Key.space>
Screenshot: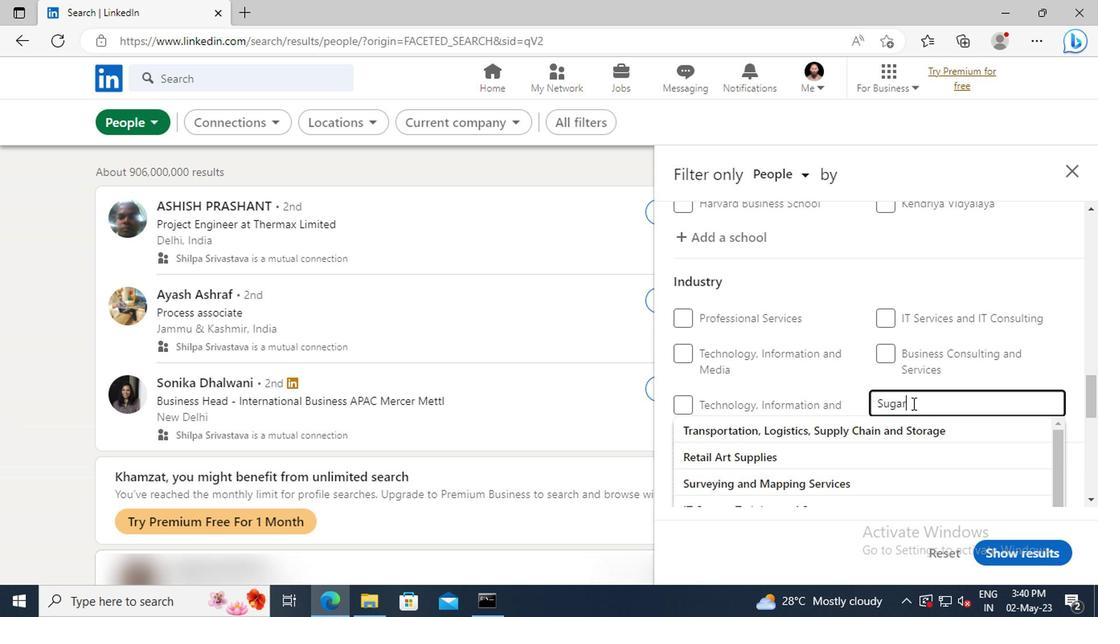 
Action: Mouse moved to (776, 426)
Screenshot: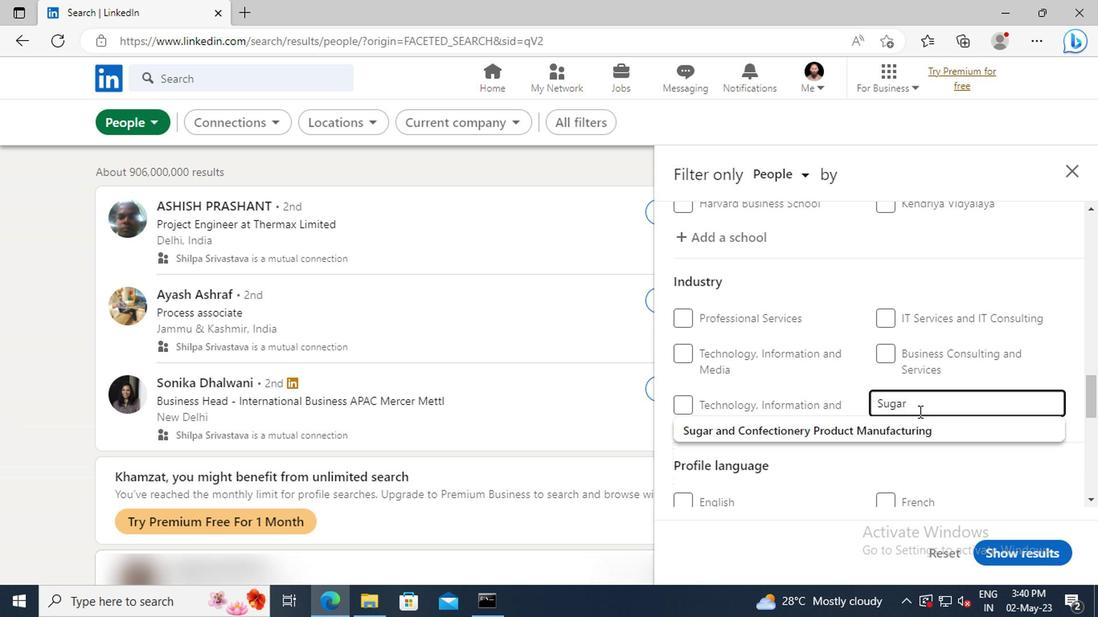 
Action: Mouse pressed left at (776, 426)
Screenshot: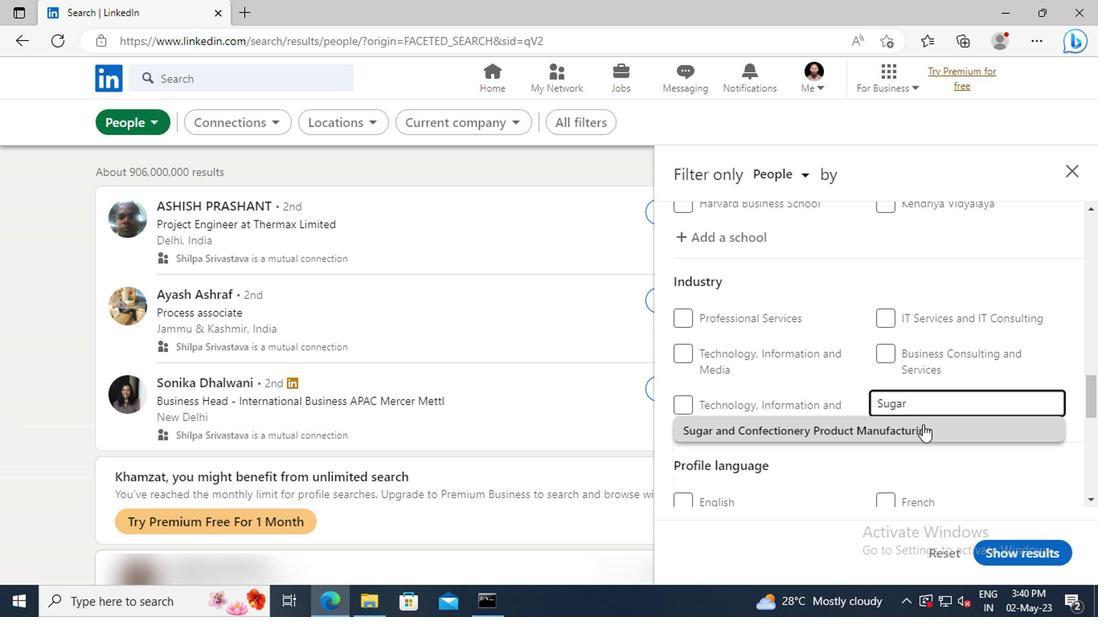 
Action: Mouse scrolled (776, 426) with delta (0, 0)
Screenshot: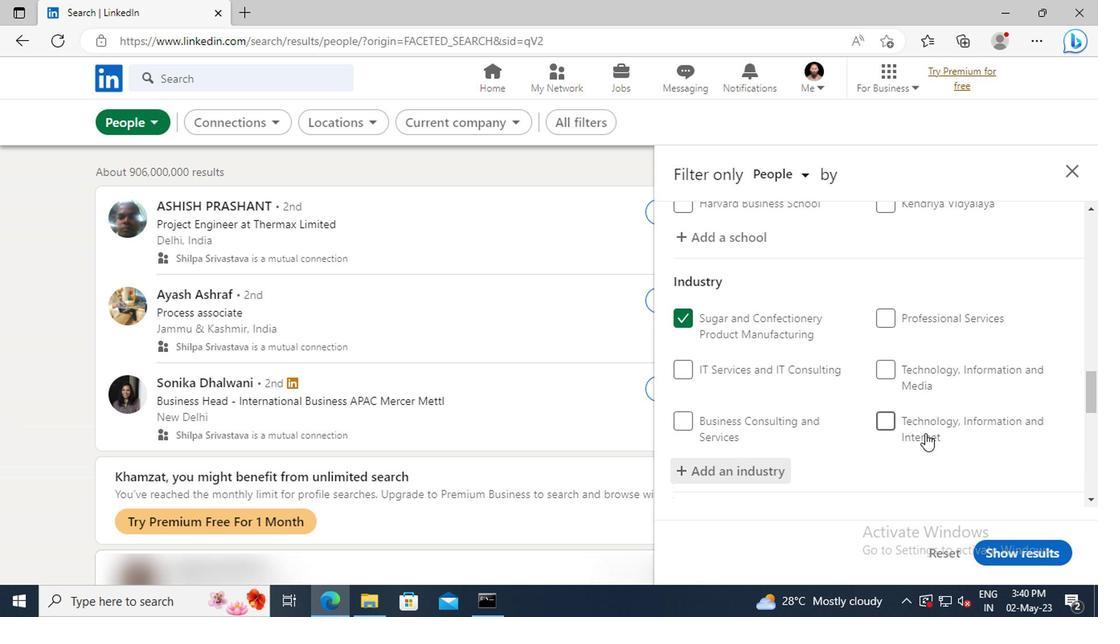 
Action: Mouse scrolled (776, 426) with delta (0, 0)
Screenshot: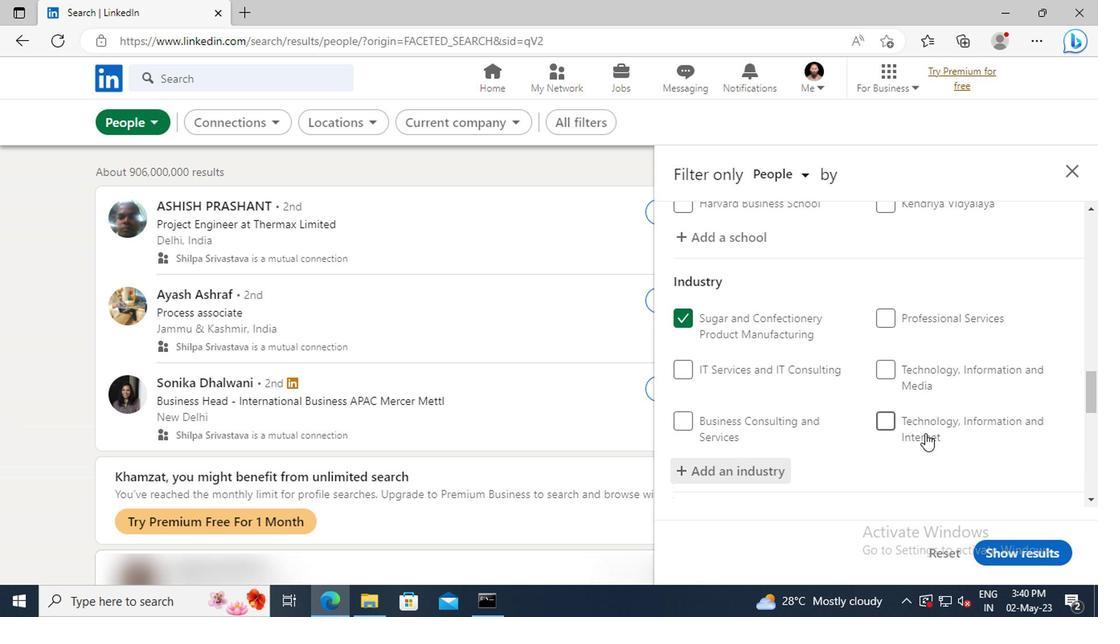 
Action: Mouse scrolled (776, 426) with delta (0, 0)
Screenshot: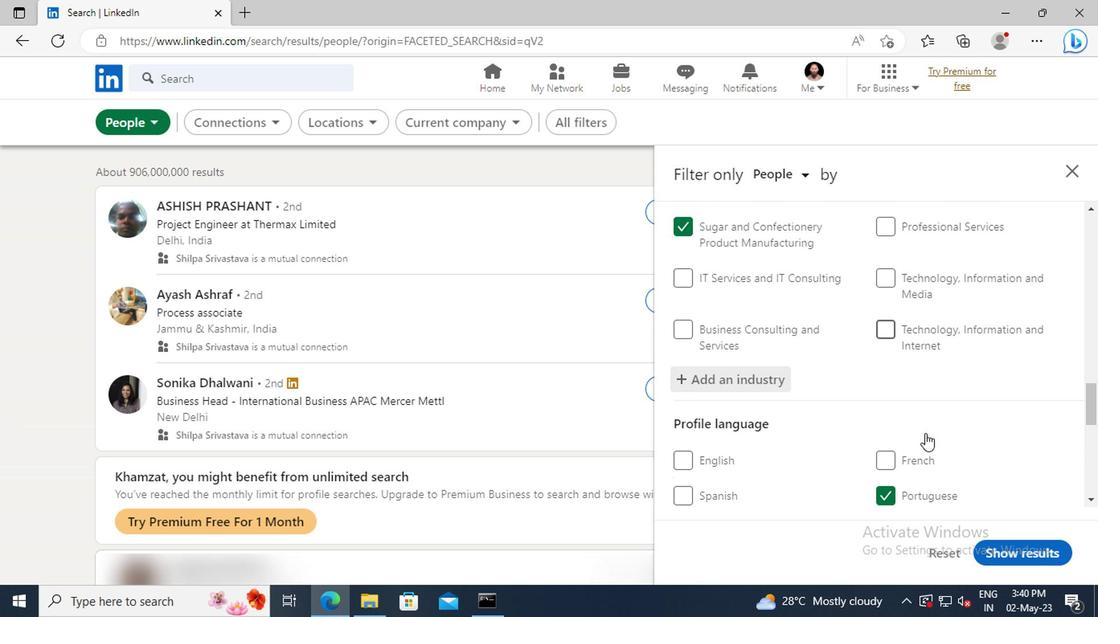 
Action: Mouse scrolled (776, 426) with delta (0, 0)
Screenshot: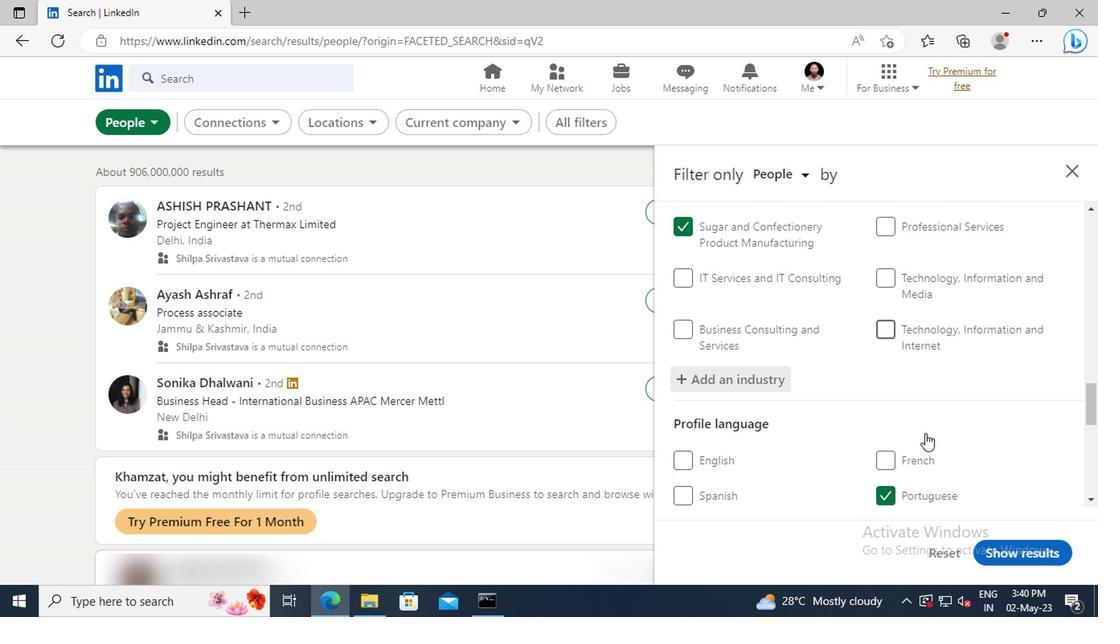 
Action: Mouse scrolled (776, 426) with delta (0, 0)
Screenshot: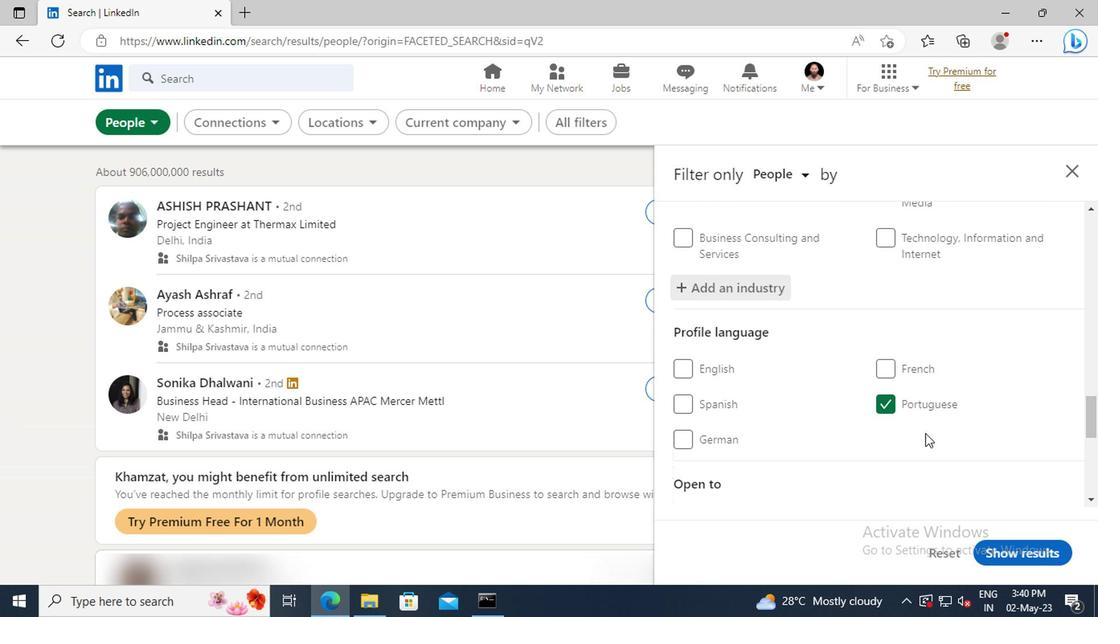 
Action: Mouse scrolled (776, 426) with delta (0, 0)
Screenshot: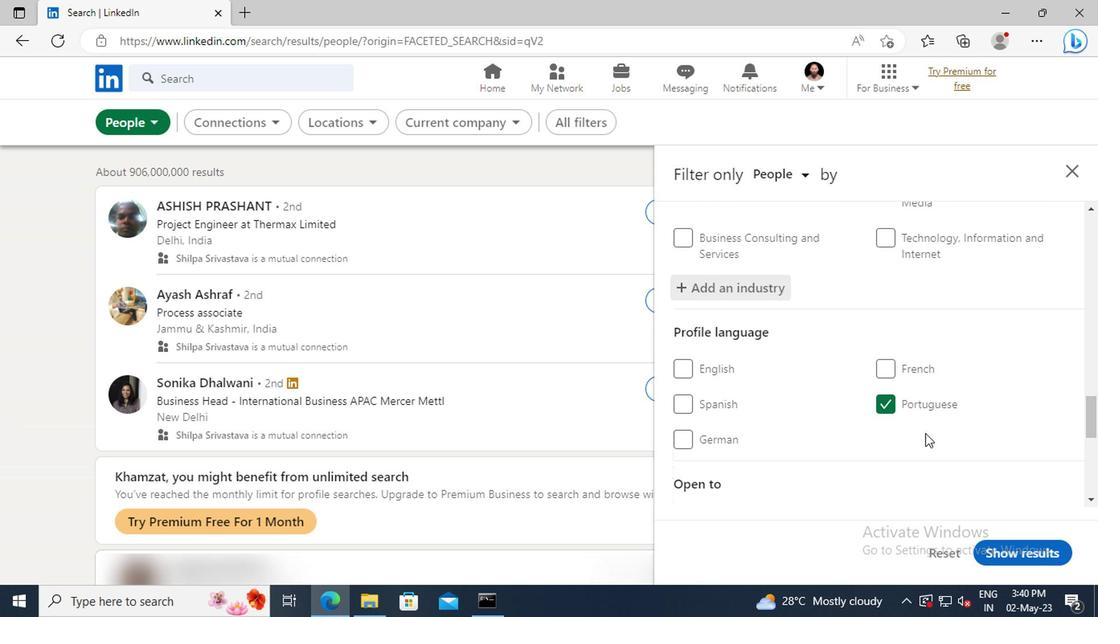 
Action: Mouse moved to (774, 417)
Screenshot: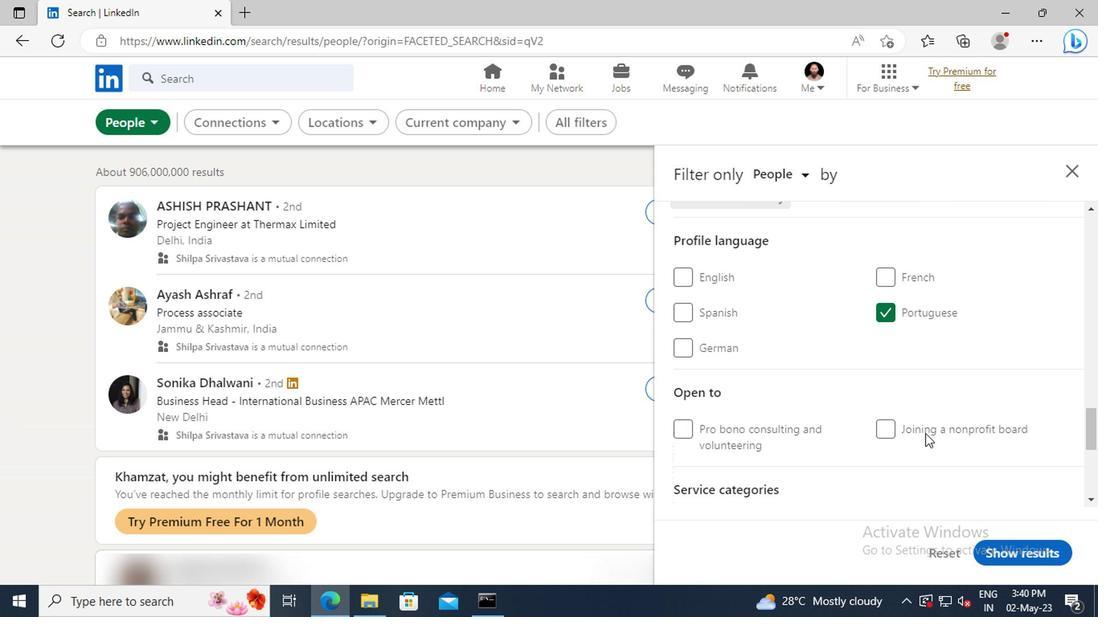 
Action: Mouse scrolled (774, 417) with delta (0, 0)
Screenshot: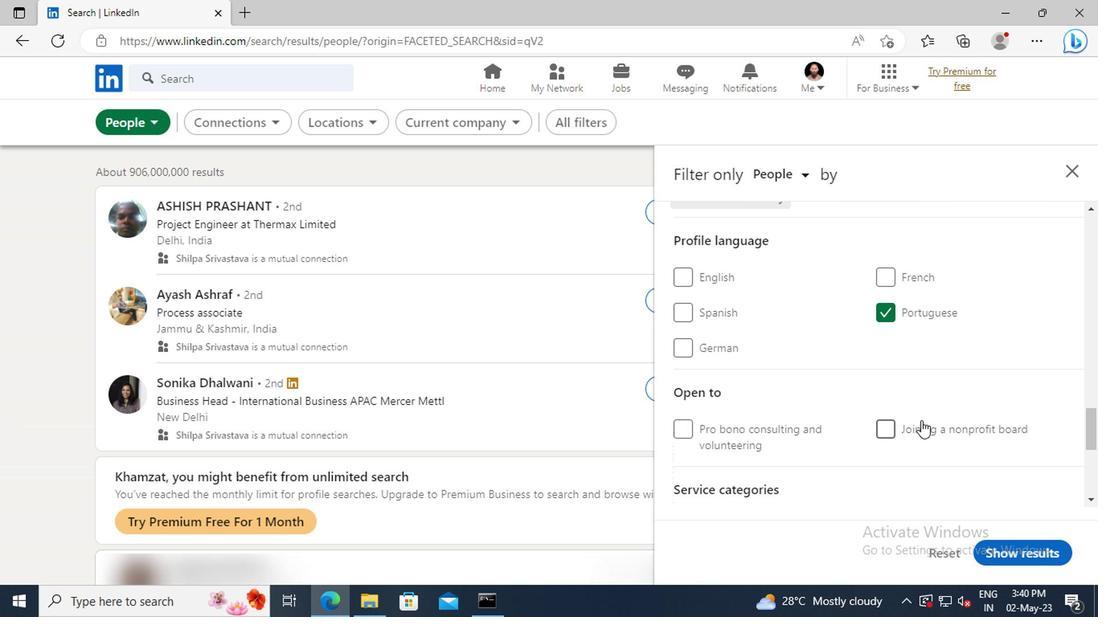 
Action: Mouse scrolled (774, 417) with delta (0, 0)
Screenshot: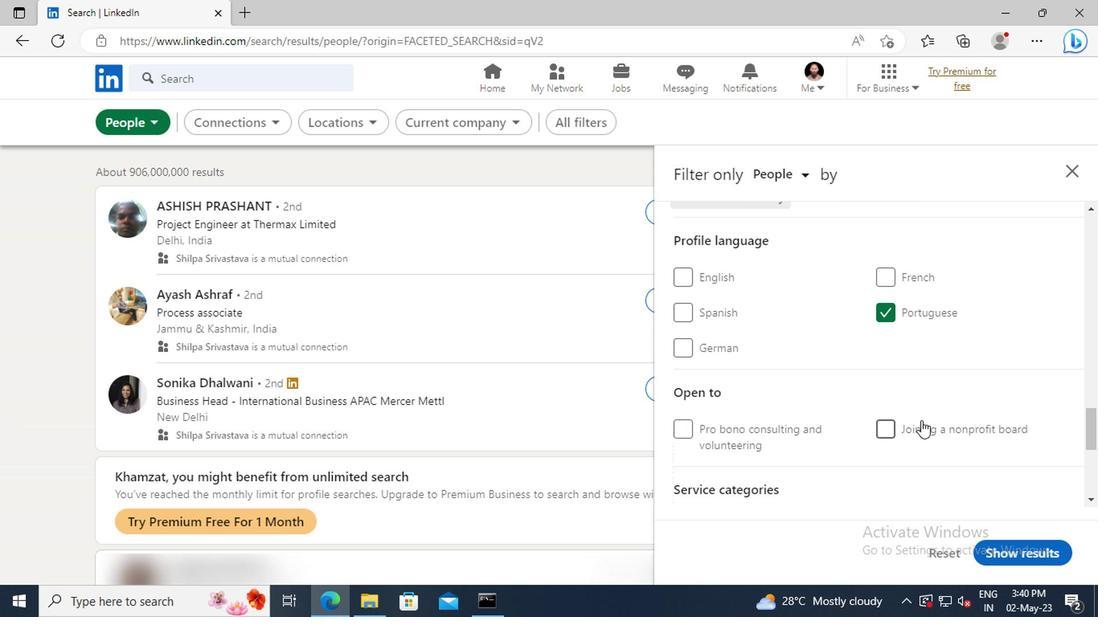 
Action: Mouse moved to (767, 395)
Screenshot: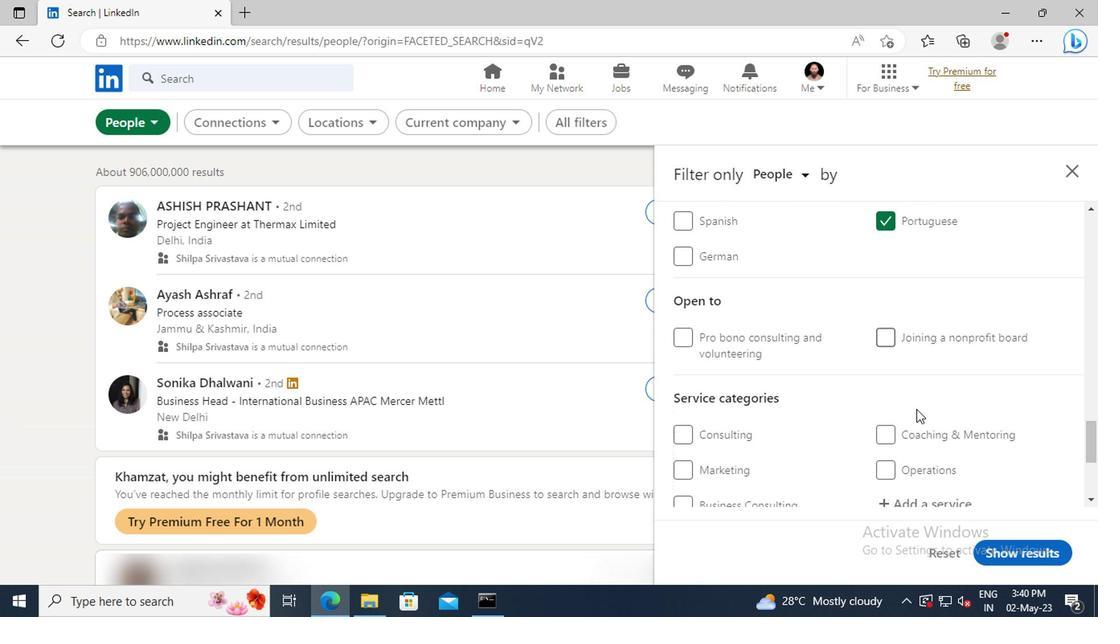 
Action: Mouse scrolled (767, 394) with delta (0, 0)
Screenshot: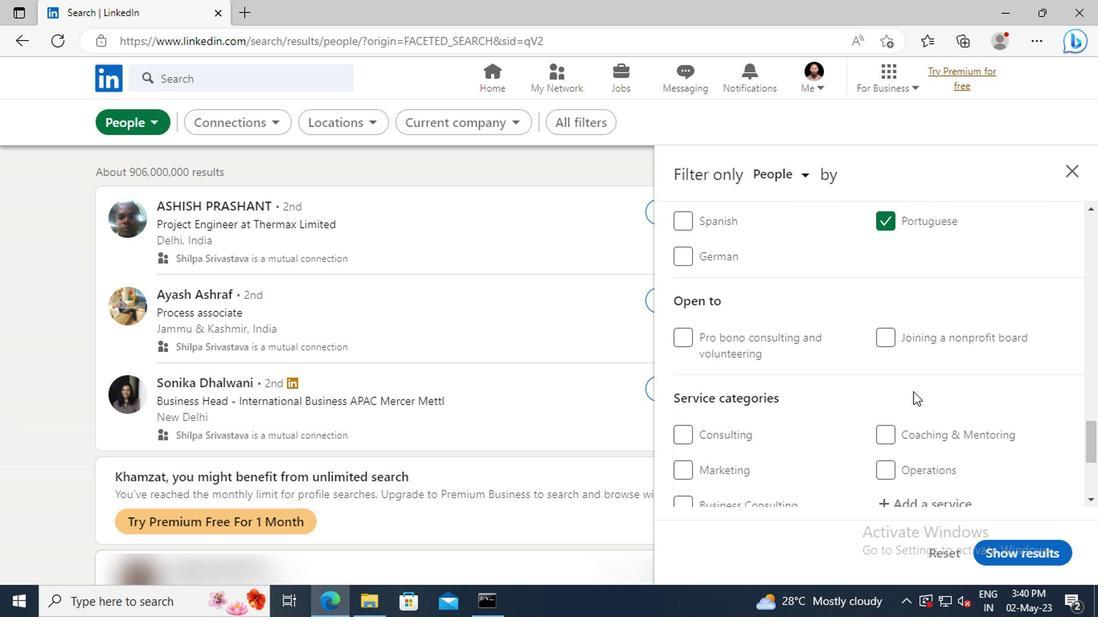 
Action: Mouse scrolled (767, 394) with delta (0, 0)
Screenshot: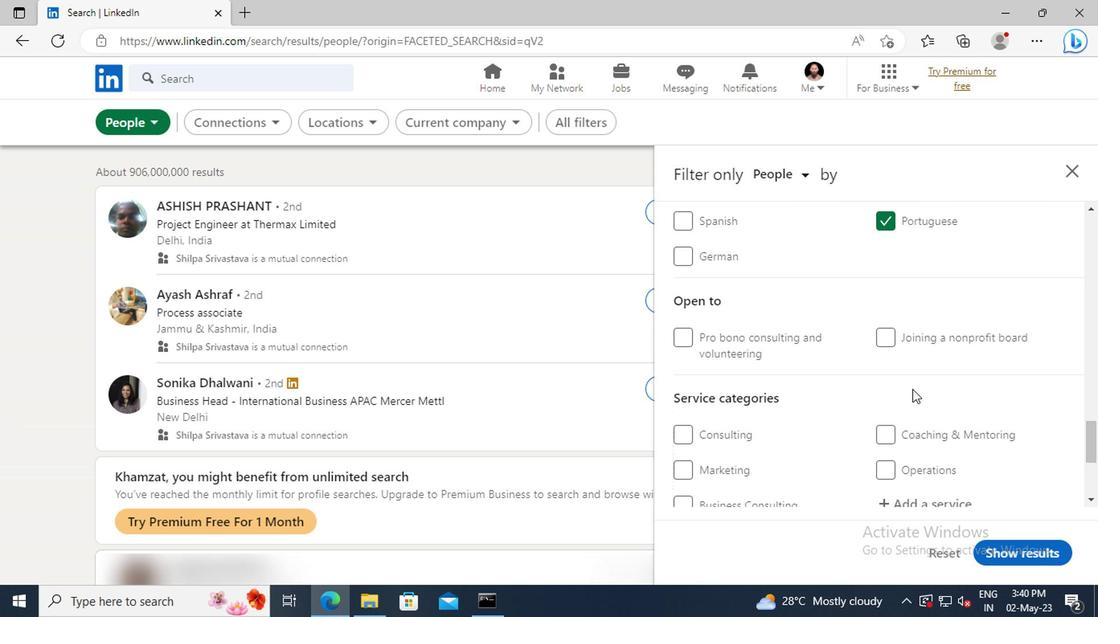 
Action: Mouse moved to (767, 409)
Screenshot: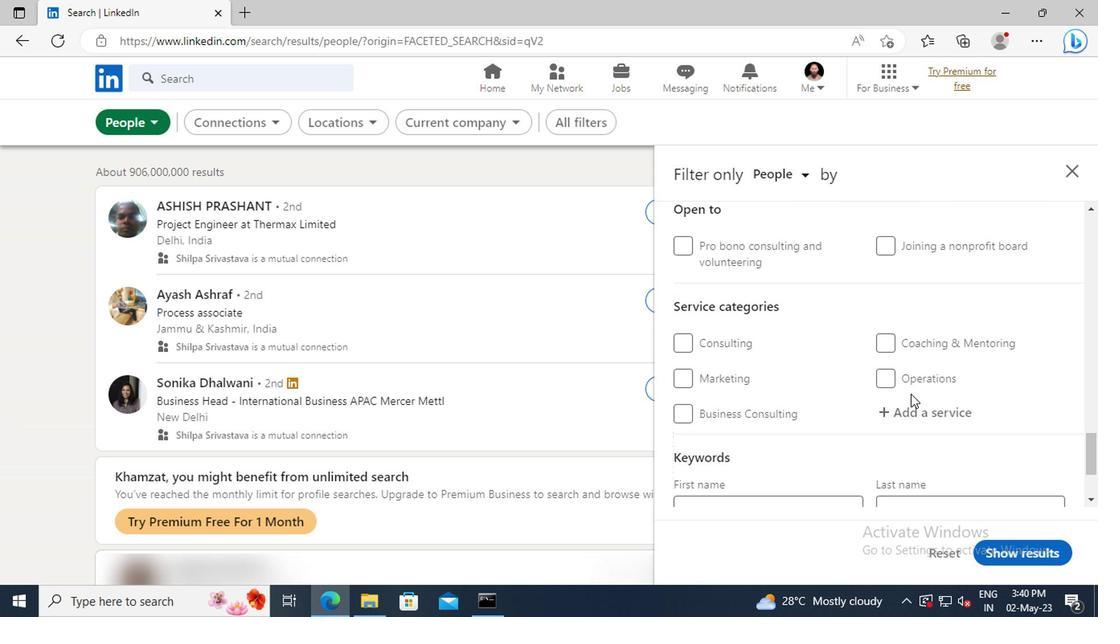 
Action: Mouse pressed left at (767, 409)
Screenshot: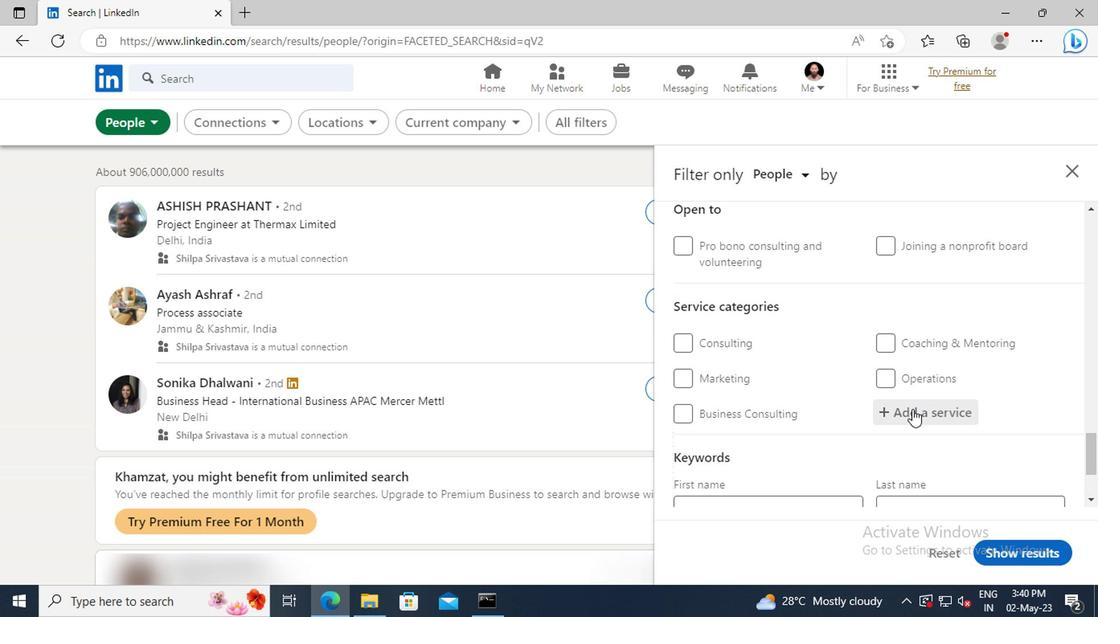 
Action: Key pressed <Key.shift>CONTENT<Key.space>
Screenshot: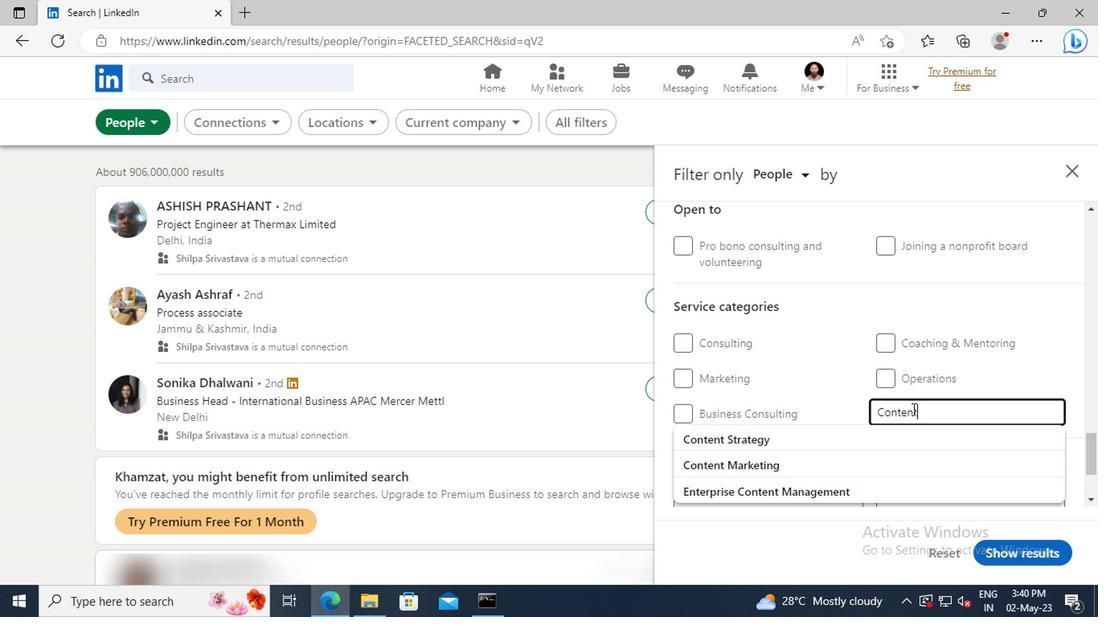 
Action: Mouse moved to (770, 422)
Screenshot: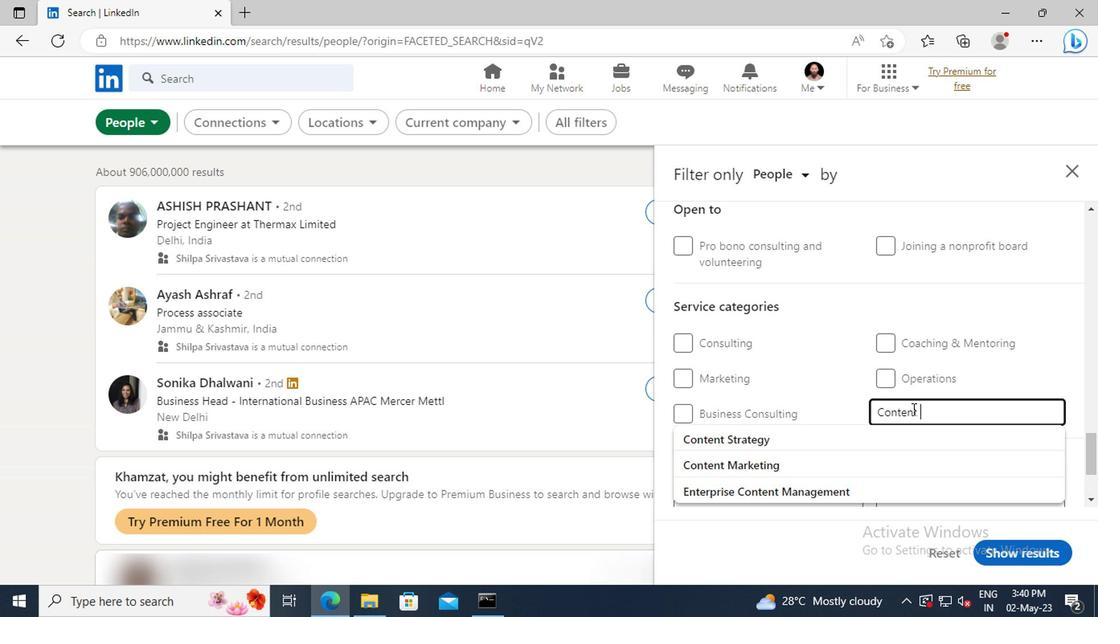 
Action: Mouse pressed left at (770, 422)
Screenshot: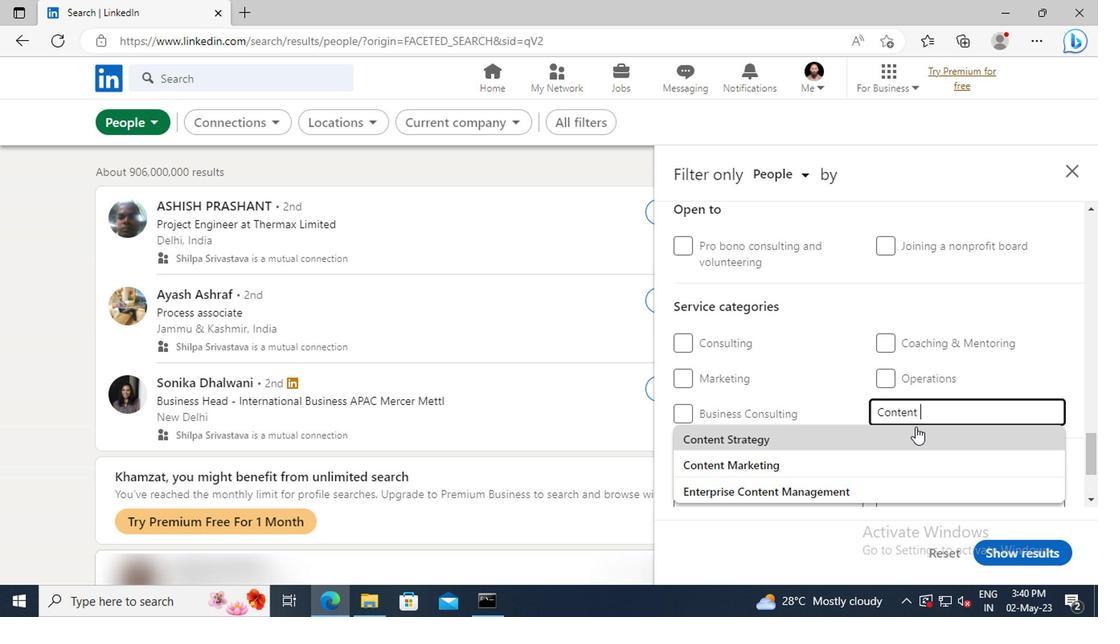 
Action: Mouse scrolled (770, 421) with delta (0, 0)
Screenshot: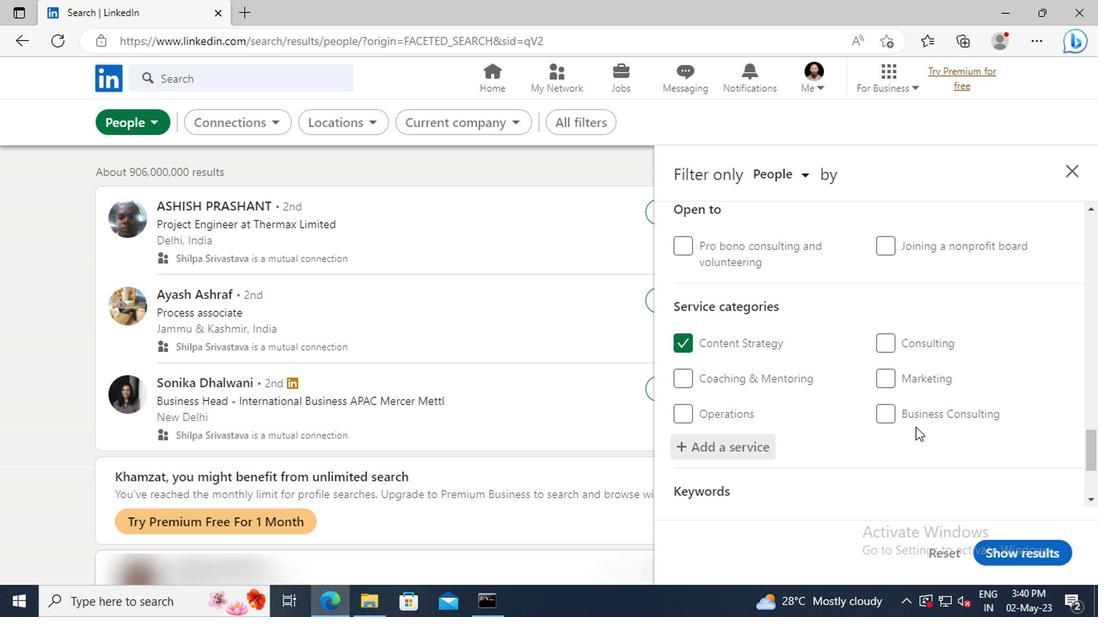 
Action: Mouse scrolled (770, 421) with delta (0, 0)
Screenshot: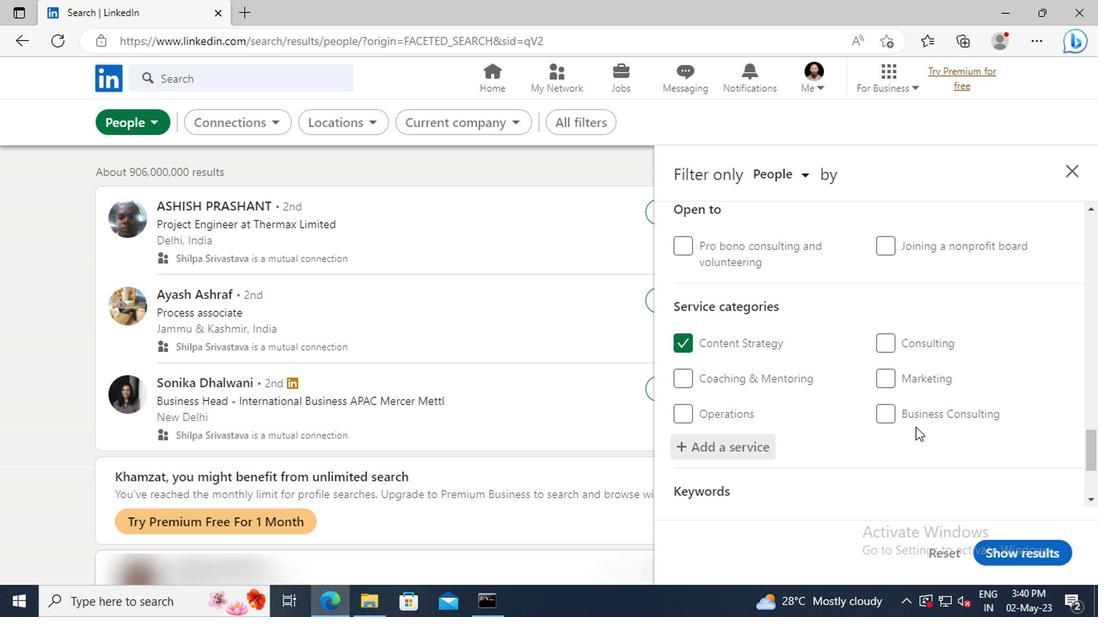 
Action: Mouse scrolled (770, 421) with delta (0, 0)
Screenshot: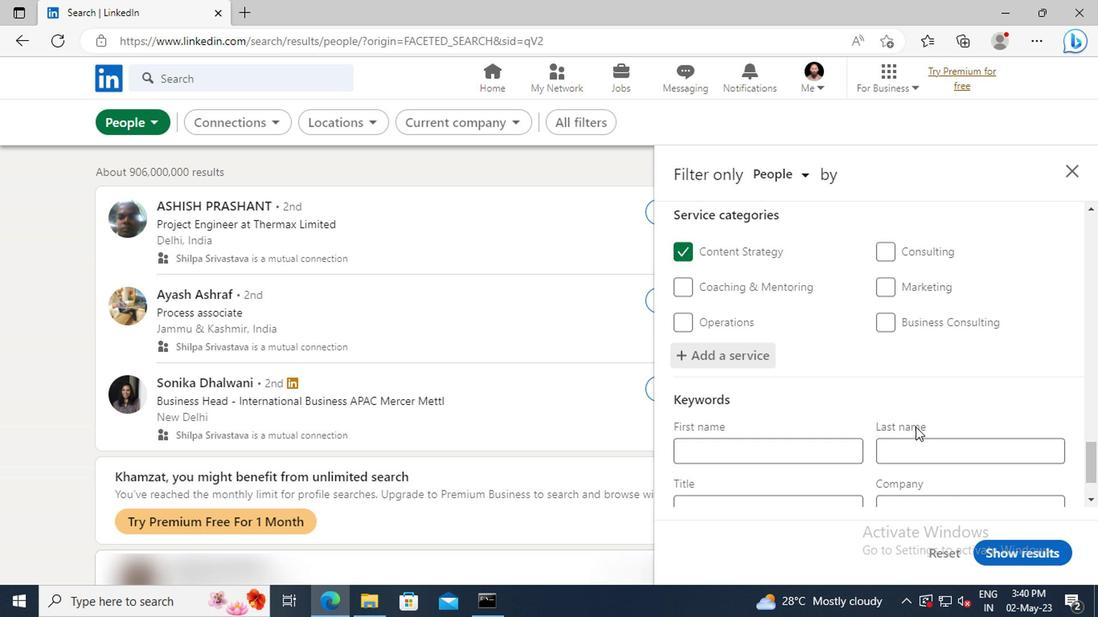 
Action: Mouse scrolled (770, 421) with delta (0, 0)
Screenshot: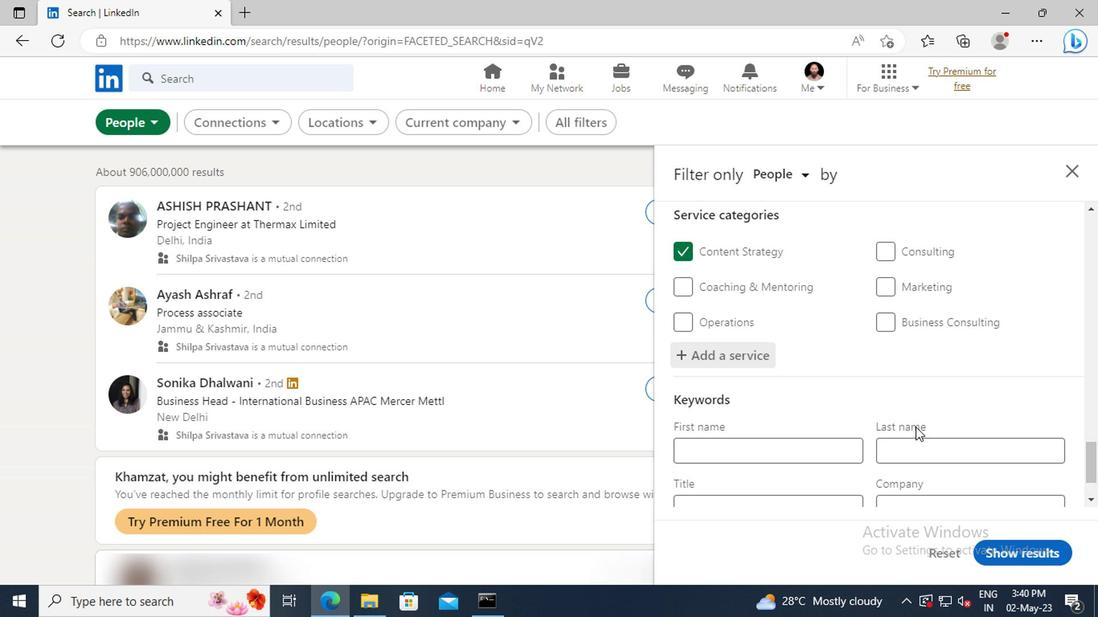 
Action: Mouse scrolled (770, 421) with delta (0, 0)
Screenshot: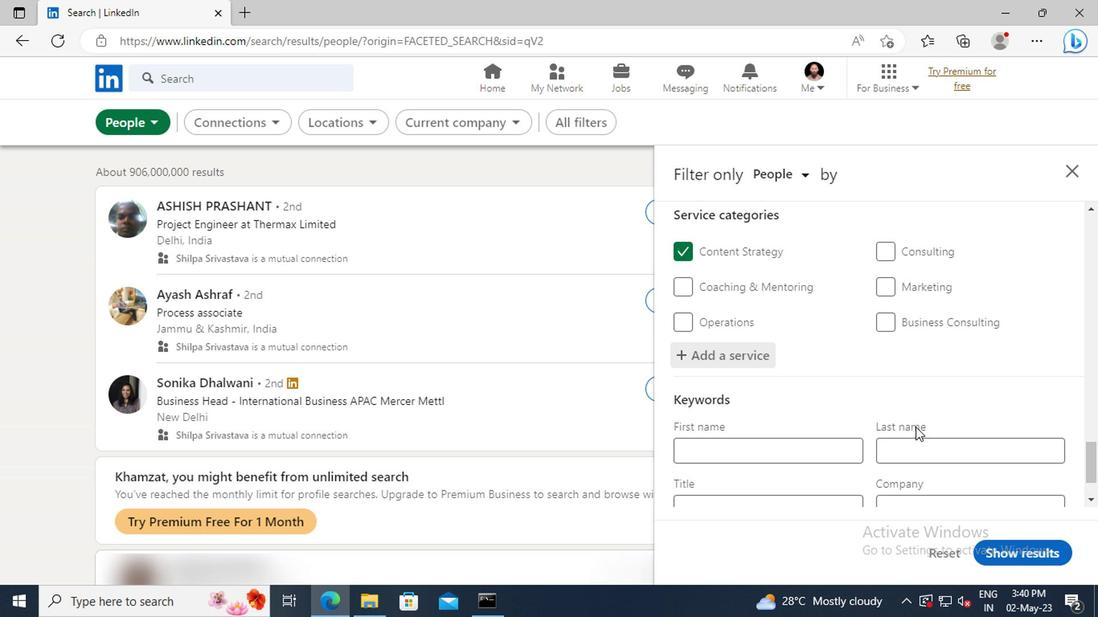
Action: Mouse moved to (700, 429)
Screenshot: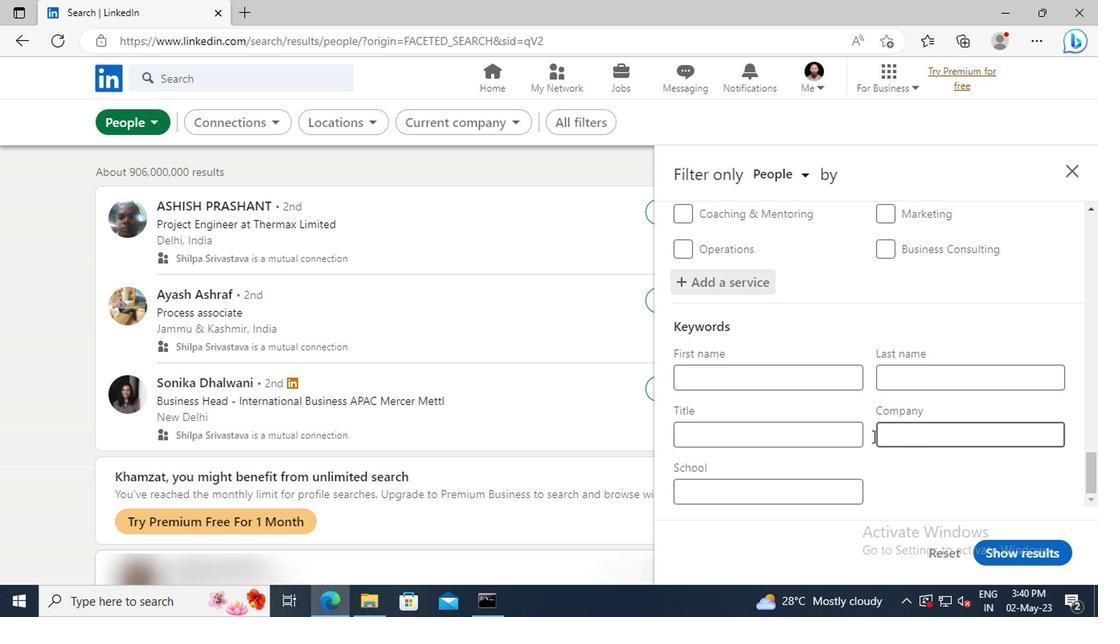 
Action: Mouse pressed left at (700, 429)
Screenshot: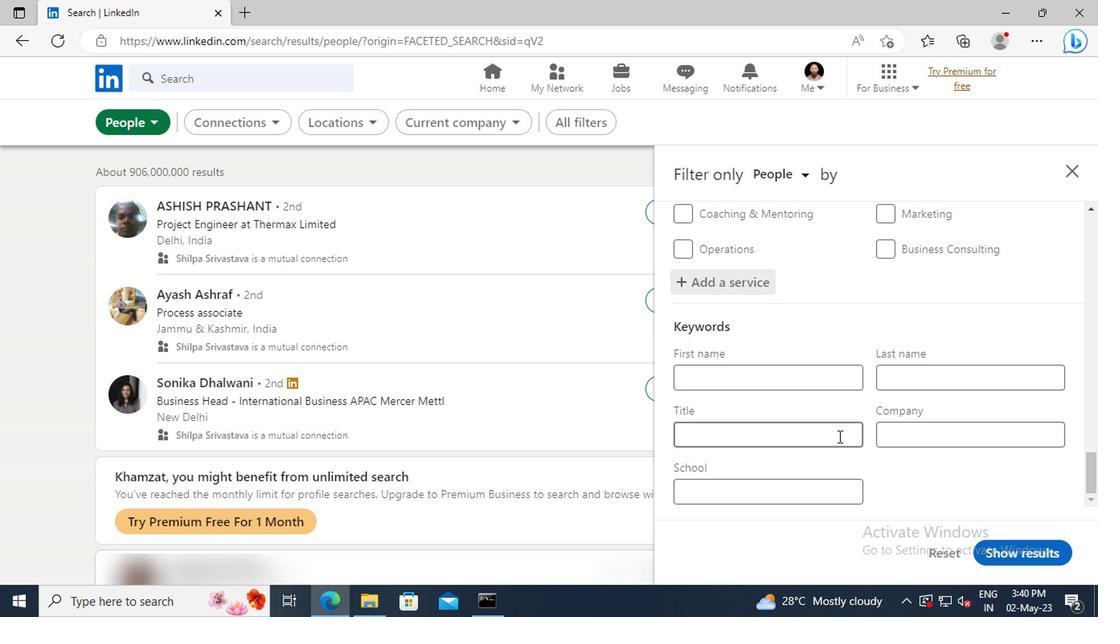 
Action: Key pressed <Key.shift>LOCKSMITH<Key.enter>
Screenshot: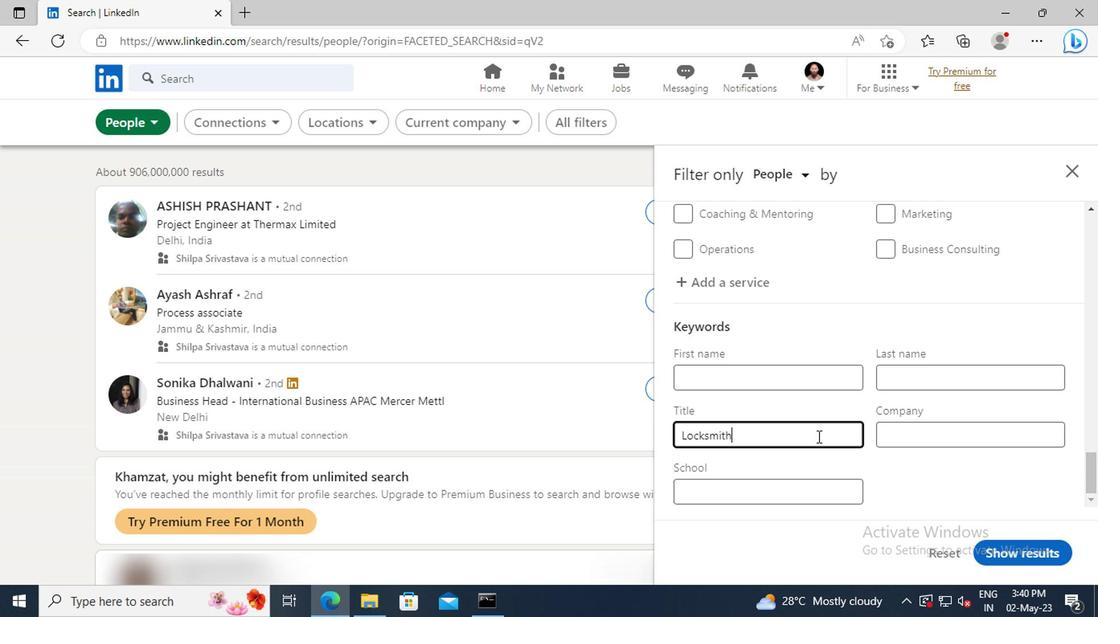 
Action: Mouse moved to (836, 510)
Screenshot: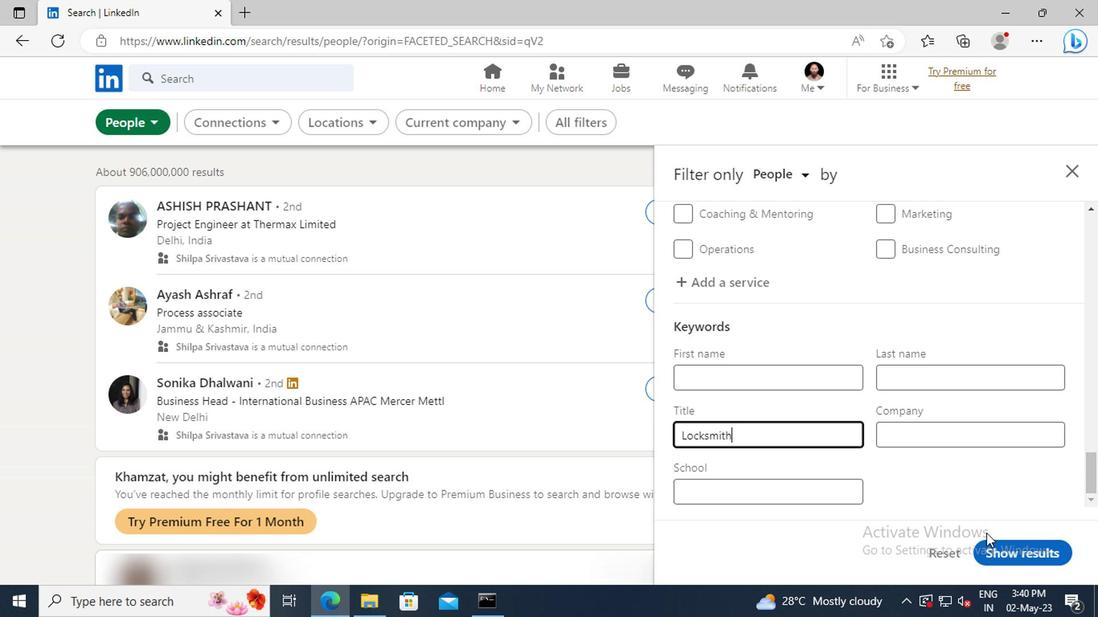
Action: Mouse pressed left at (836, 510)
Screenshot: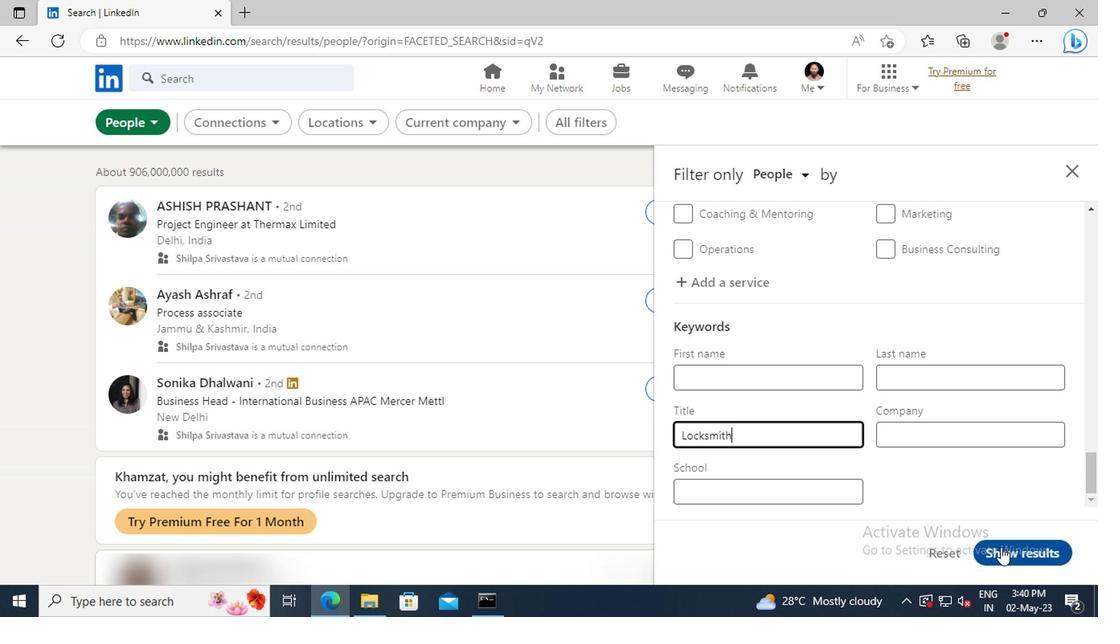 
